 Task: Add a signature Markus Robinson containing With gratitude and sincere wishes, Markus Robinson to email address softage.6@softage.net and add a label Trademark licenses
Action: Mouse pressed left at (1218, 76)
Screenshot: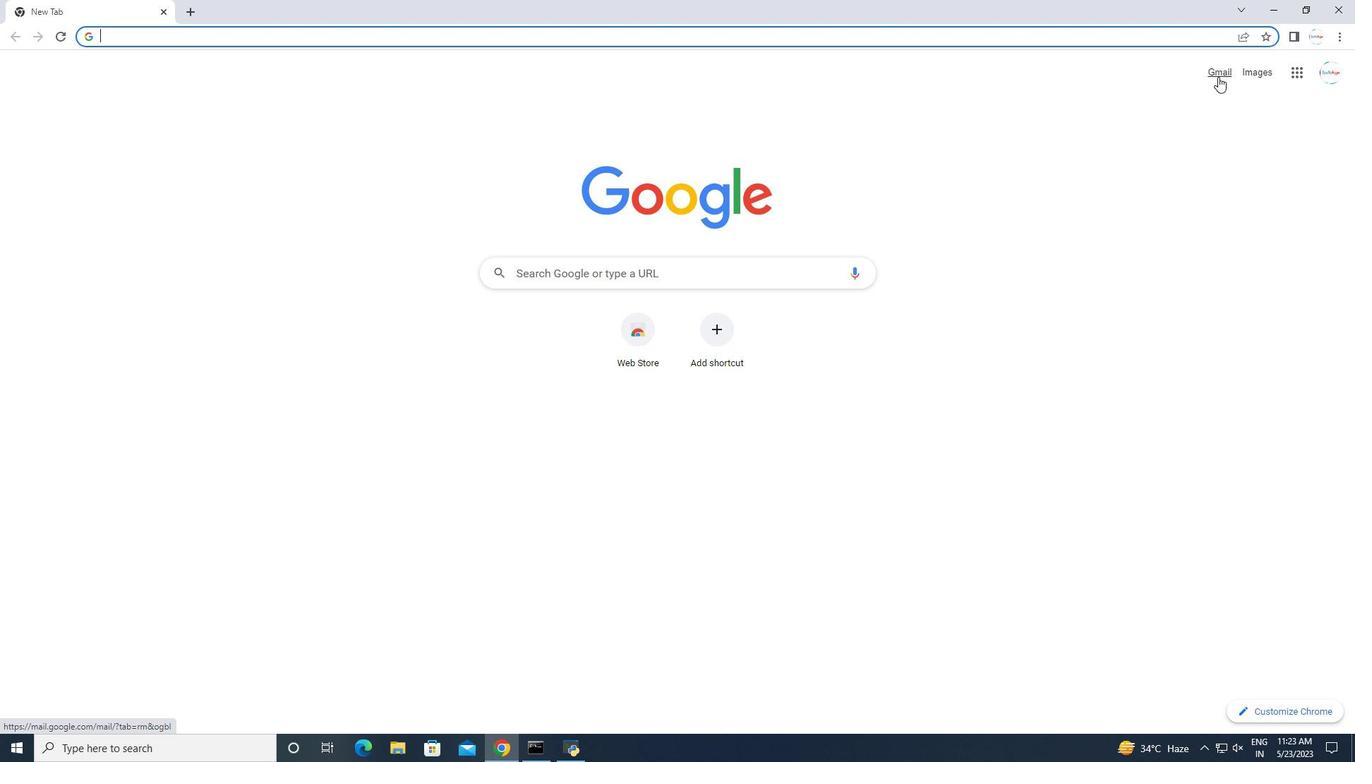 
Action: Mouse moved to (1260, 74)
Screenshot: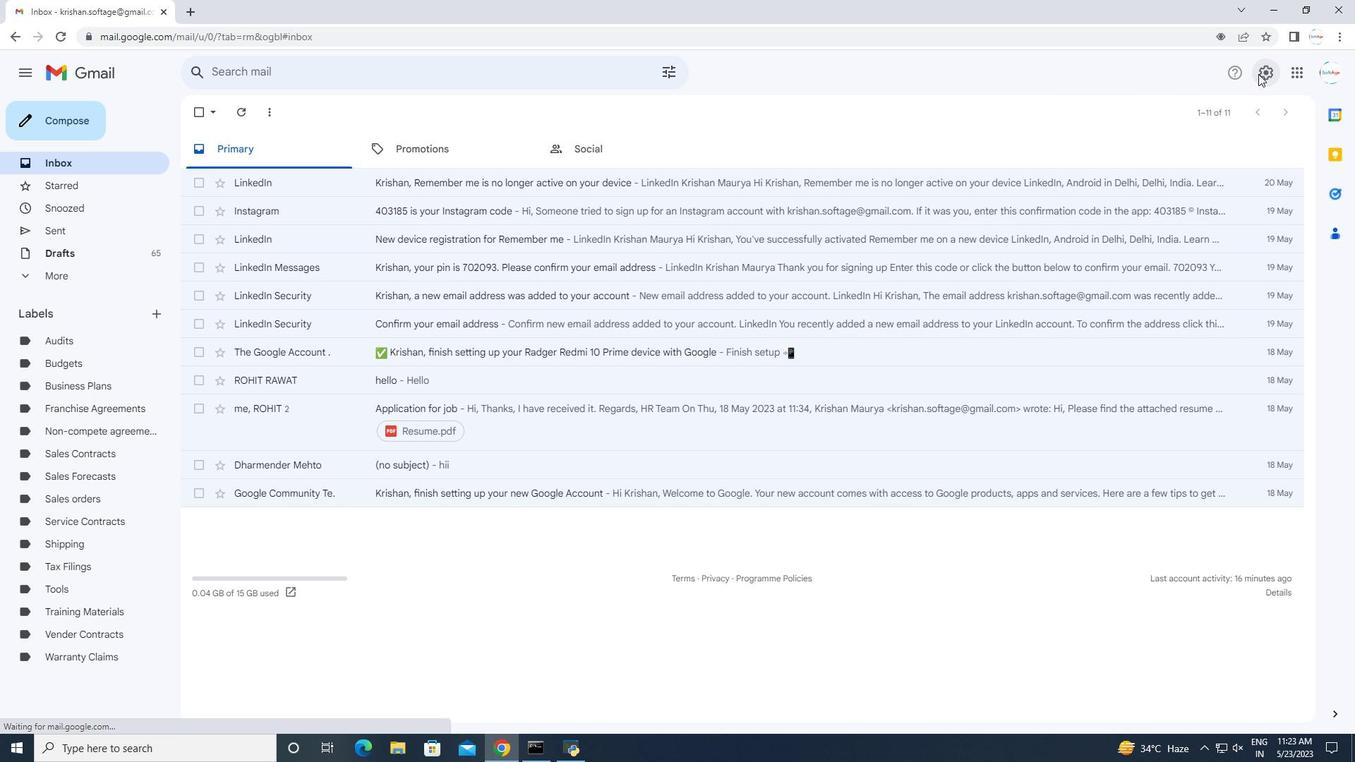 
Action: Mouse pressed left at (1260, 74)
Screenshot: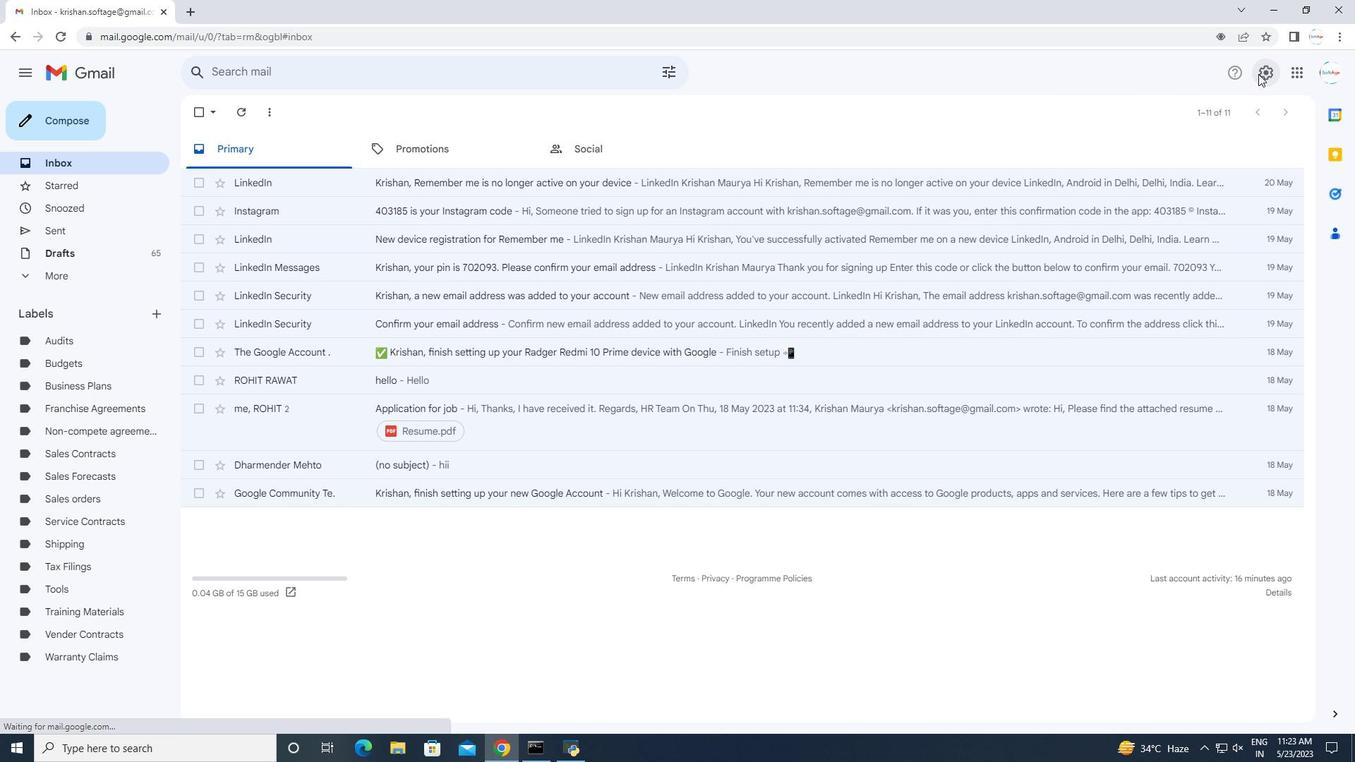 
Action: Mouse moved to (1229, 150)
Screenshot: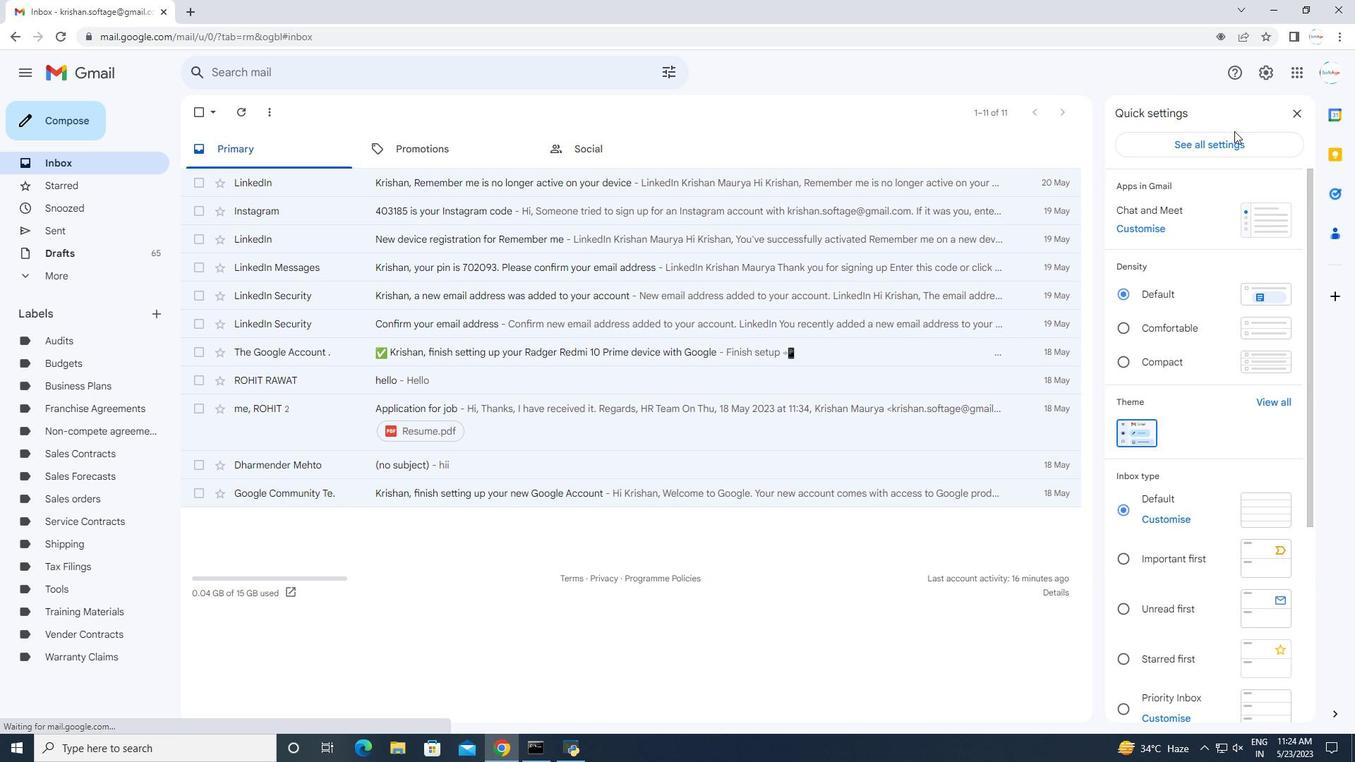 
Action: Mouse pressed left at (1229, 150)
Screenshot: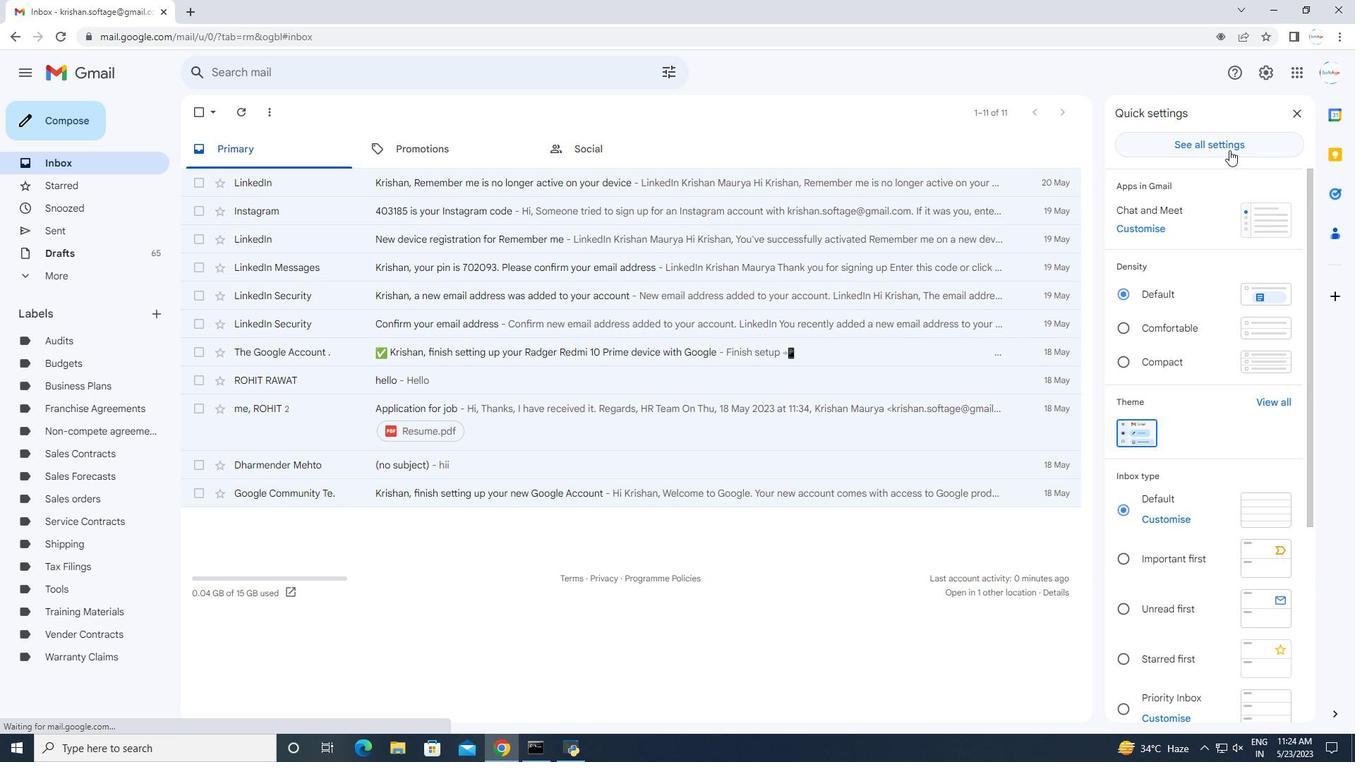 
Action: Mouse moved to (781, 357)
Screenshot: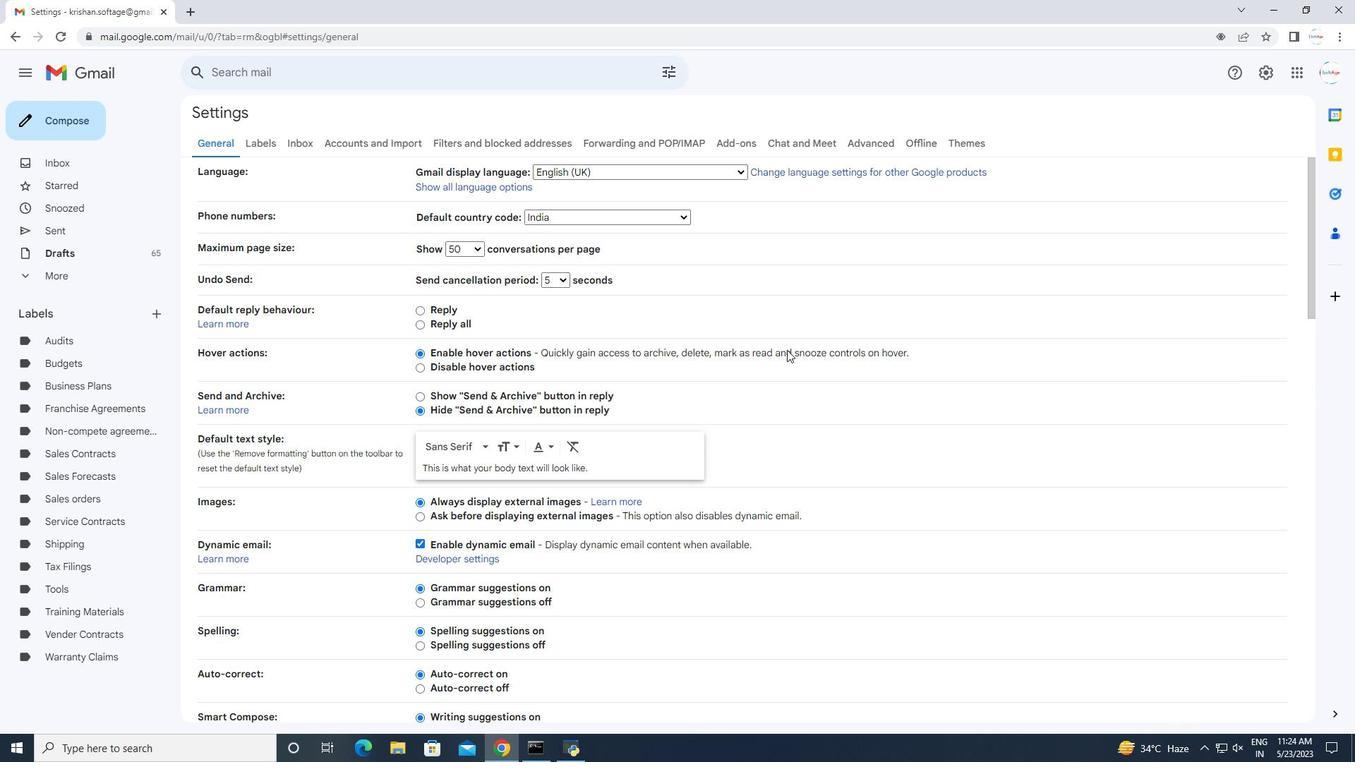 
Action: Mouse scrolled (781, 357) with delta (0, 0)
Screenshot: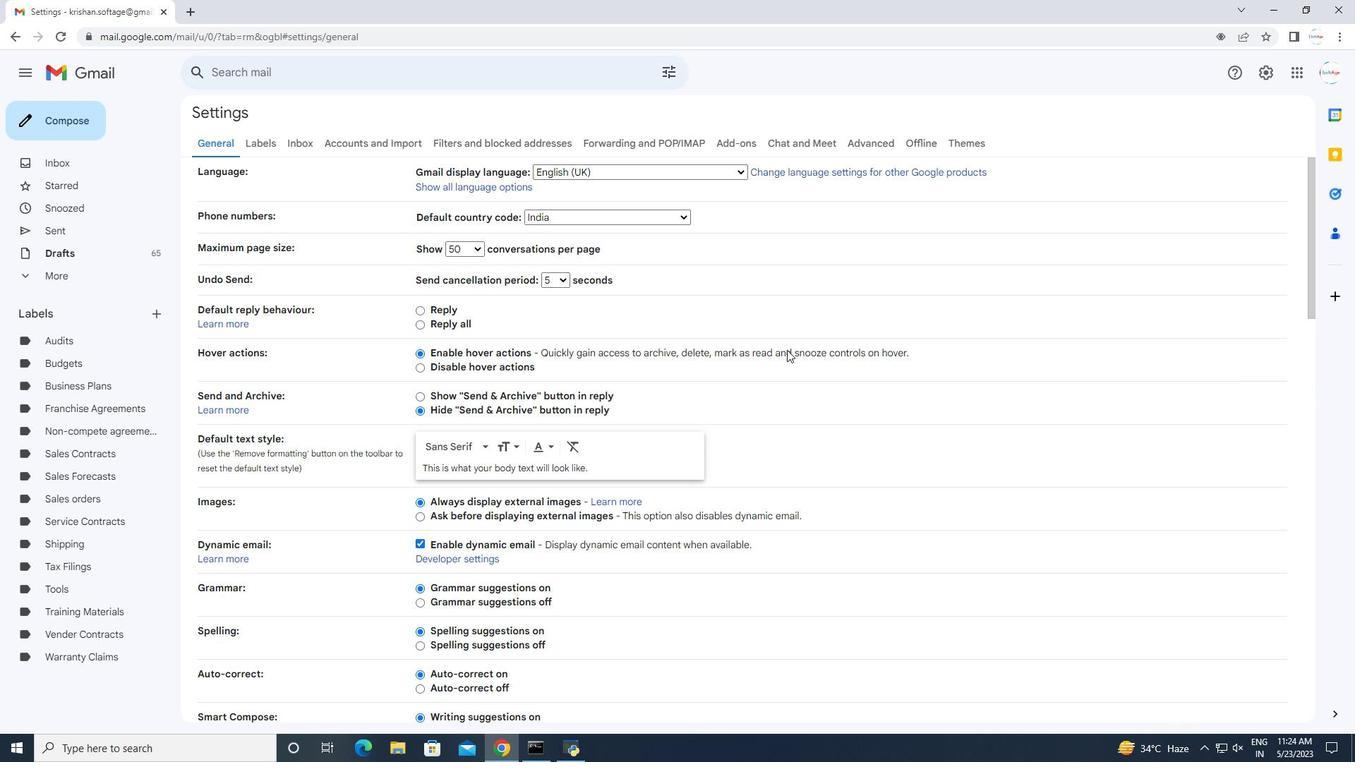 
Action: Mouse moved to (781, 359)
Screenshot: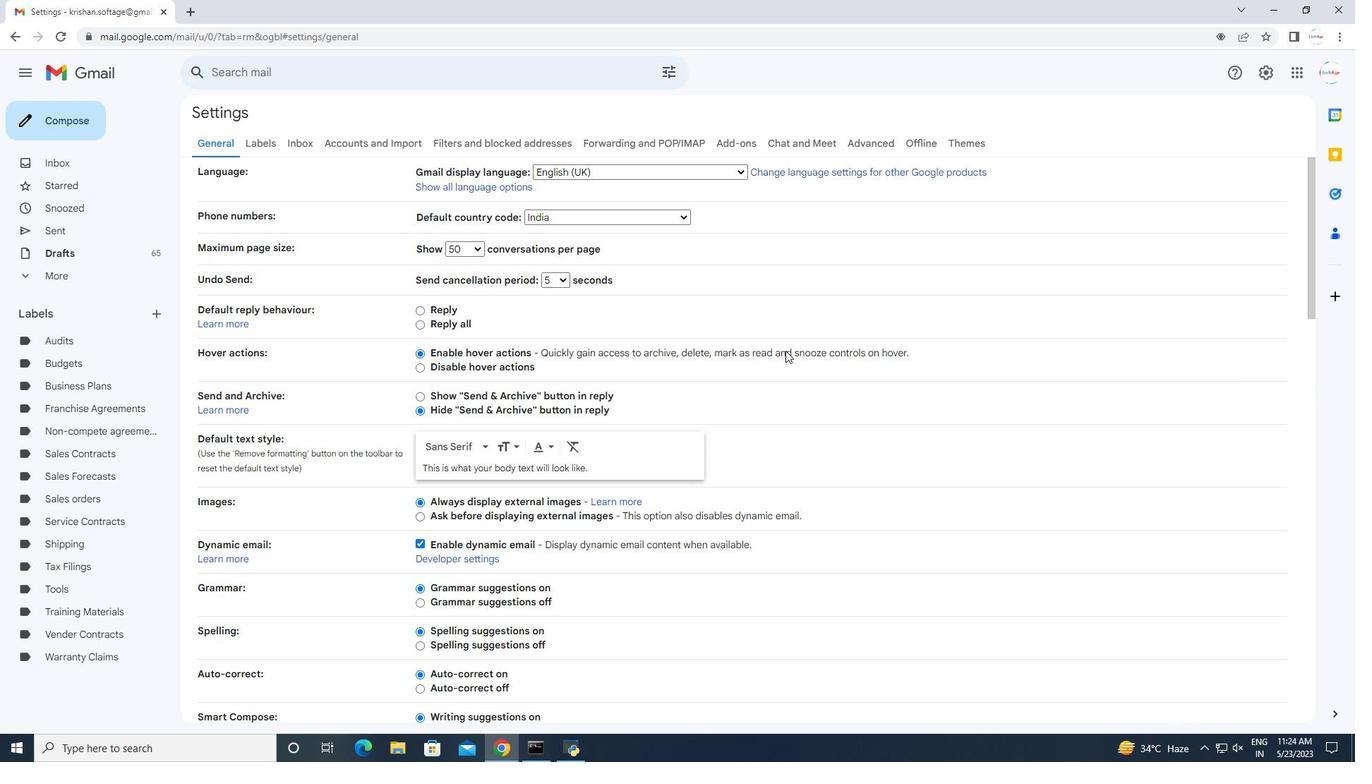 
Action: Mouse scrolled (781, 359) with delta (0, 0)
Screenshot: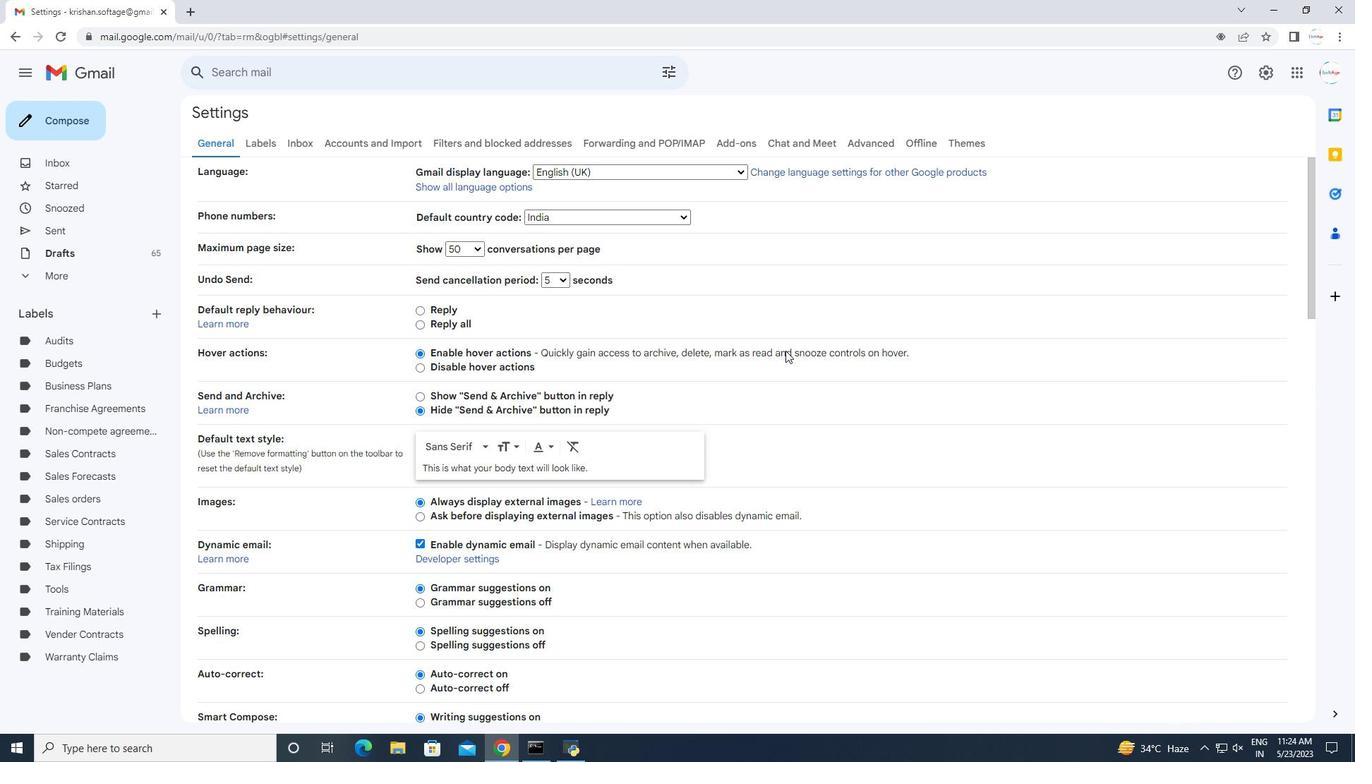 
Action: Mouse scrolled (781, 359) with delta (0, 0)
Screenshot: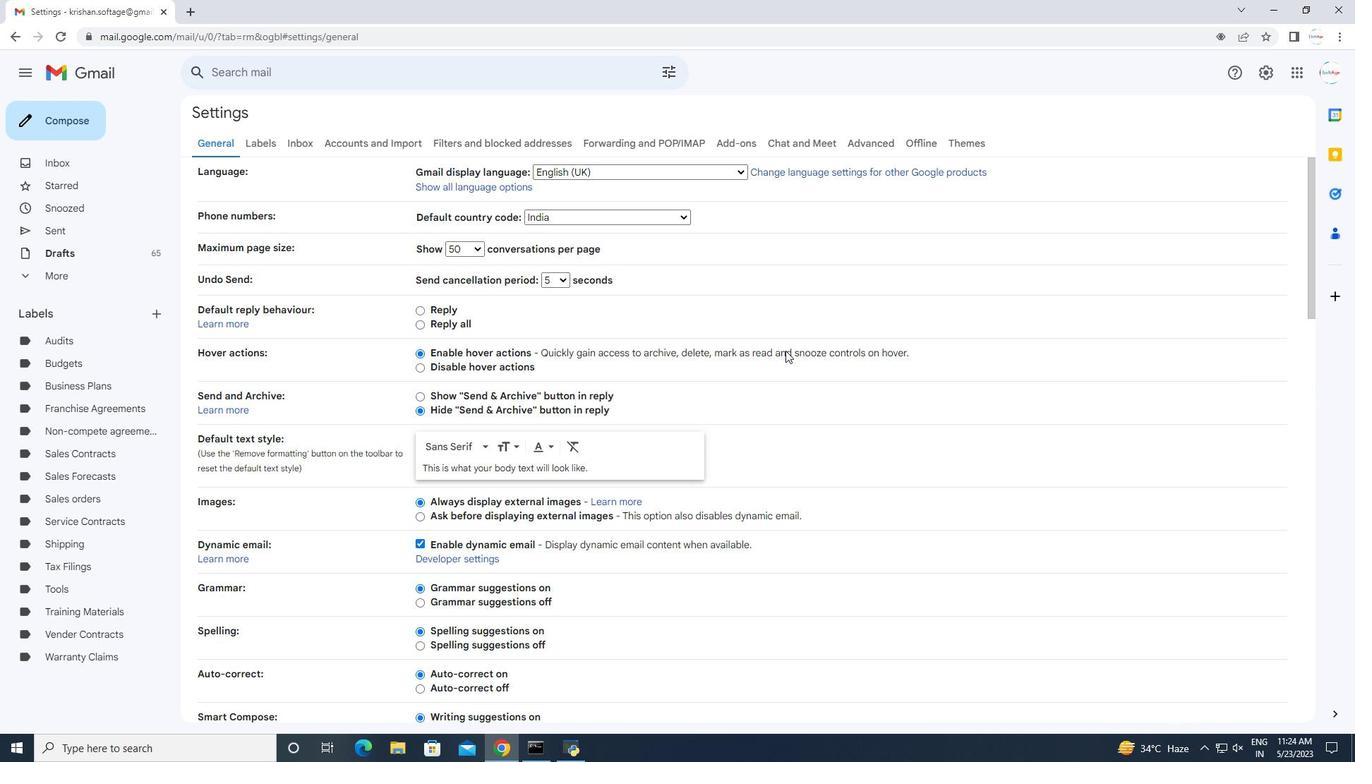 
Action: Mouse scrolled (781, 359) with delta (0, 0)
Screenshot: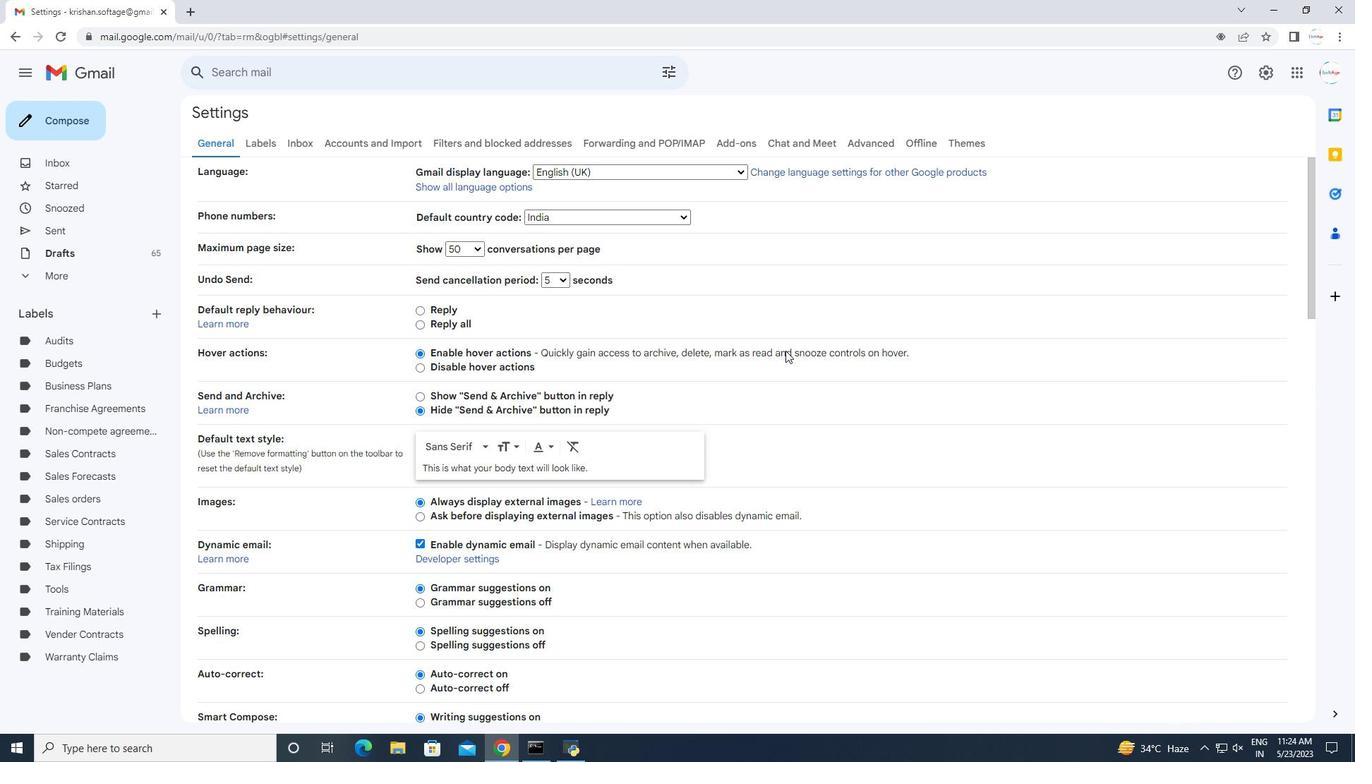 
Action: Mouse scrolled (781, 359) with delta (0, 0)
Screenshot: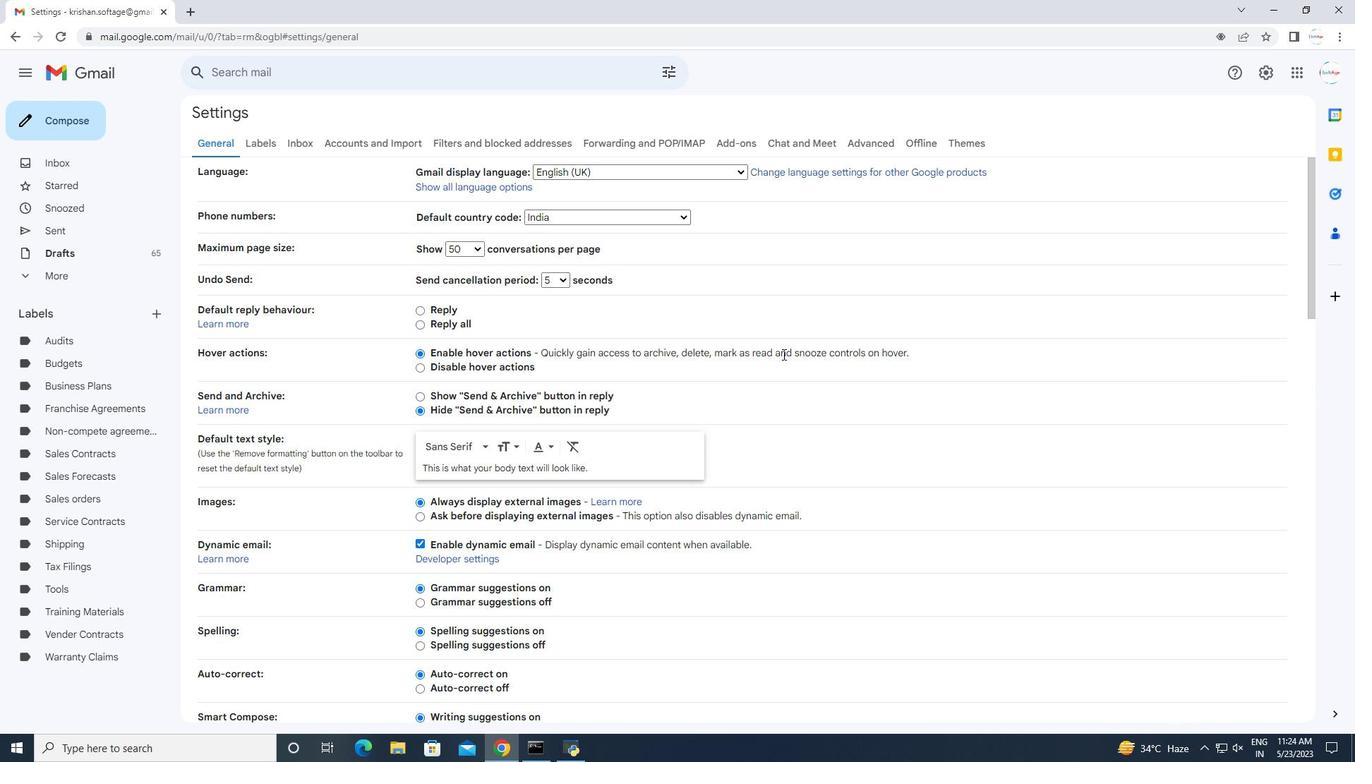 
Action: Mouse moved to (781, 362)
Screenshot: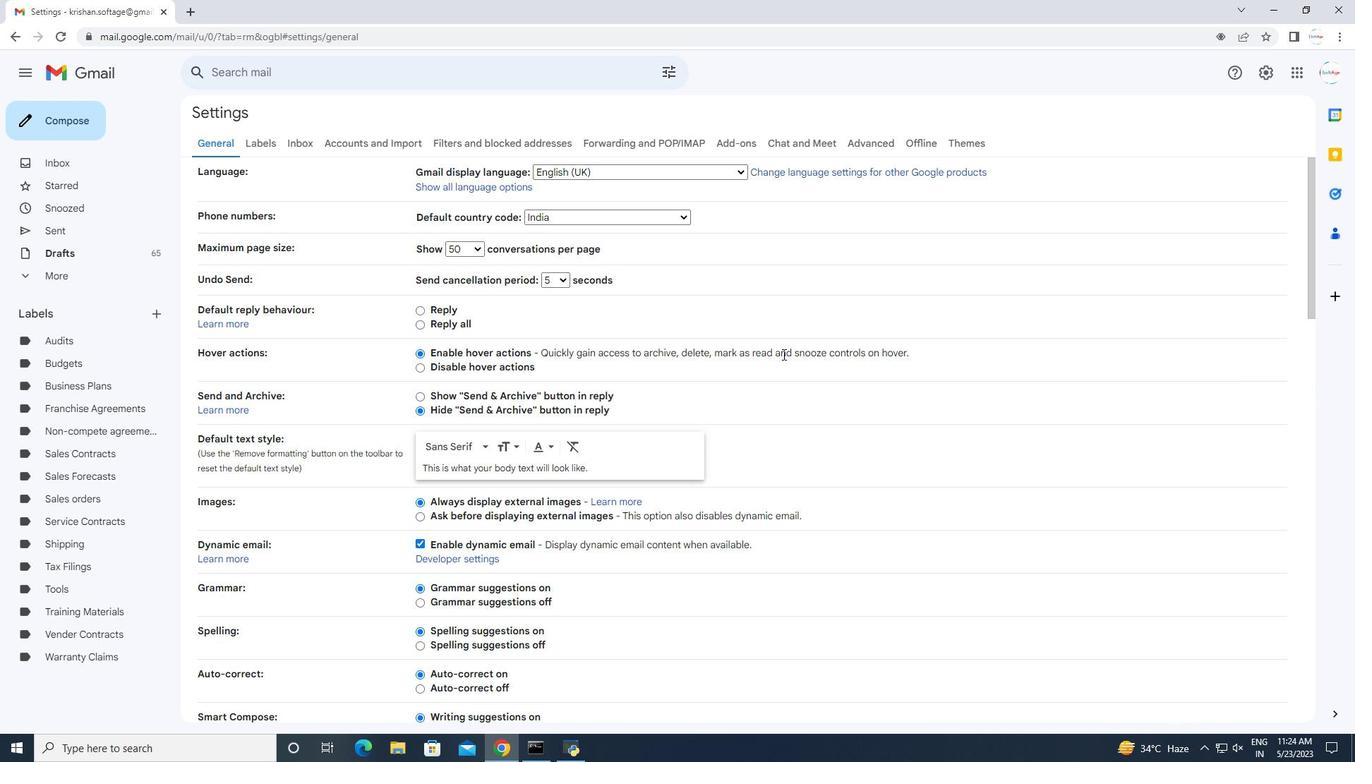 
Action: Mouse scrolled (781, 361) with delta (0, 0)
Screenshot: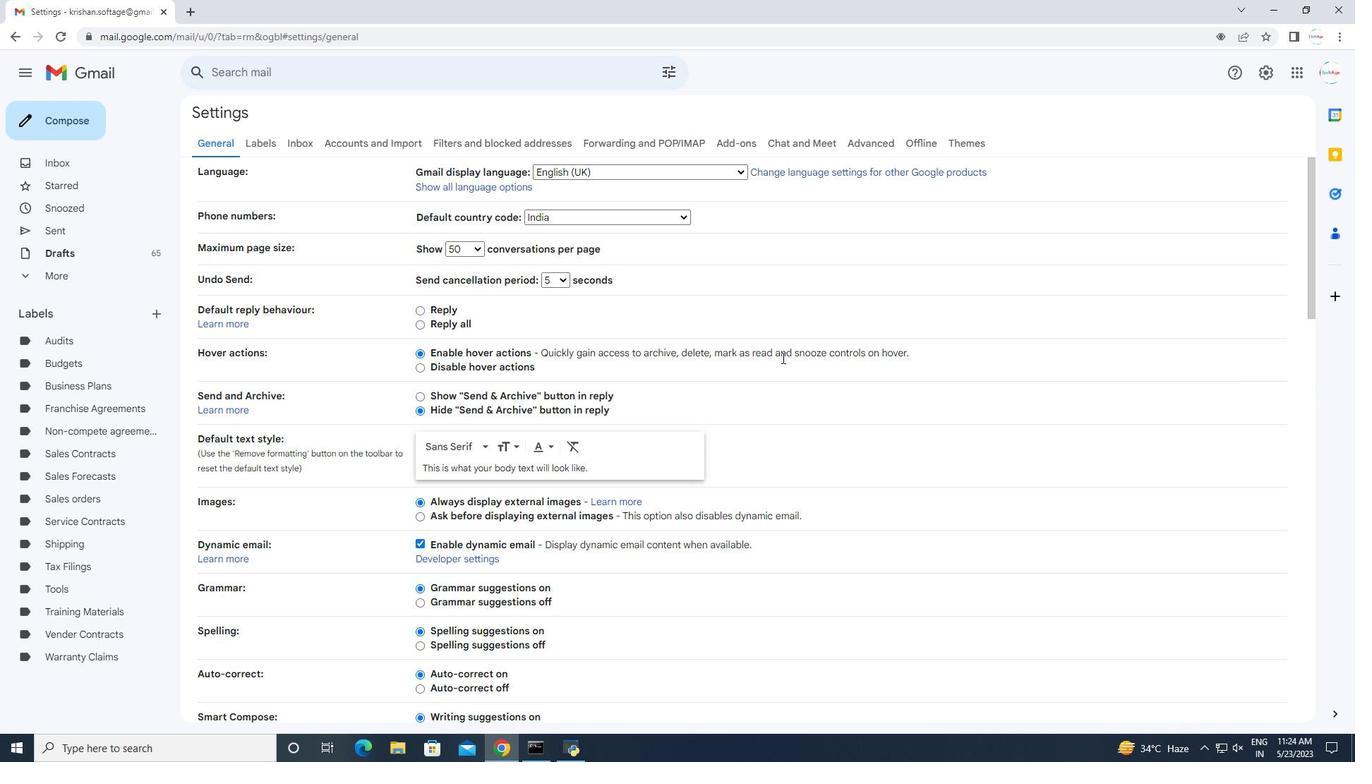 
Action: Mouse moved to (781, 362)
Screenshot: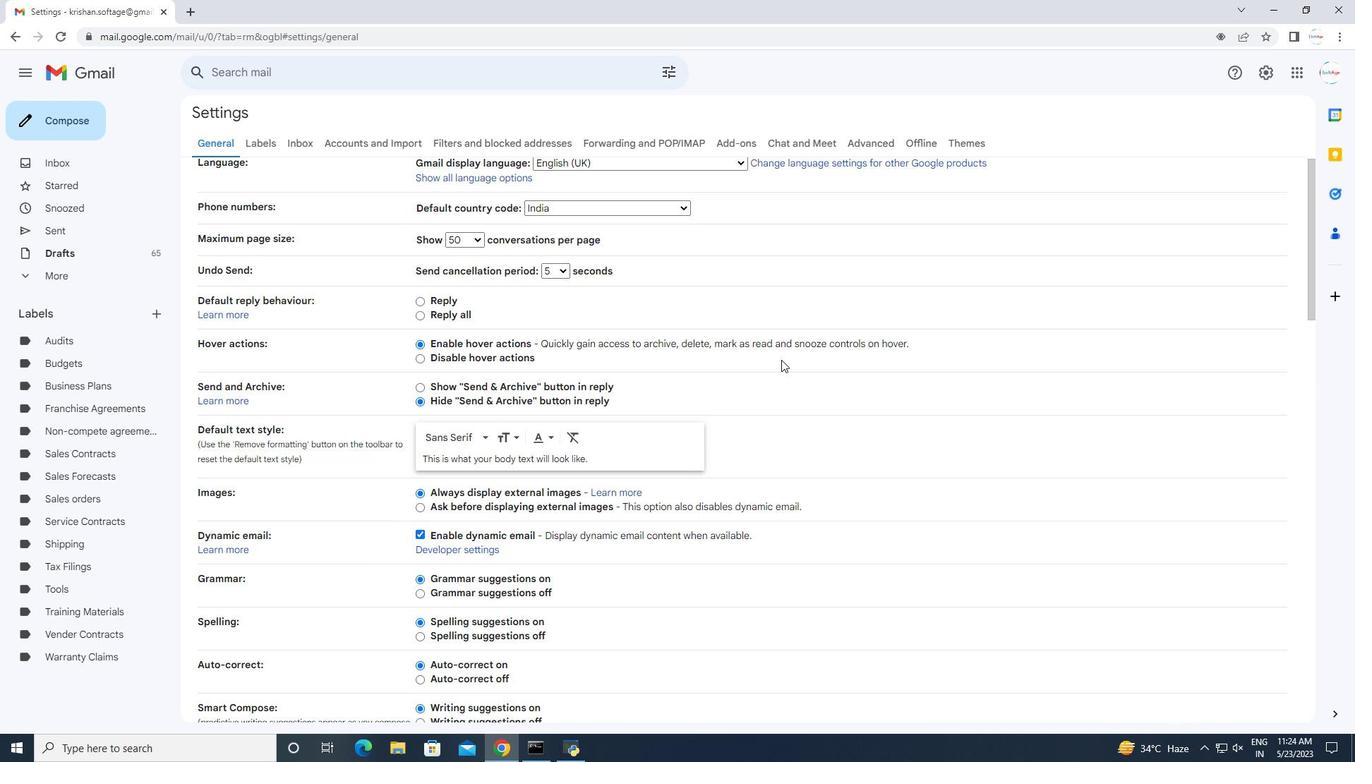 
Action: Mouse scrolled (781, 362) with delta (0, 0)
Screenshot: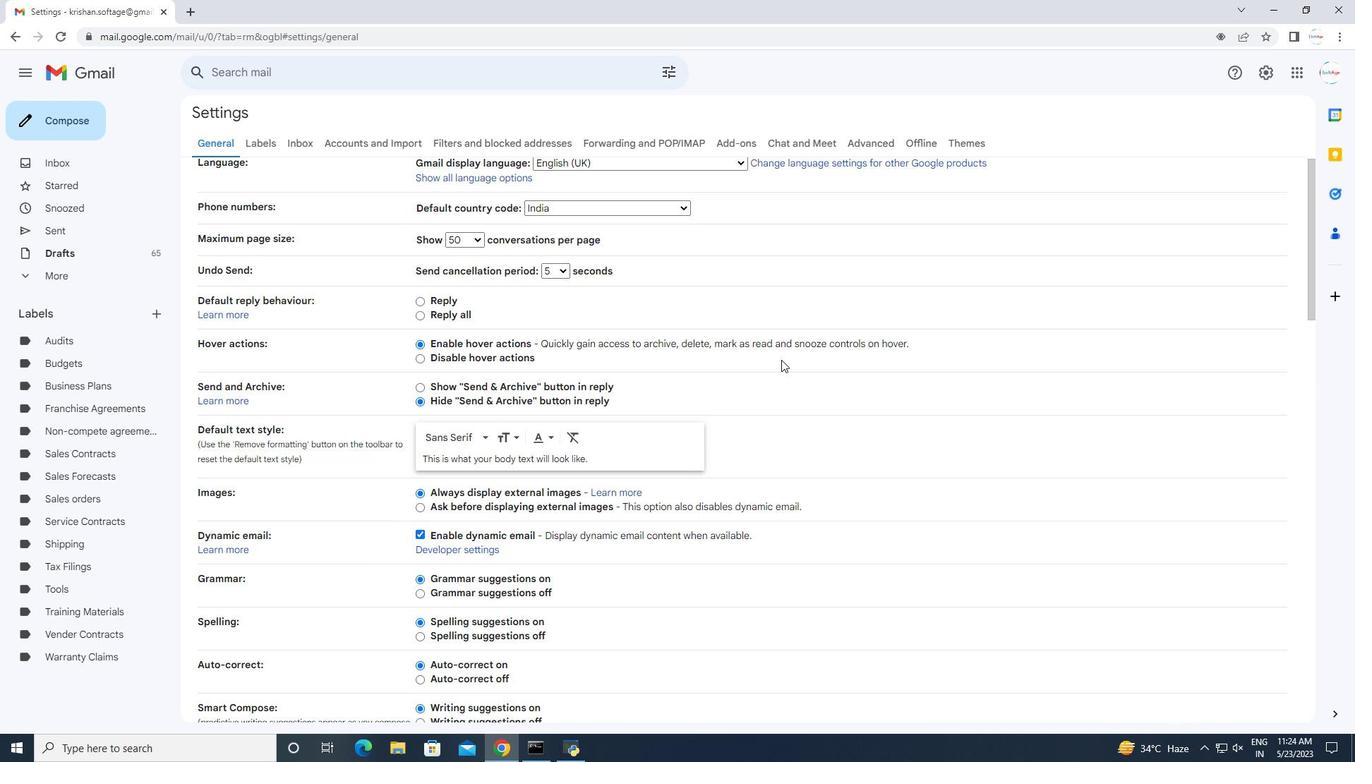 
Action: Mouse moved to (781, 367)
Screenshot: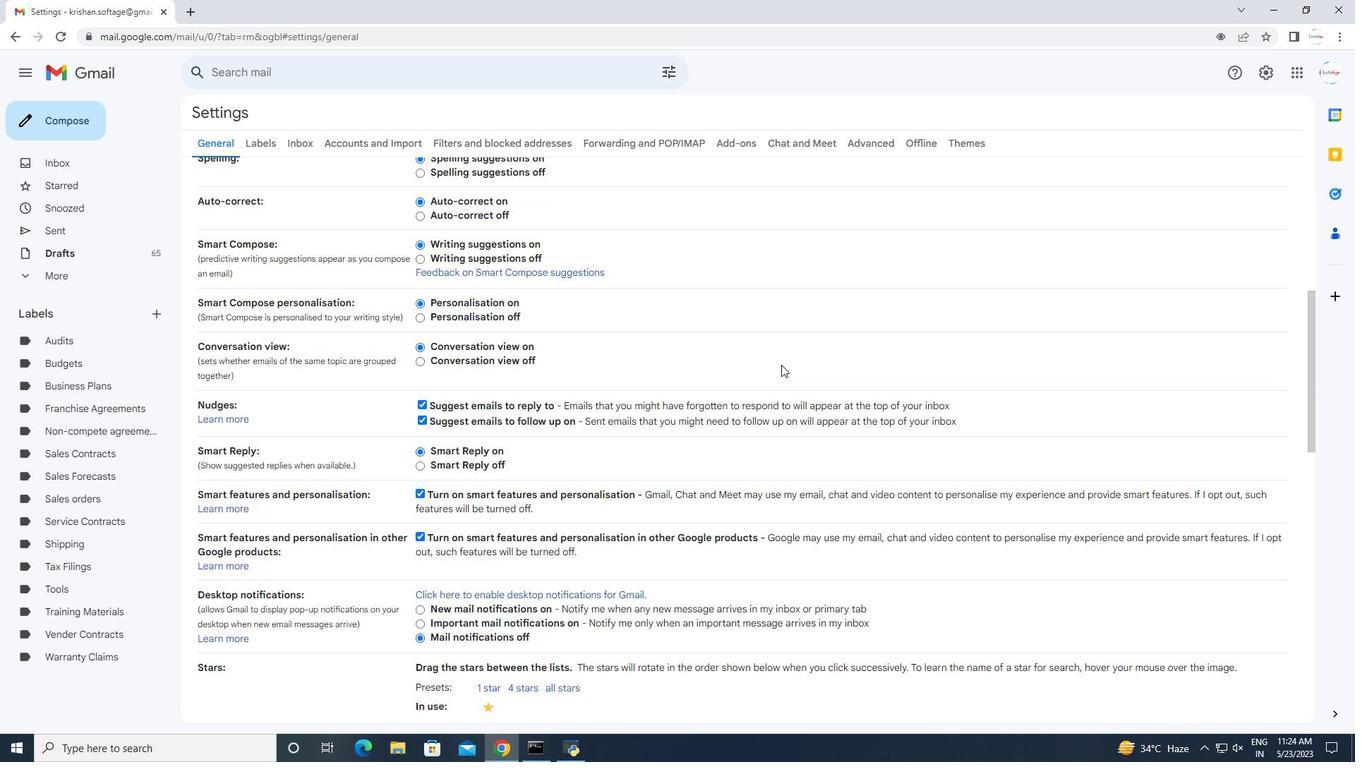 
Action: Mouse scrolled (781, 367) with delta (0, 0)
Screenshot: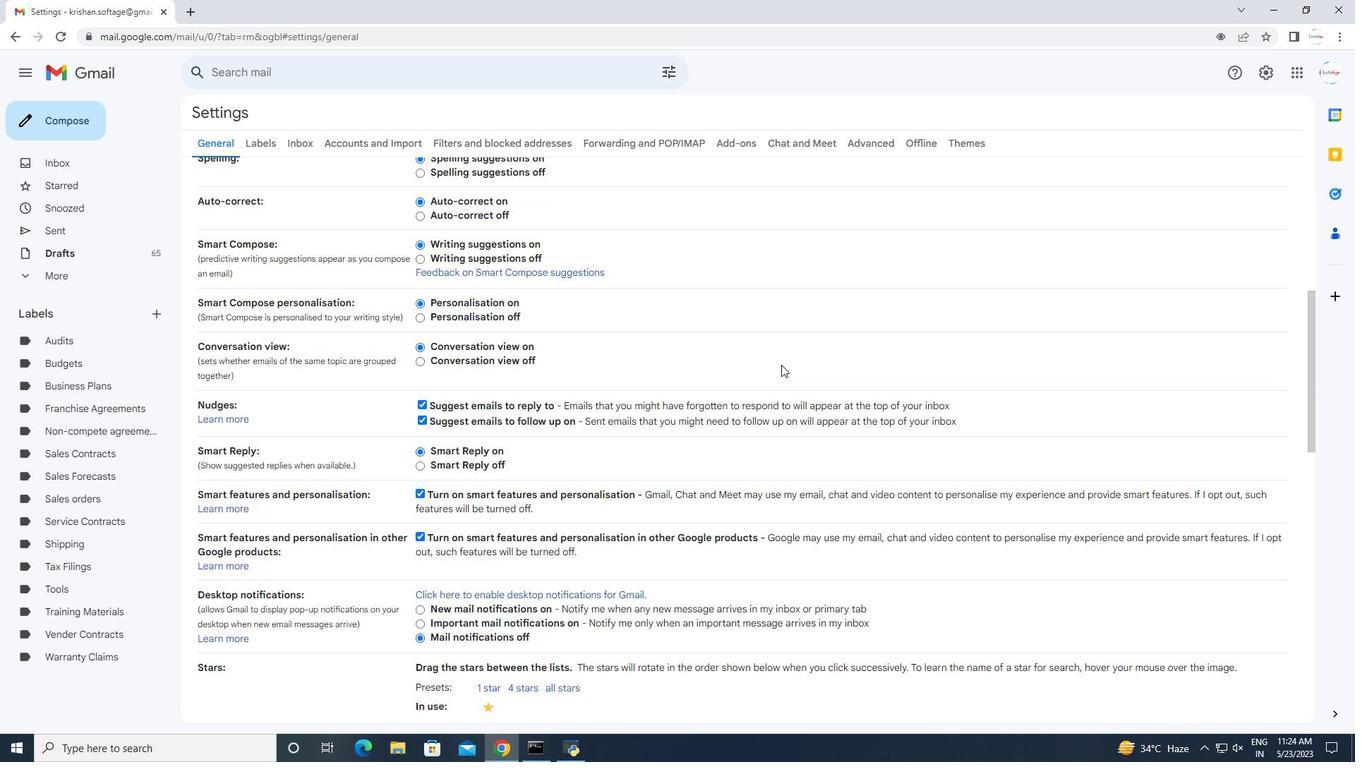 
Action: Mouse moved to (781, 368)
Screenshot: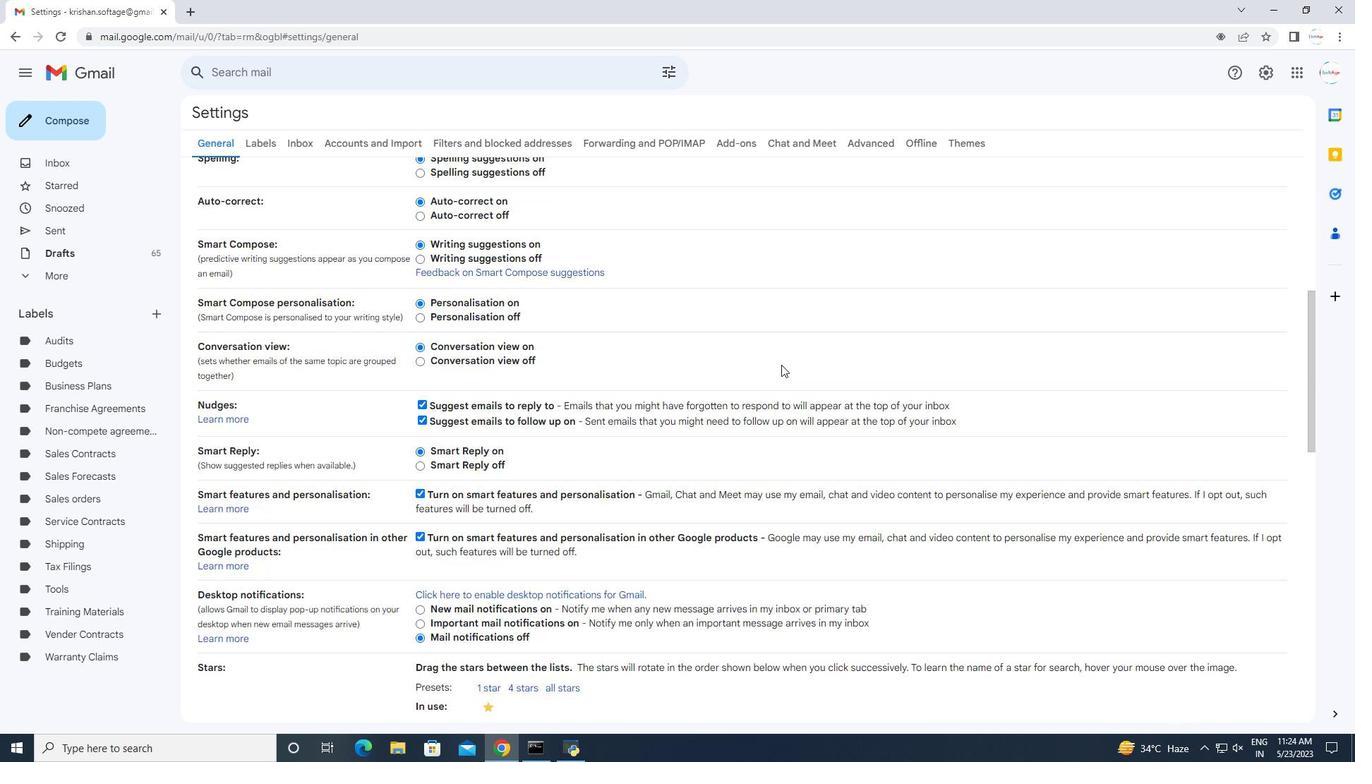 
Action: Mouse scrolled (781, 367) with delta (0, 0)
Screenshot: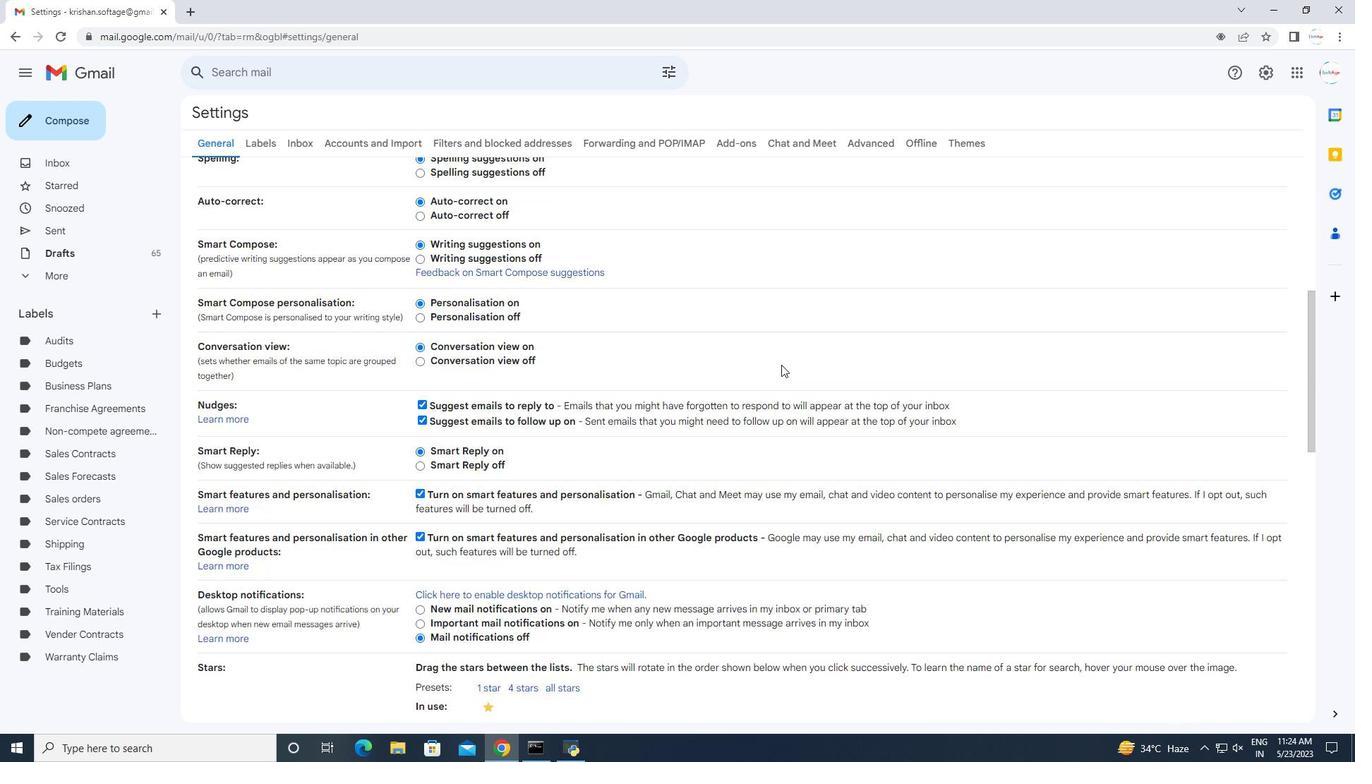 
Action: Mouse scrolled (781, 367) with delta (0, 0)
Screenshot: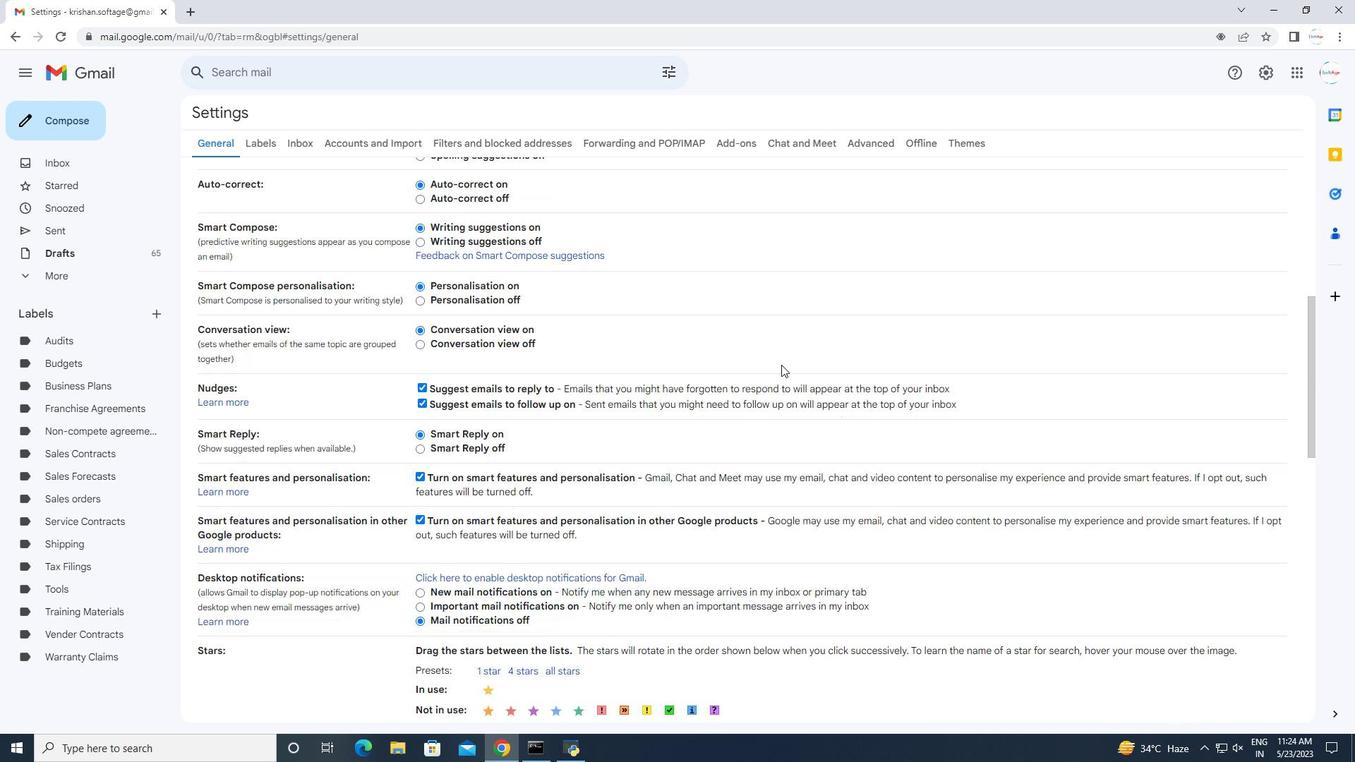 
Action: Mouse moved to (781, 369)
Screenshot: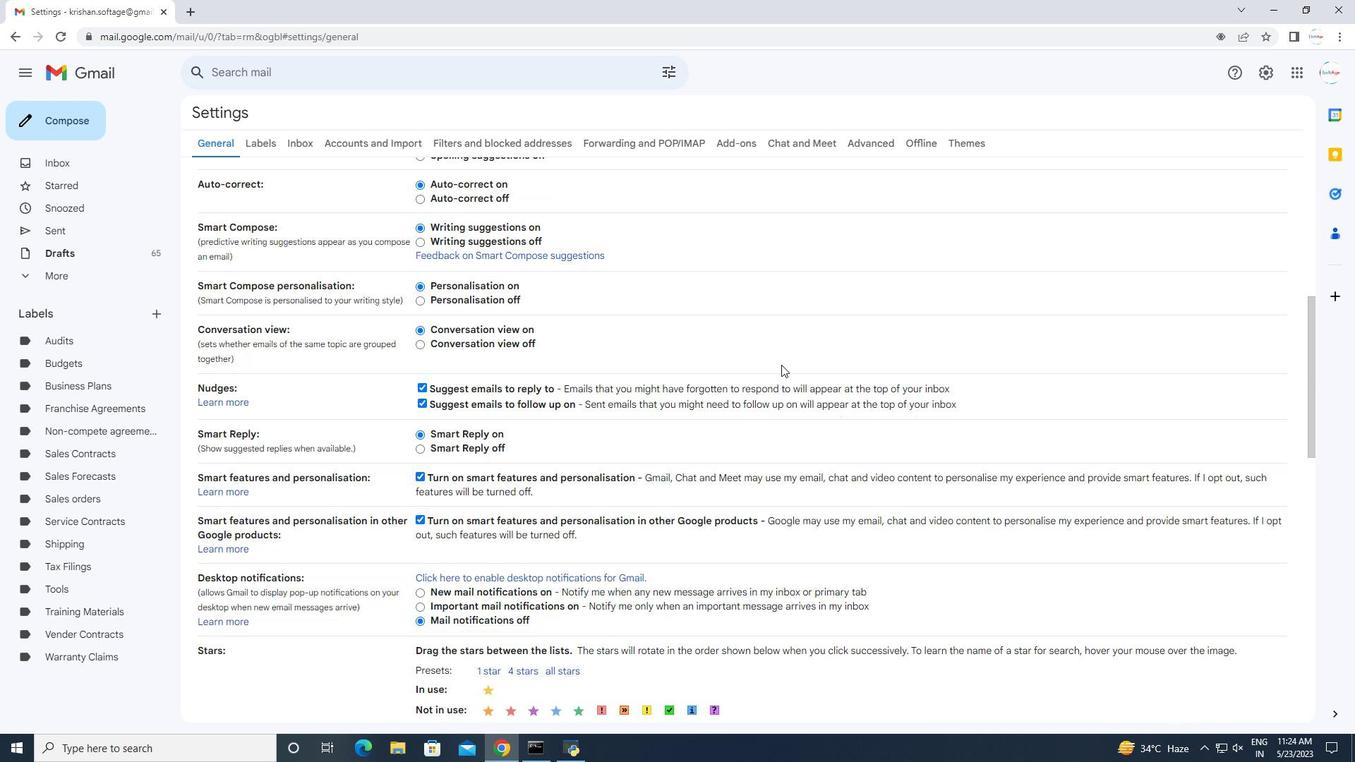 
Action: Mouse scrolled (781, 369) with delta (0, 0)
Screenshot: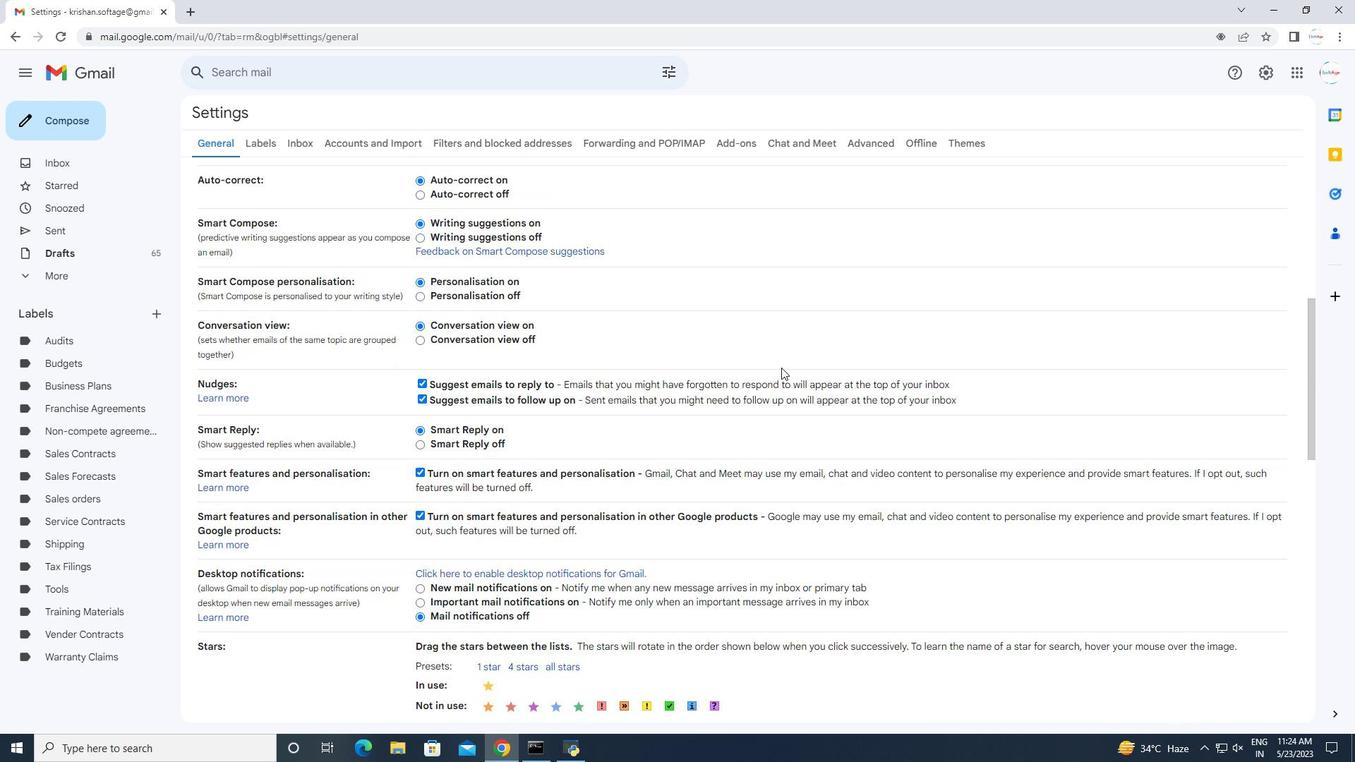 
Action: Mouse moved to (726, 423)
Screenshot: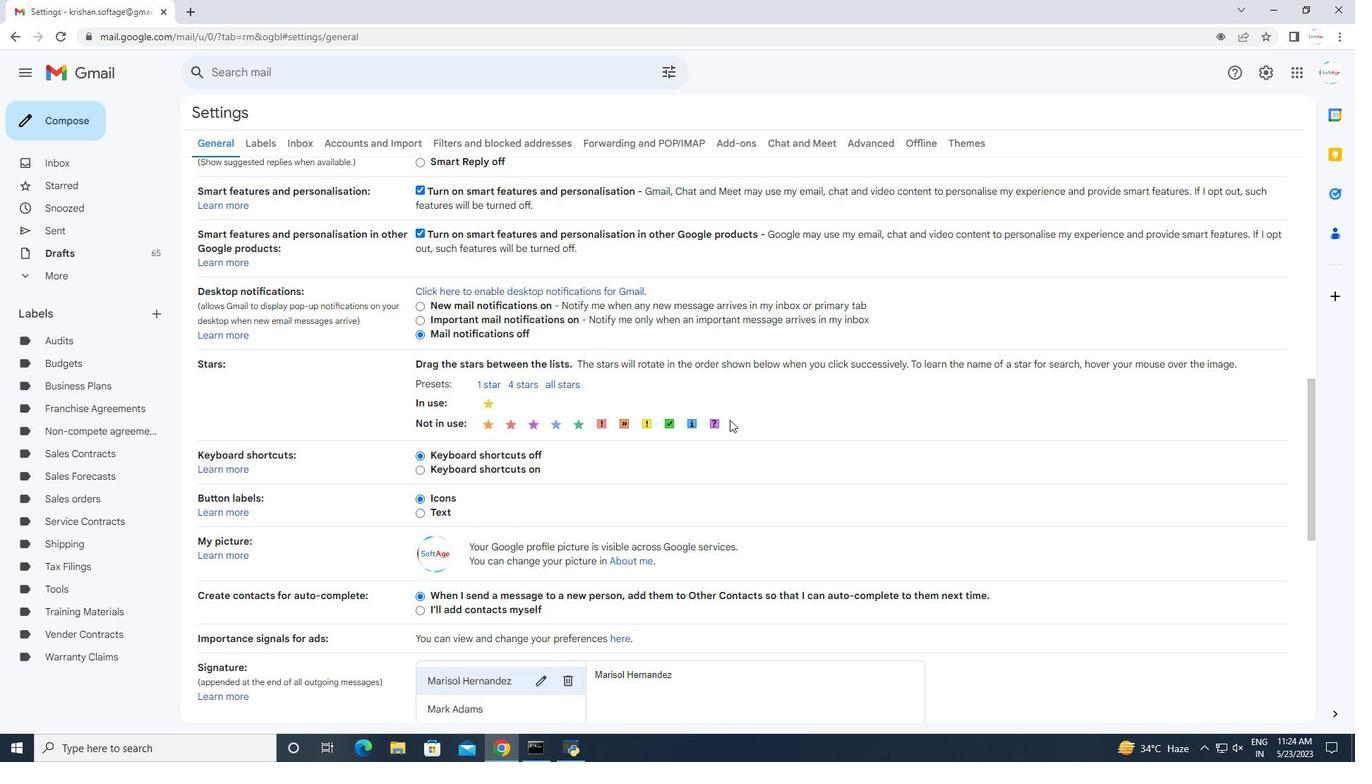 
Action: Mouse scrolled (726, 422) with delta (0, 0)
Screenshot: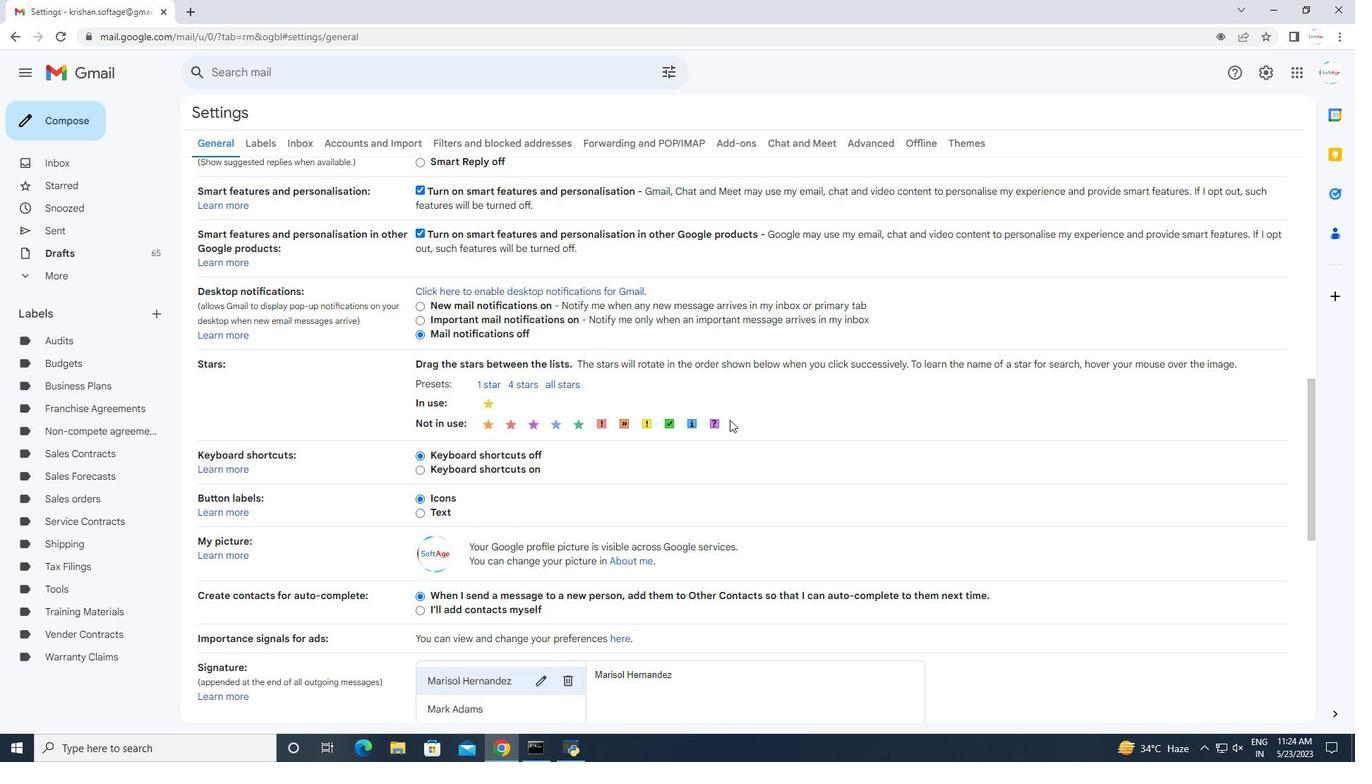 
Action: Mouse scrolled (726, 422) with delta (0, 0)
Screenshot: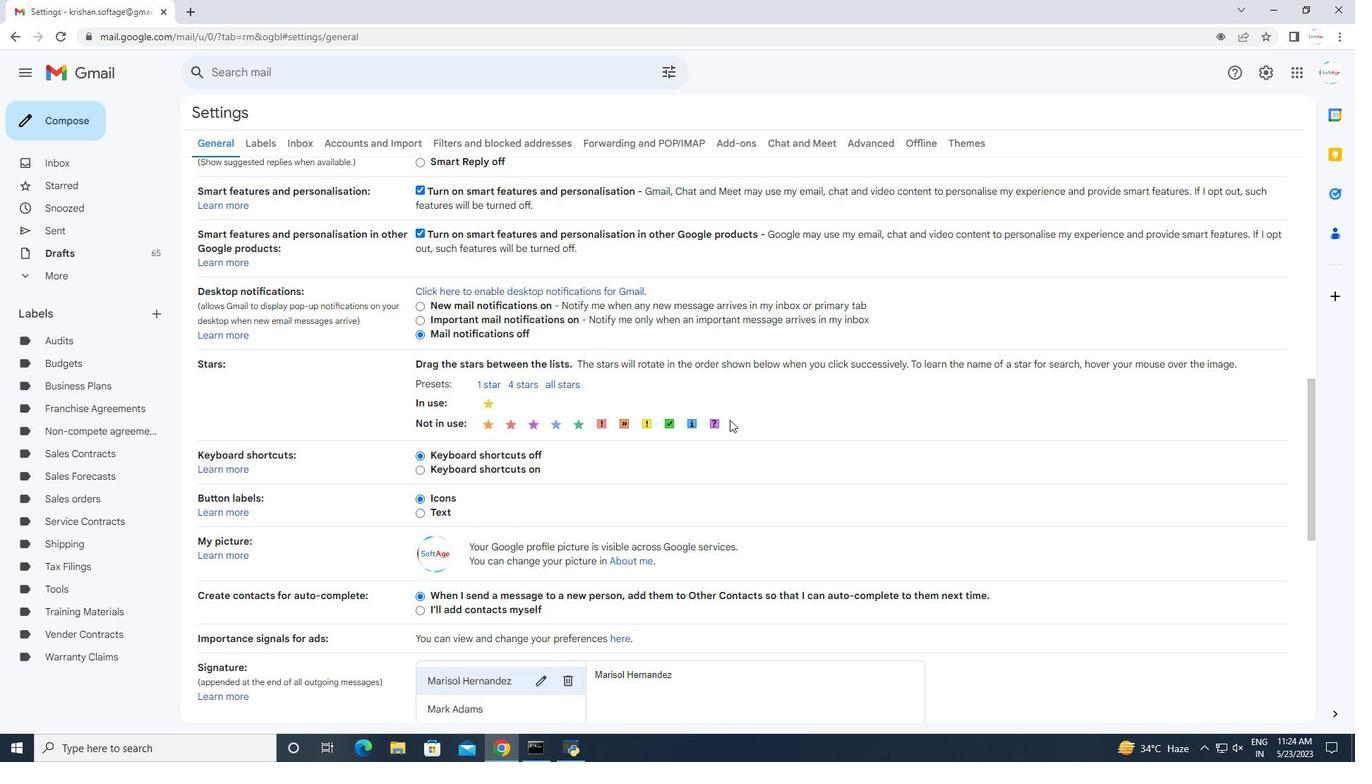 
Action: Mouse scrolled (726, 422) with delta (0, 0)
Screenshot: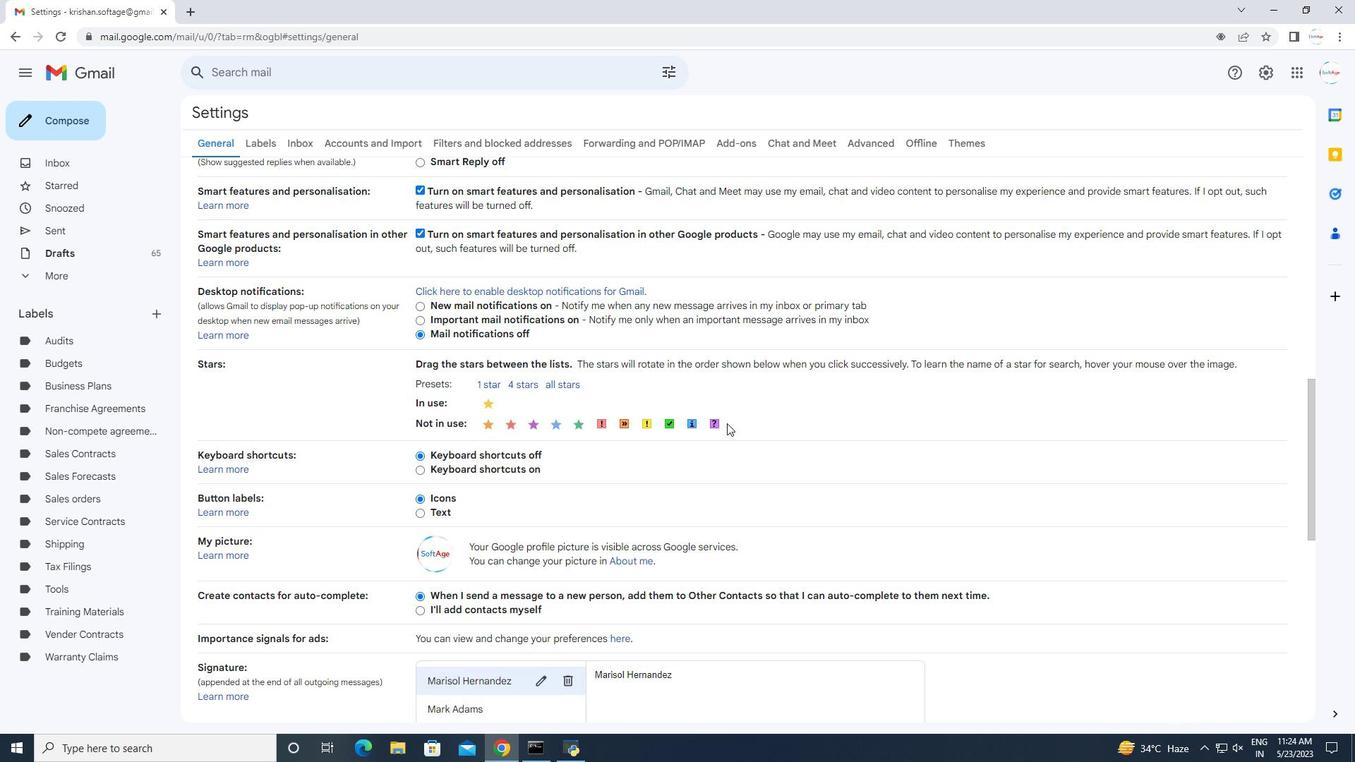 
Action: Mouse moved to (486, 597)
Screenshot: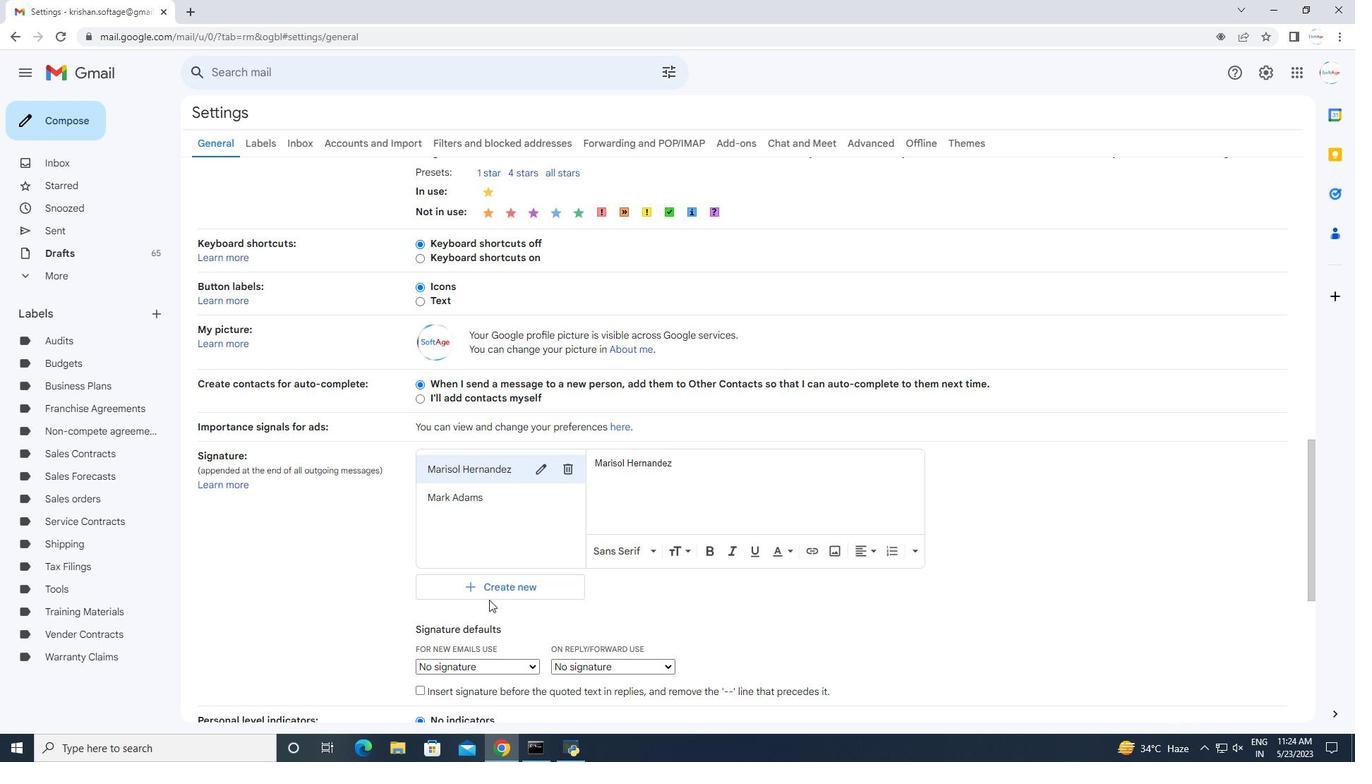 
Action: Mouse pressed left at (486, 597)
Screenshot: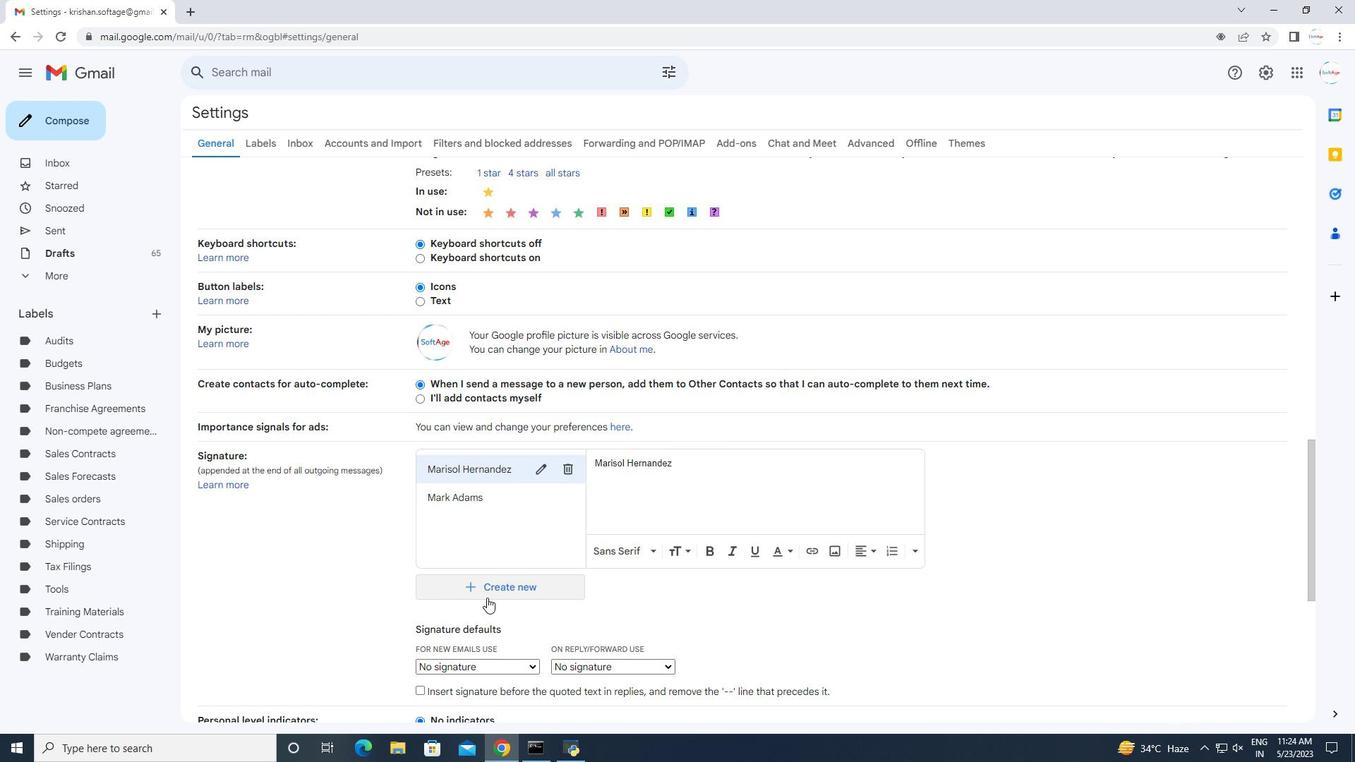 
Action: Mouse moved to (582, 379)
Screenshot: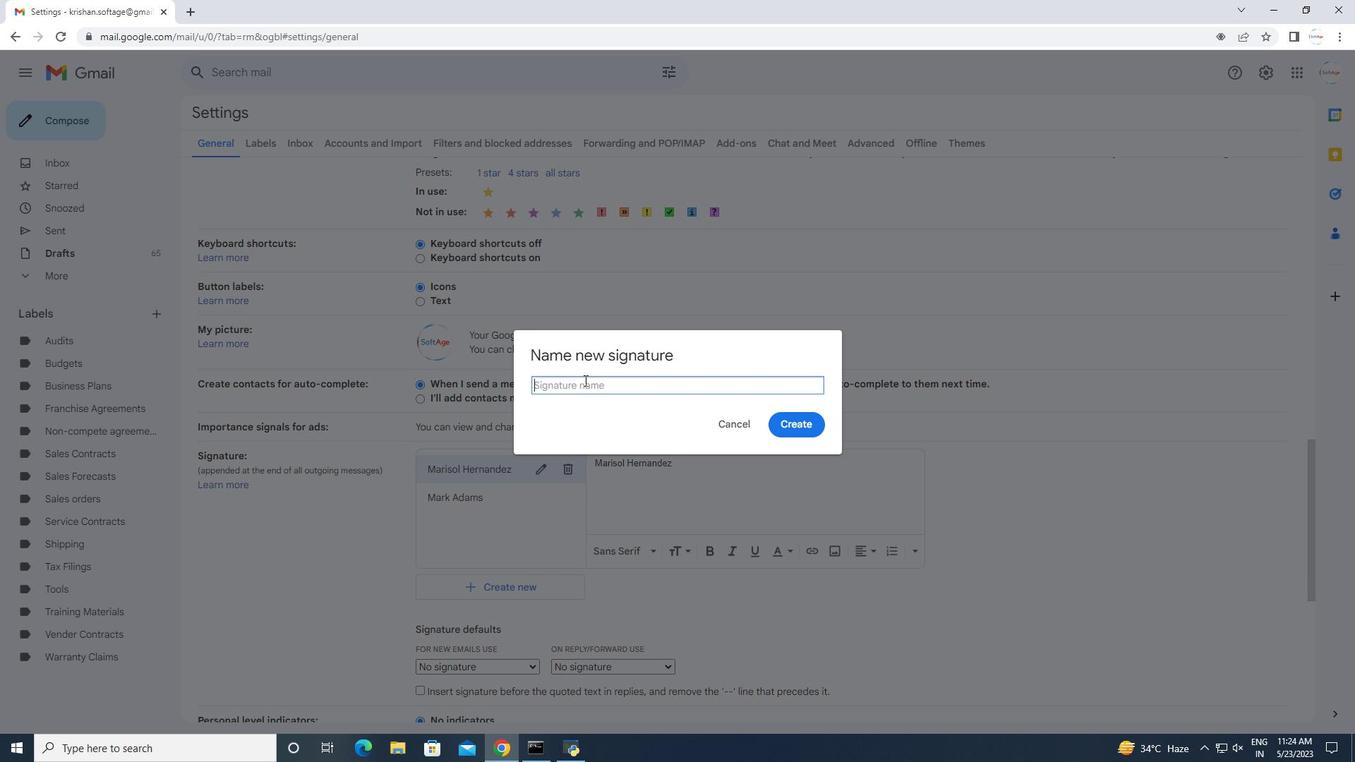 
Action: Key pressed <Key.shift>Markus<Key.space><Key.shift>Robinson
Screenshot: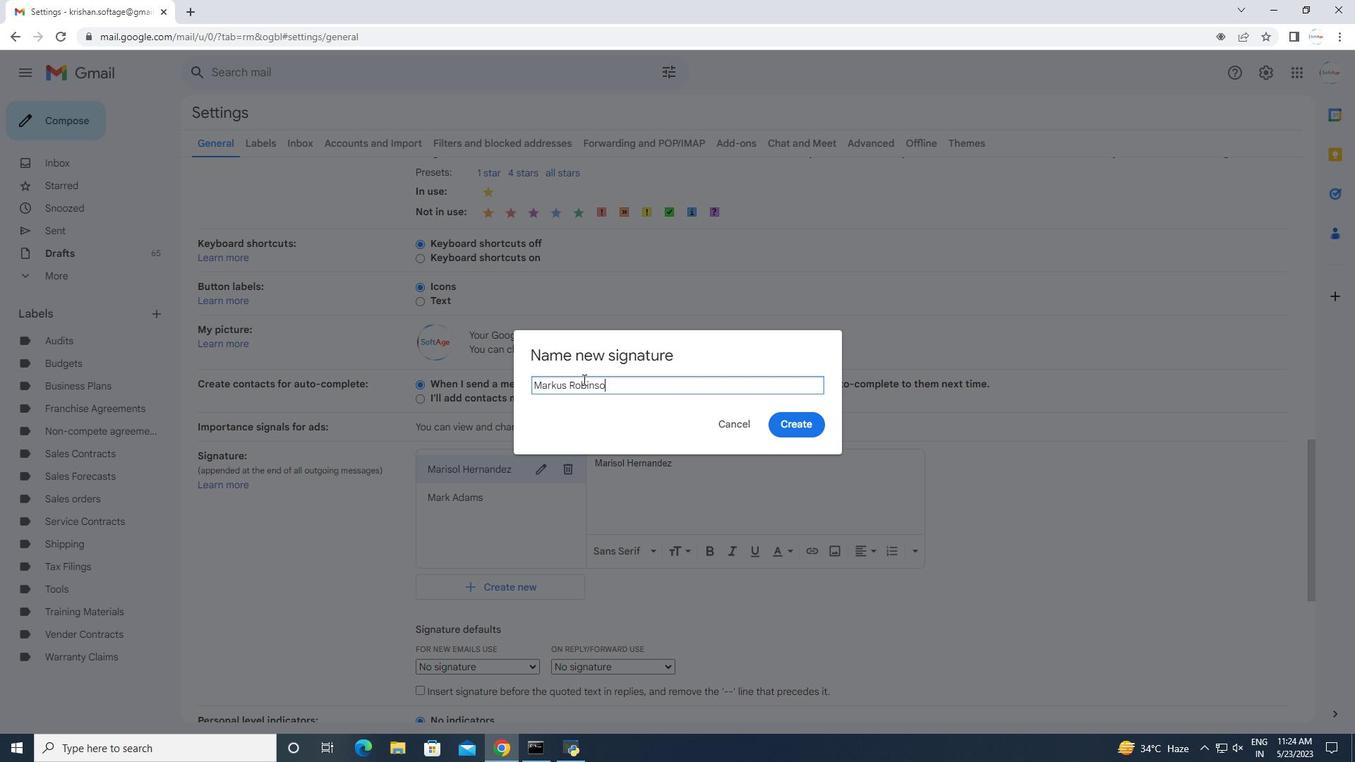 
Action: Mouse moved to (793, 423)
Screenshot: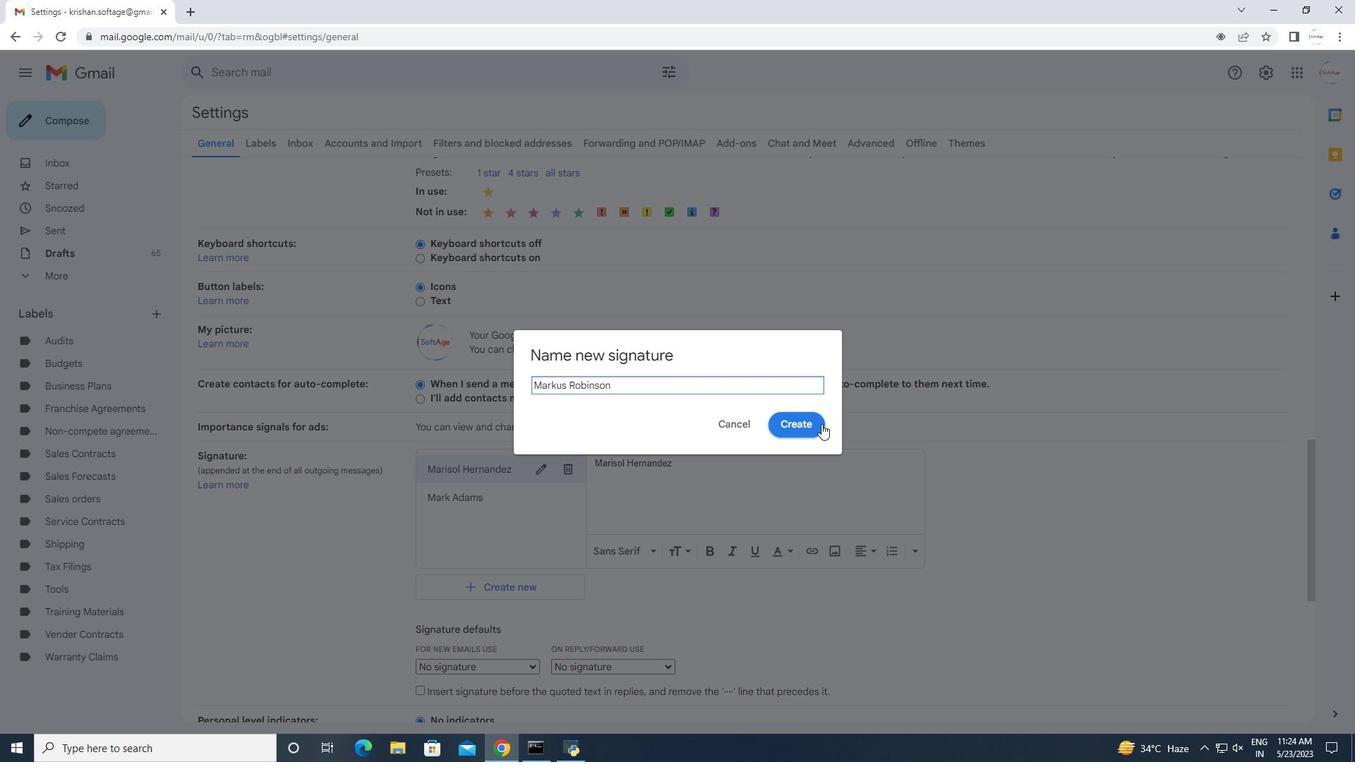 
Action: Mouse pressed left at (793, 423)
Screenshot: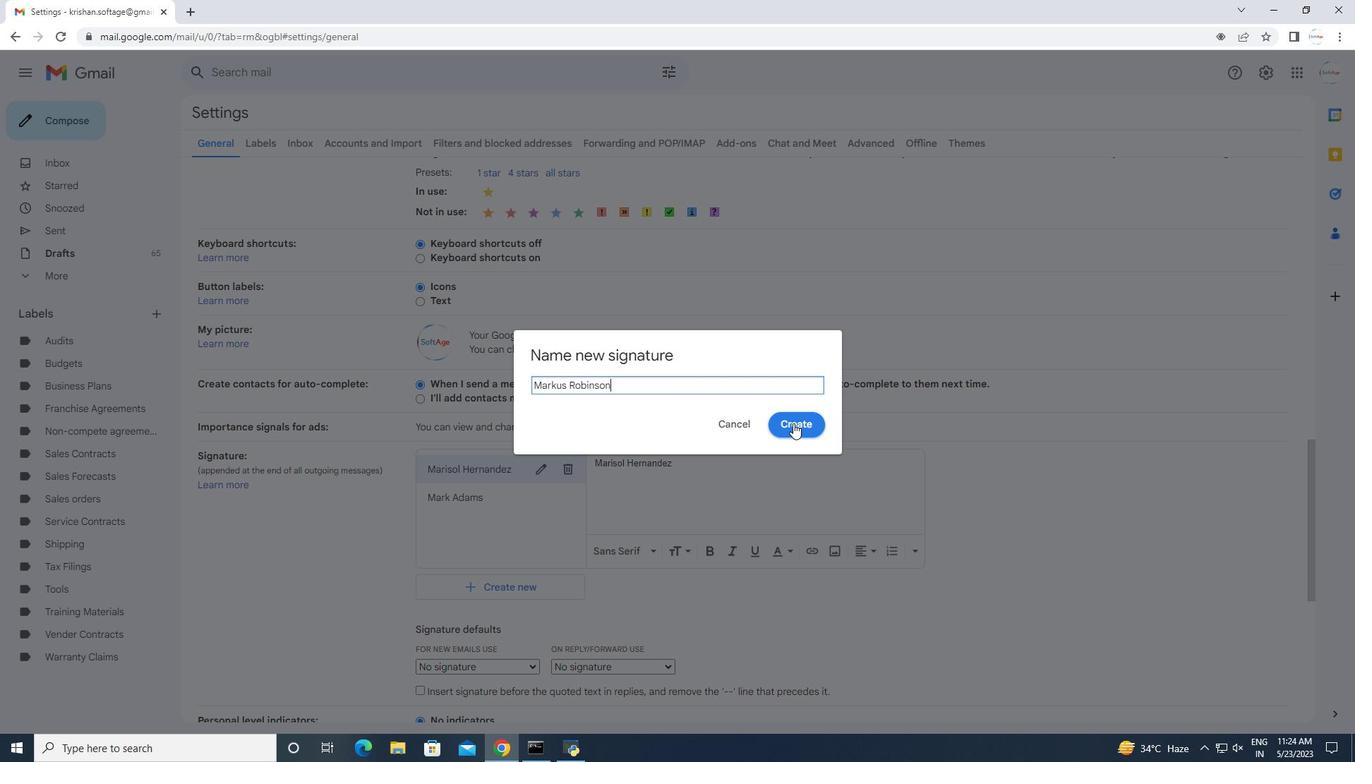 
Action: Mouse moved to (649, 475)
Screenshot: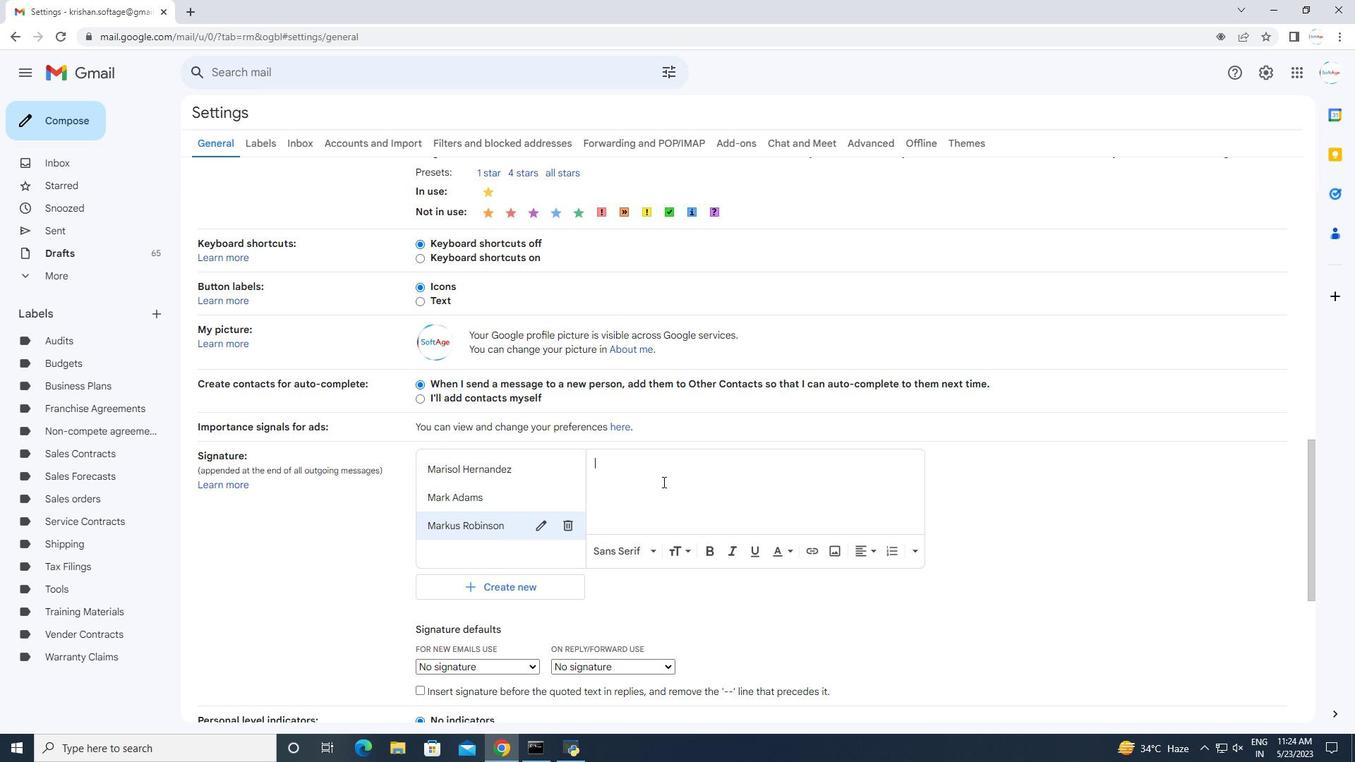 
Action: Mouse pressed left at (649, 475)
Screenshot: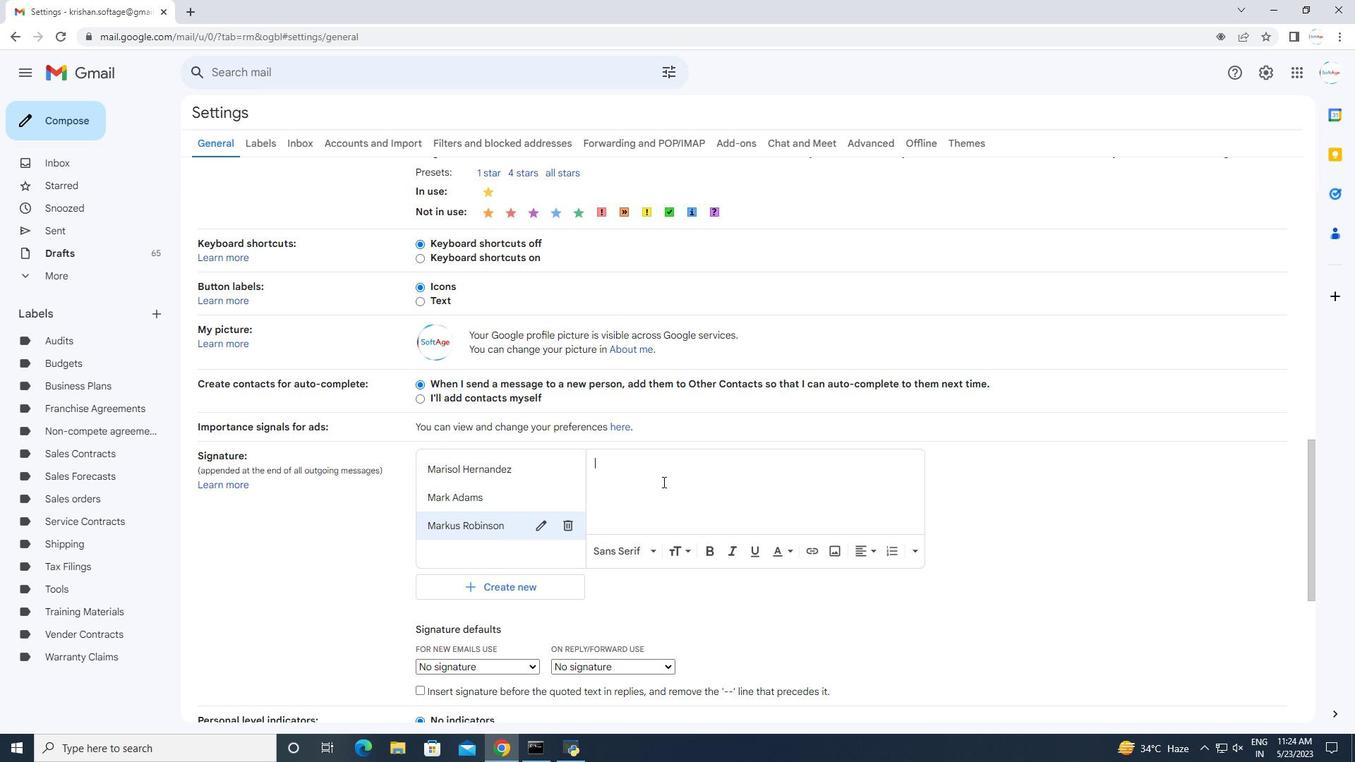 
Action: Mouse moved to (649, 475)
Screenshot: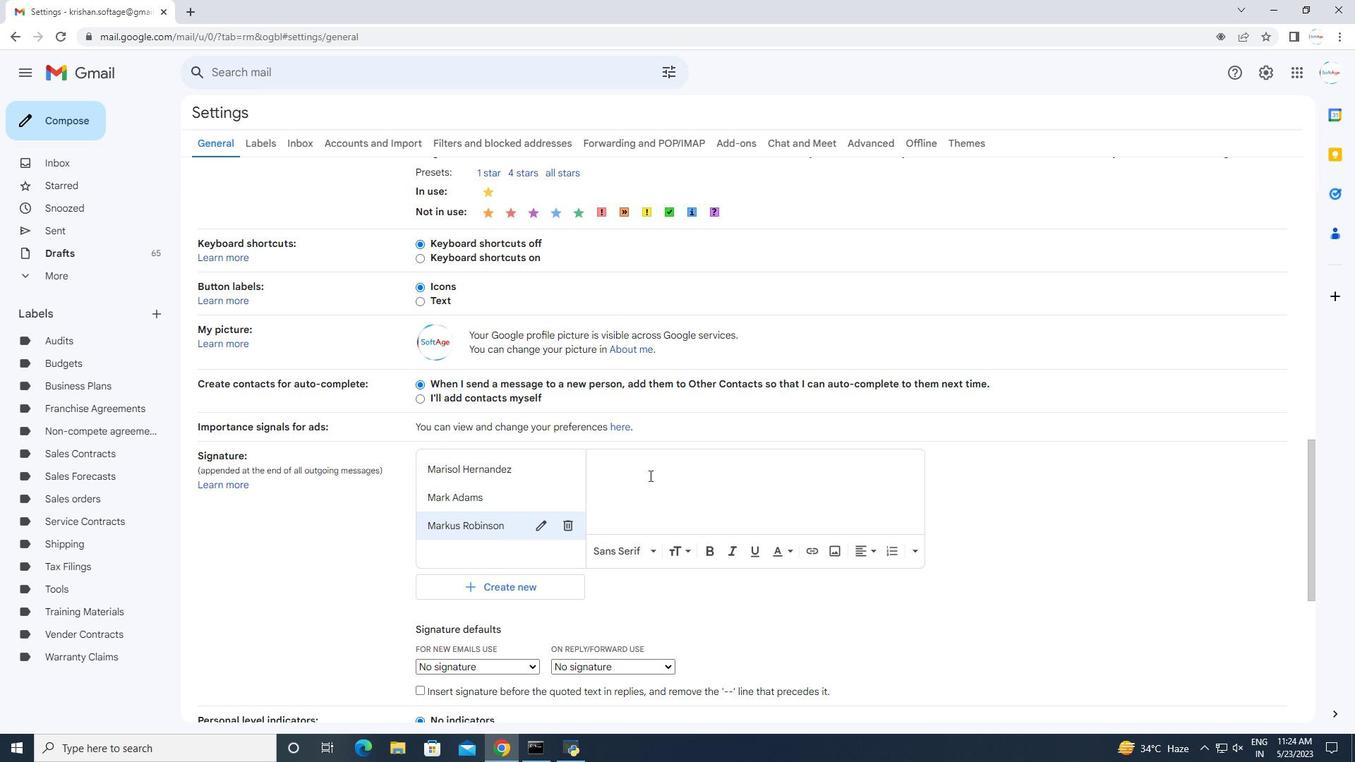
Action: Key pressed <Key.shift>Markus<Key.space><Key.shift>Ron<Key.backspace>binson
Screenshot: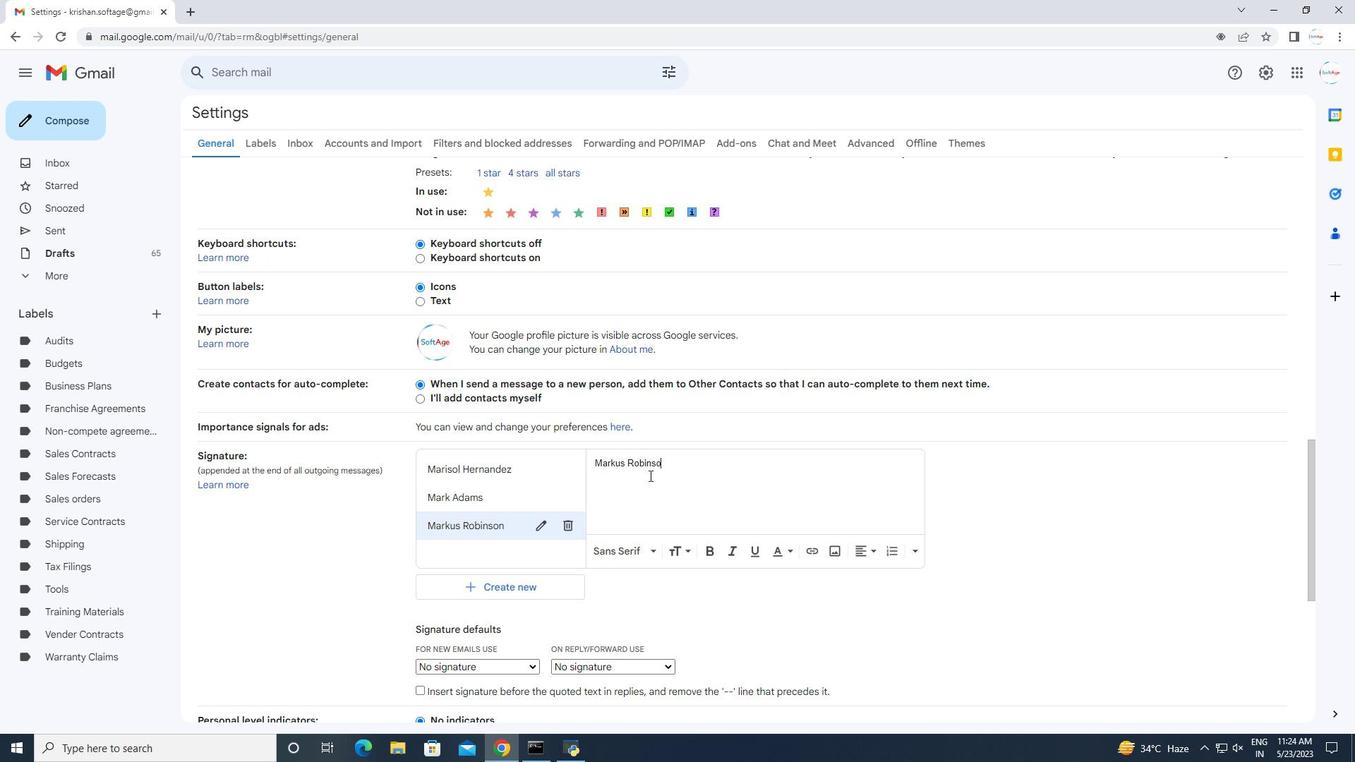 
Action: Mouse moved to (821, 579)
Screenshot: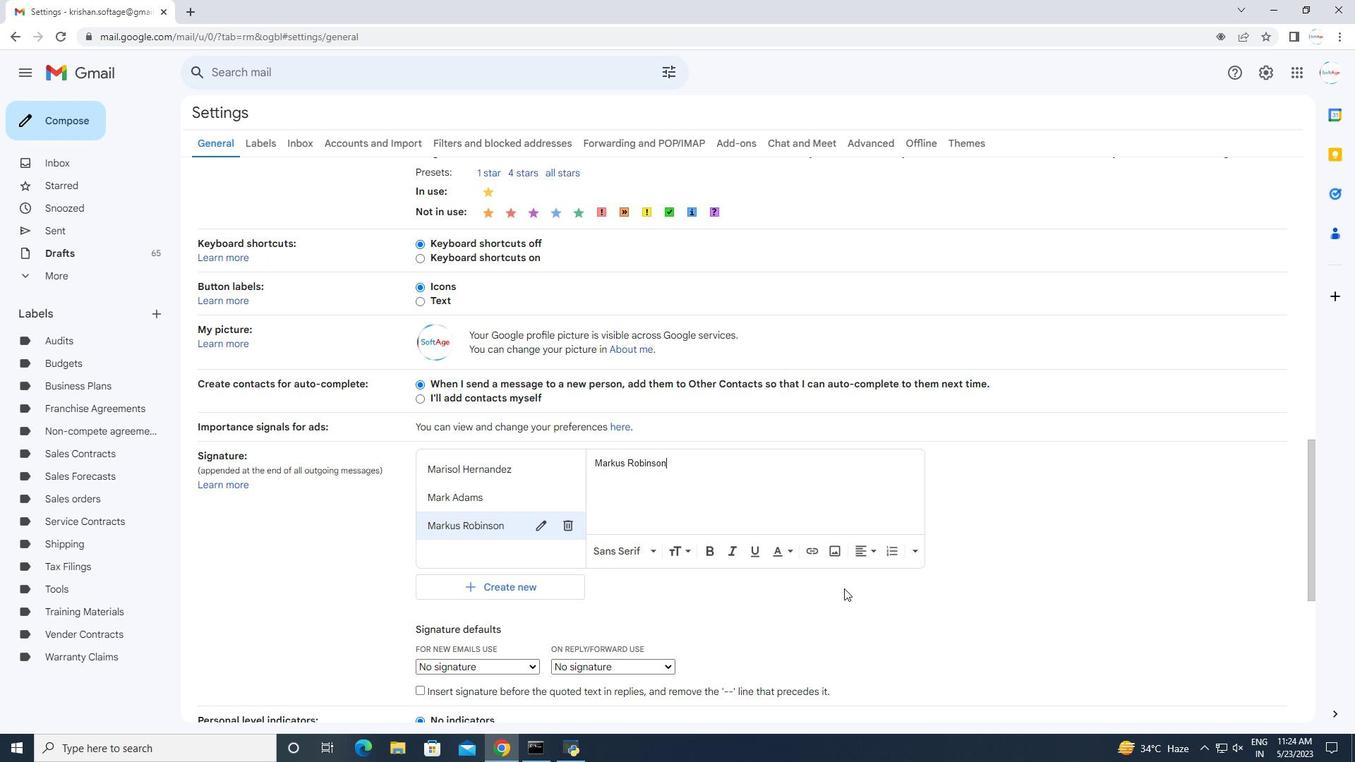 
Action: Mouse scrolled (821, 578) with delta (0, 0)
Screenshot: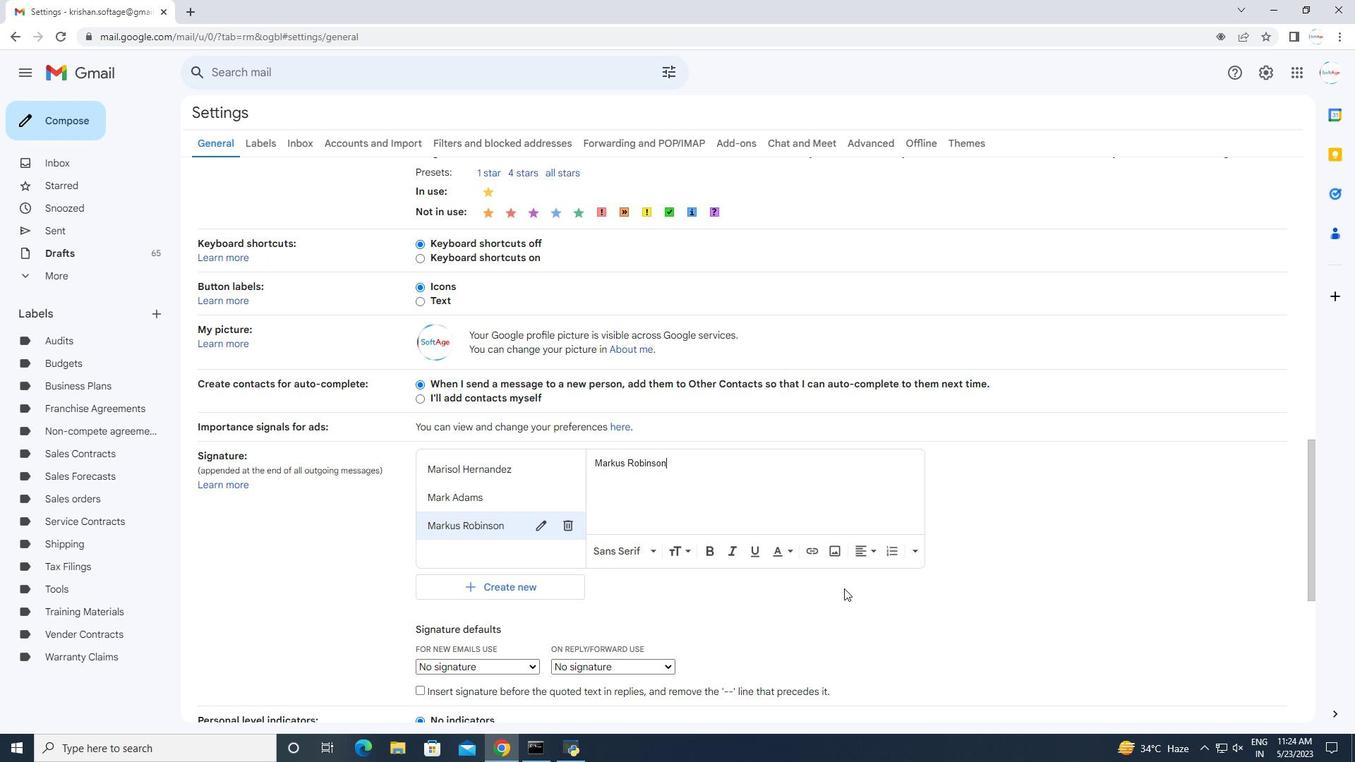 
Action: Mouse moved to (818, 590)
Screenshot: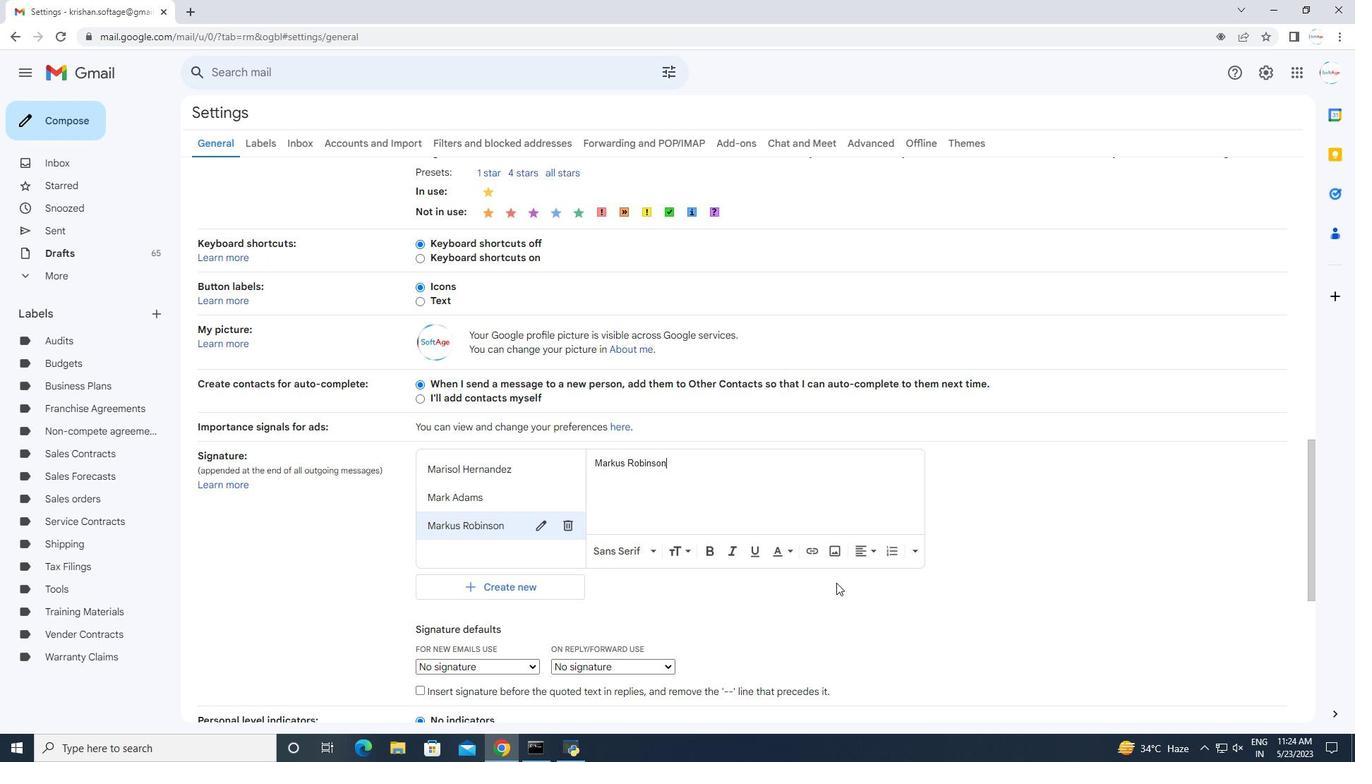 
Action: Mouse scrolled (818, 590) with delta (0, 0)
Screenshot: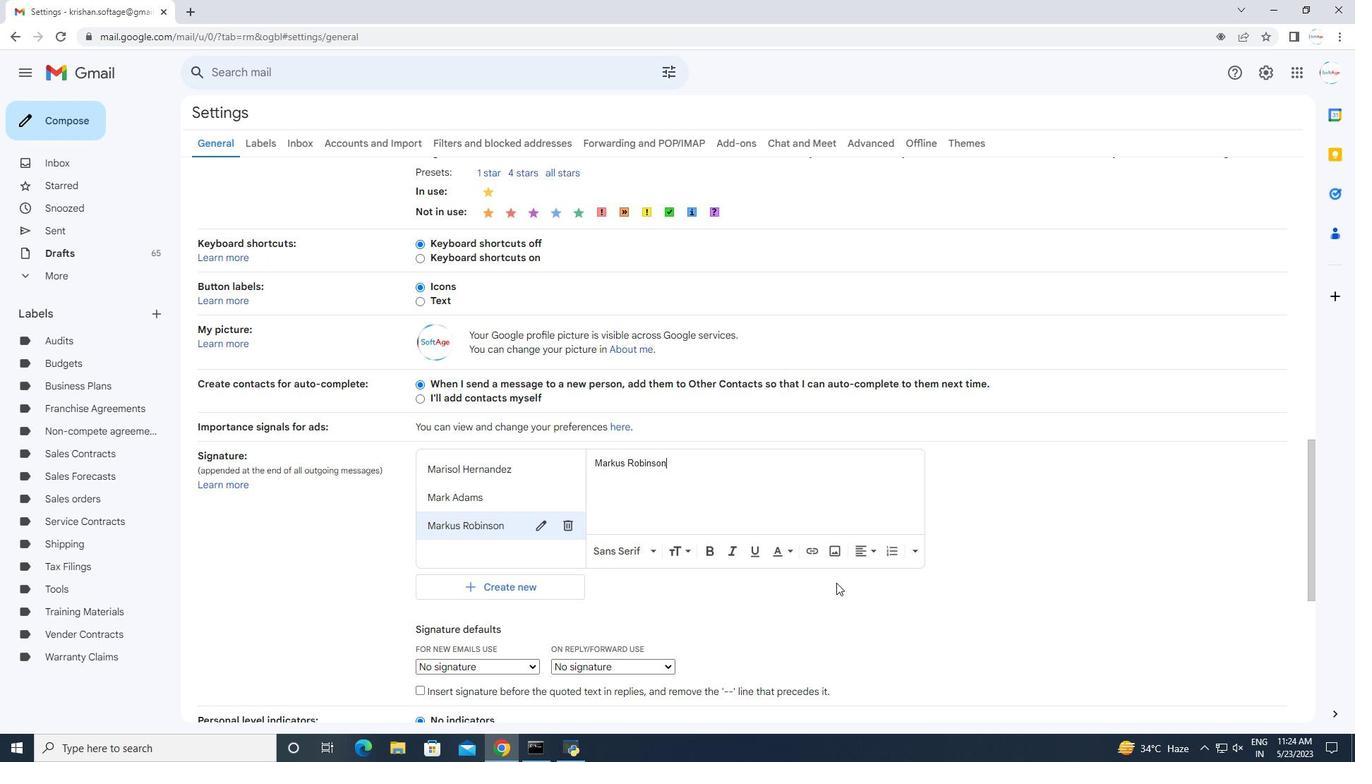 
Action: Mouse moved to (813, 601)
Screenshot: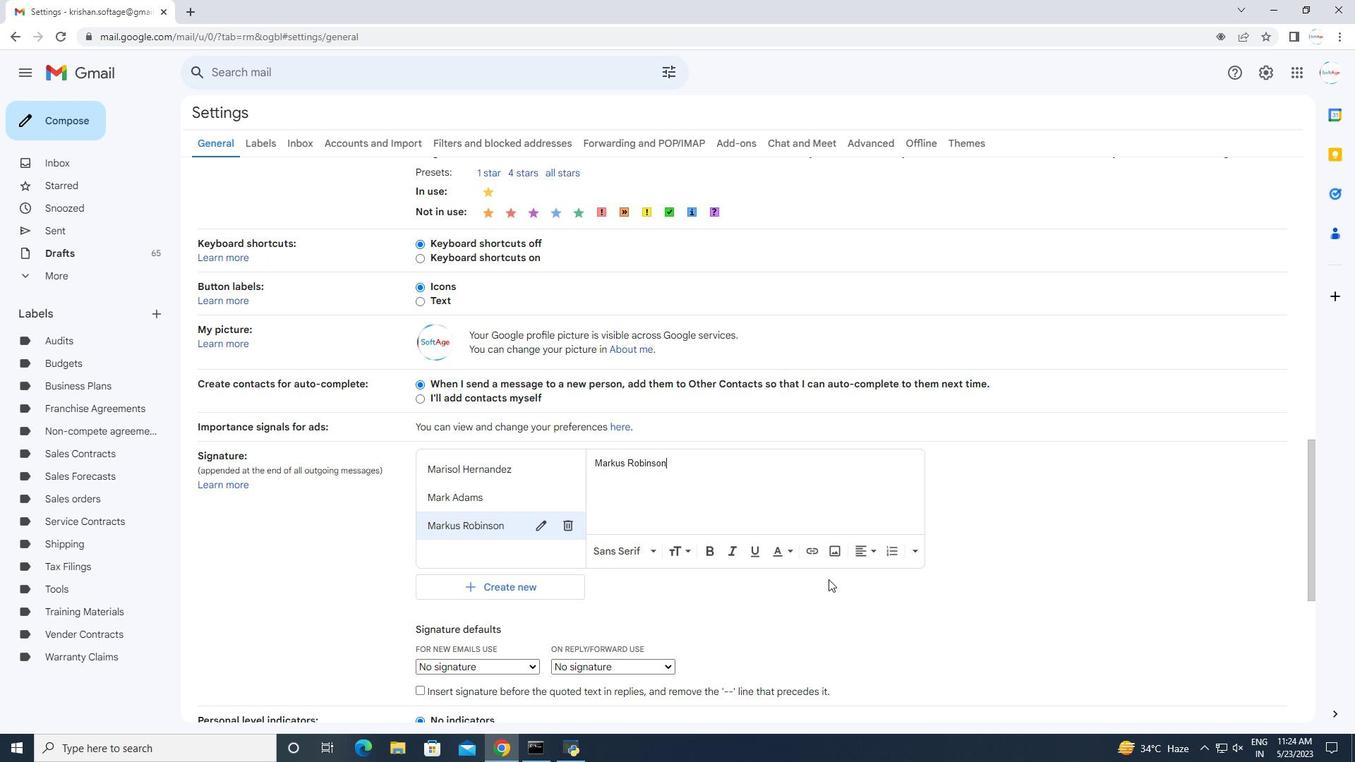 
Action: Mouse scrolled (813, 600) with delta (0, 0)
Screenshot: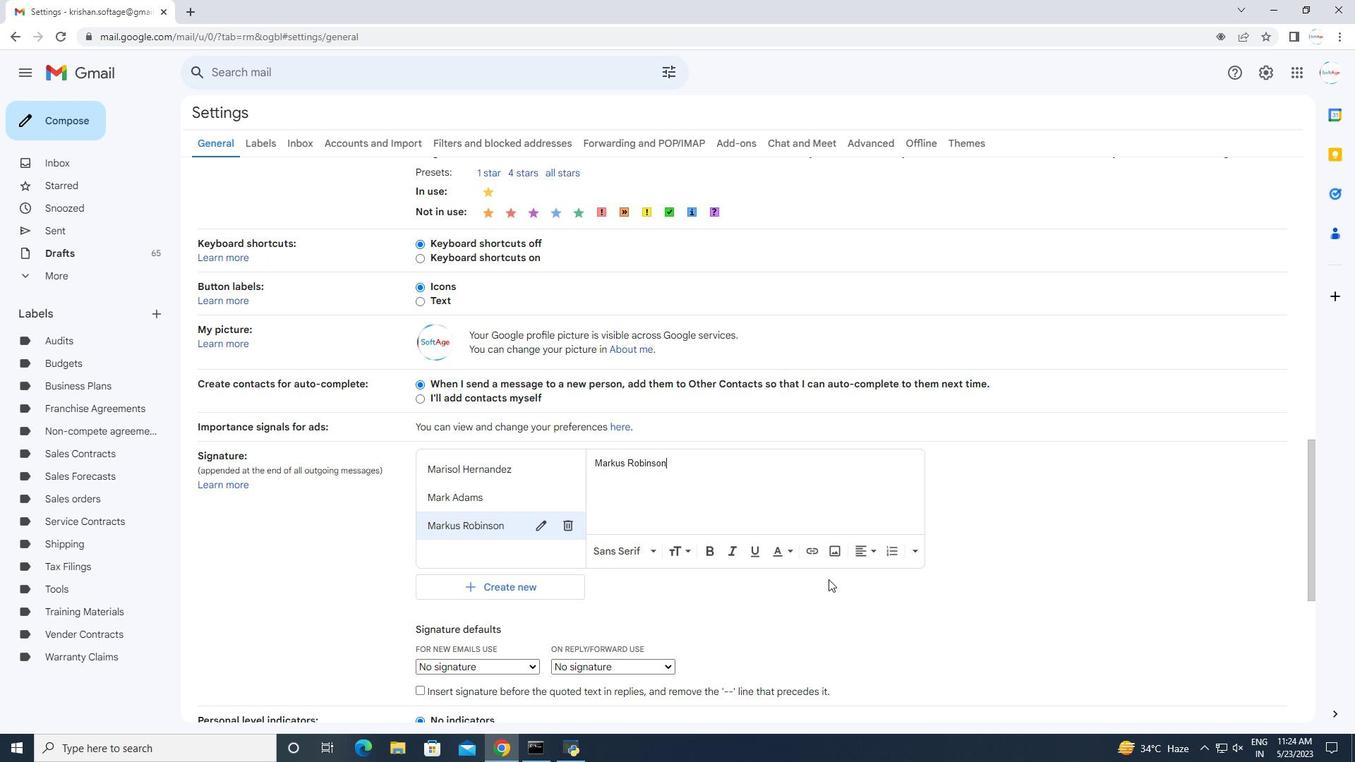 
Action: Mouse moved to (810, 603)
Screenshot: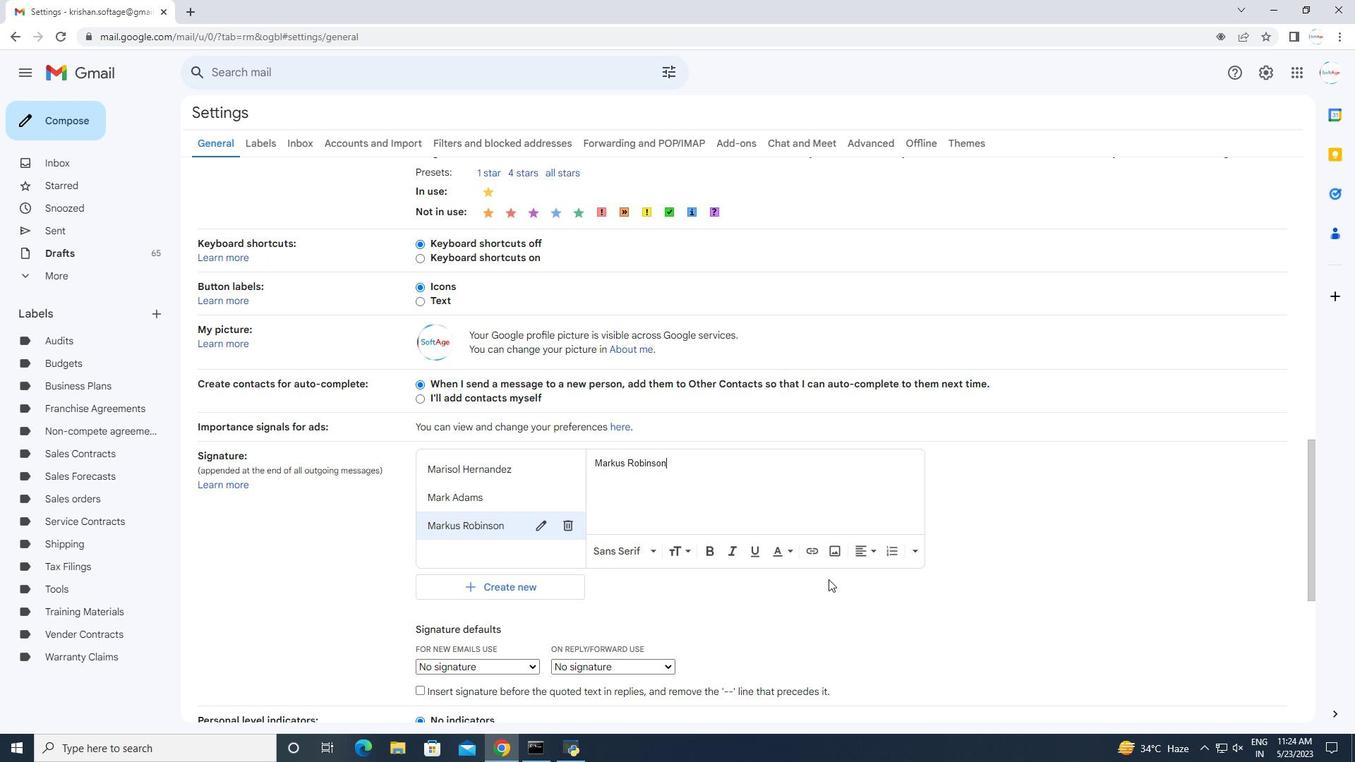 
Action: Mouse scrolled (810, 602) with delta (0, 0)
Screenshot: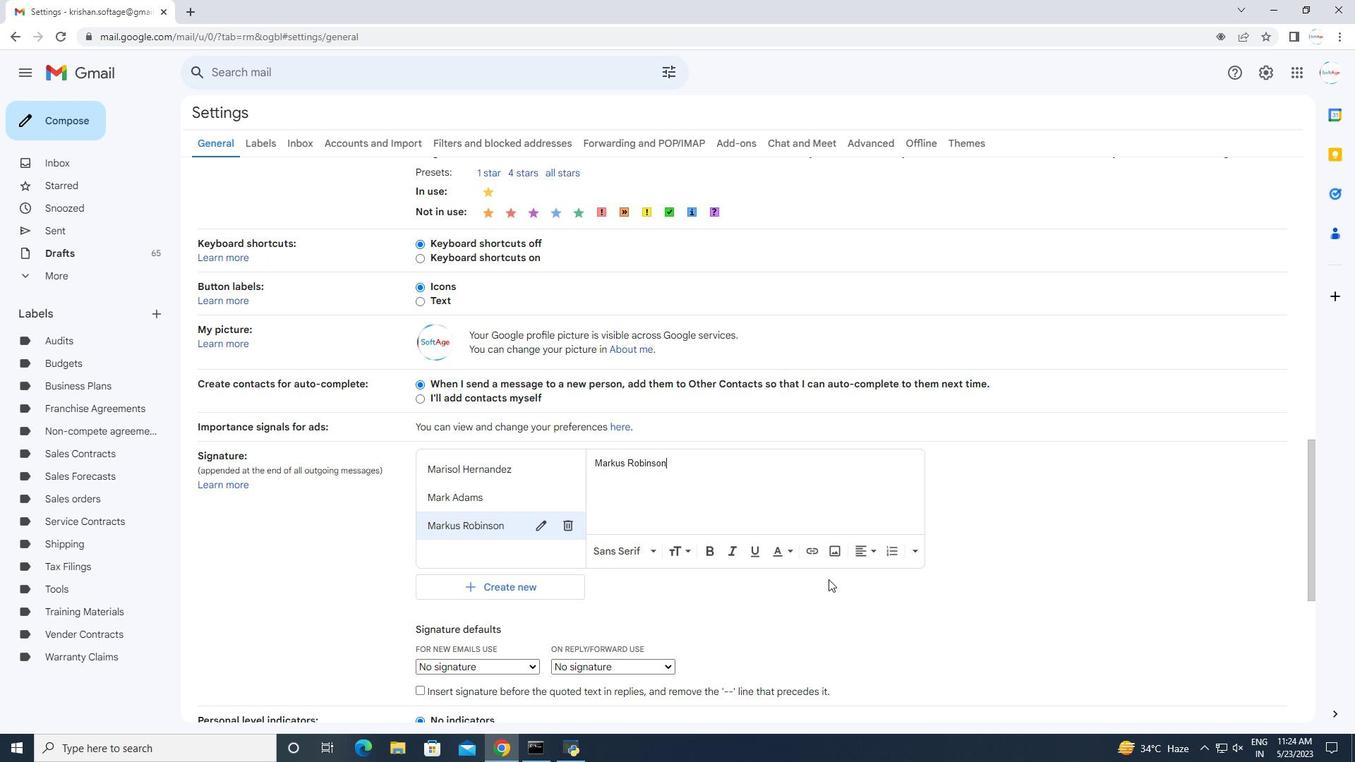 
Action: Mouse moved to (809, 604)
Screenshot: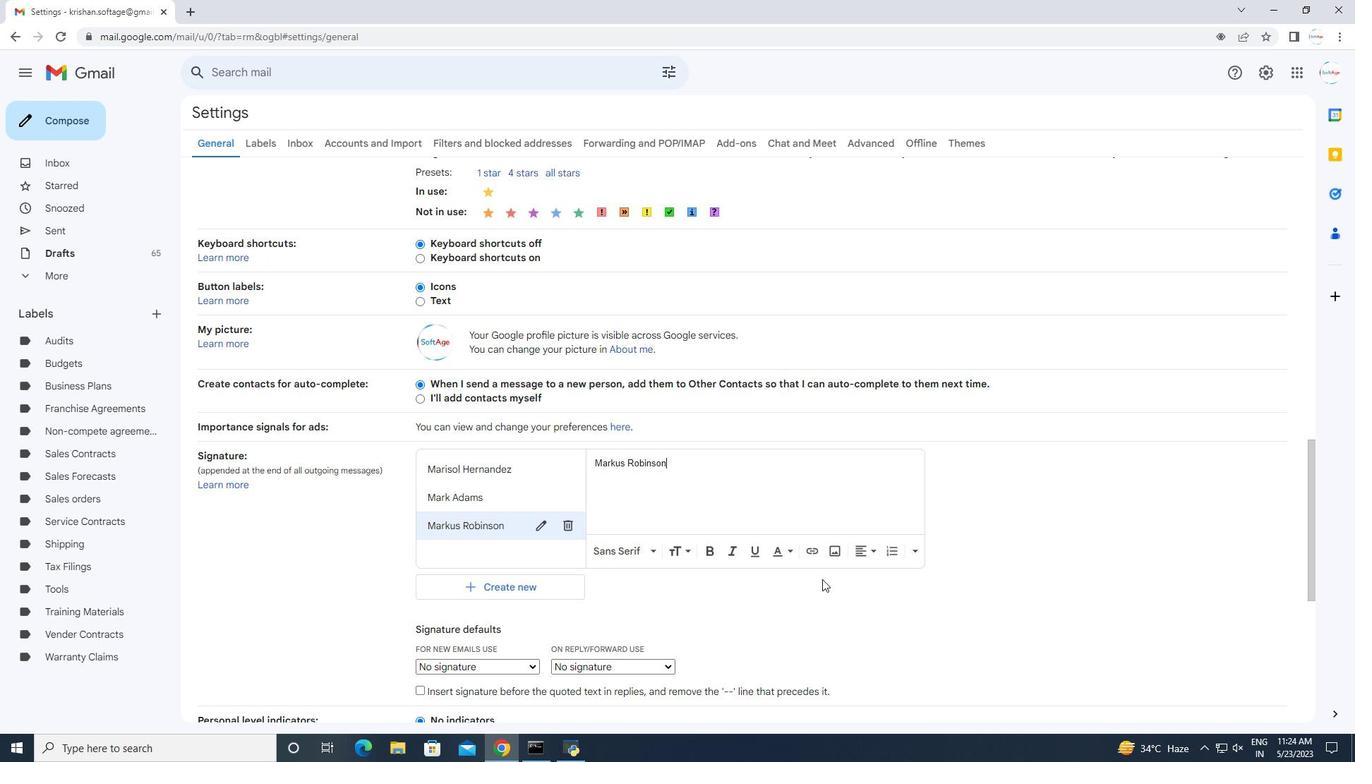 
Action: Mouse scrolled (809, 604) with delta (0, 0)
Screenshot: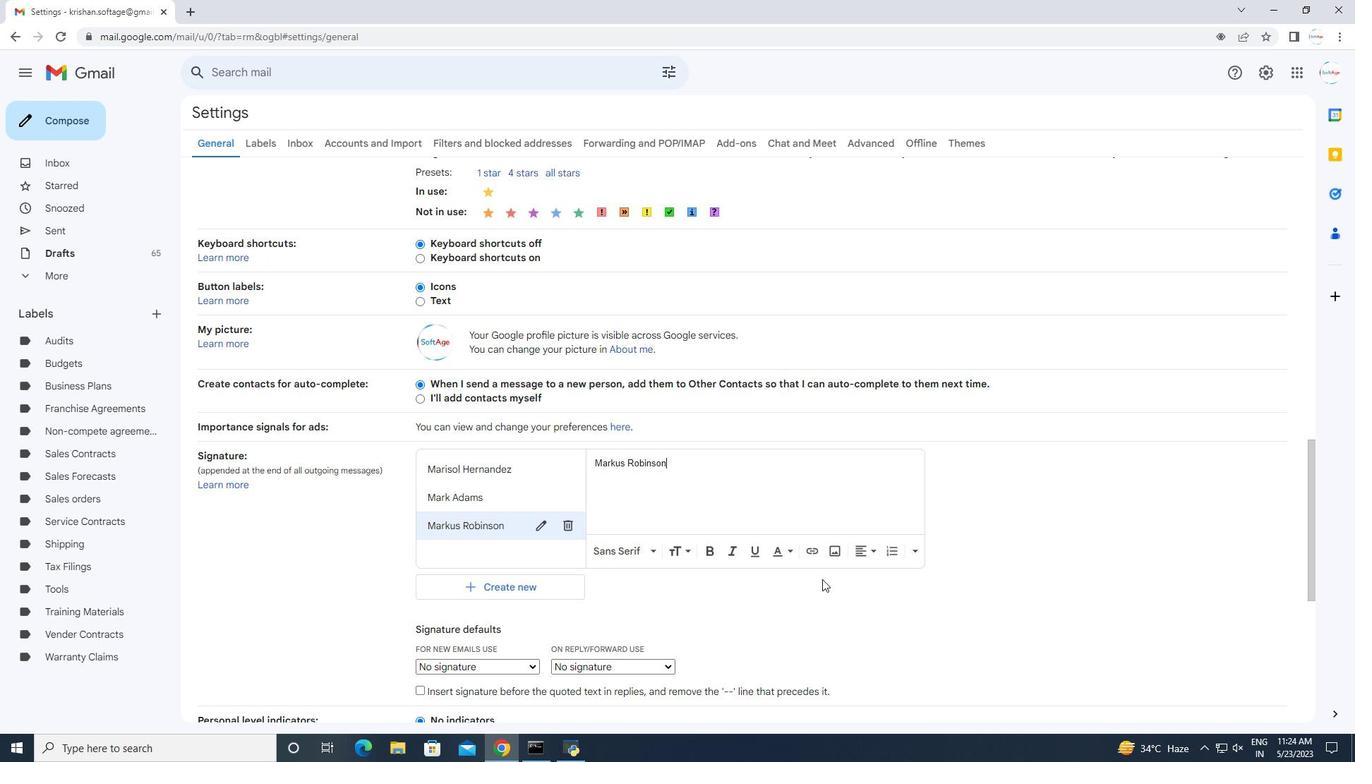 
Action: Mouse scrolled (809, 604) with delta (0, 0)
Screenshot: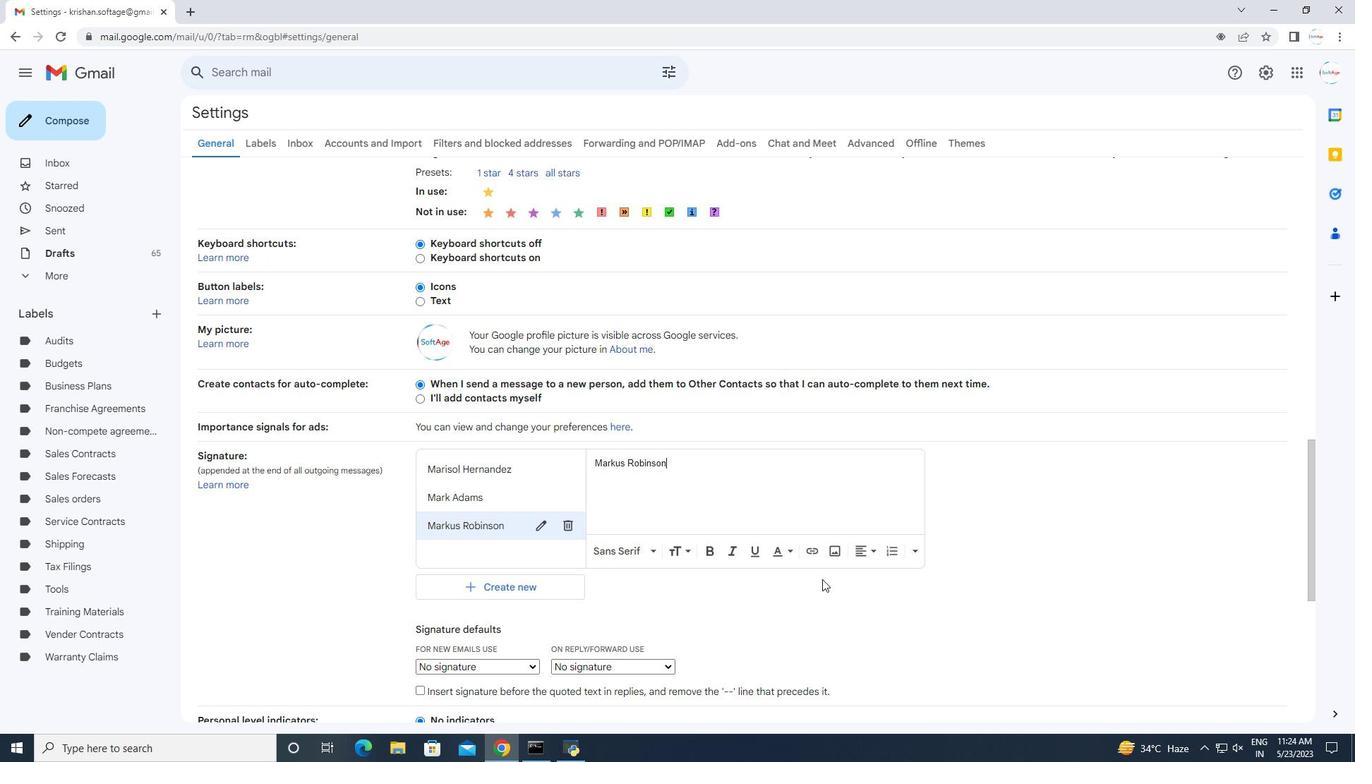 
Action: Mouse scrolled (809, 604) with delta (0, 0)
Screenshot: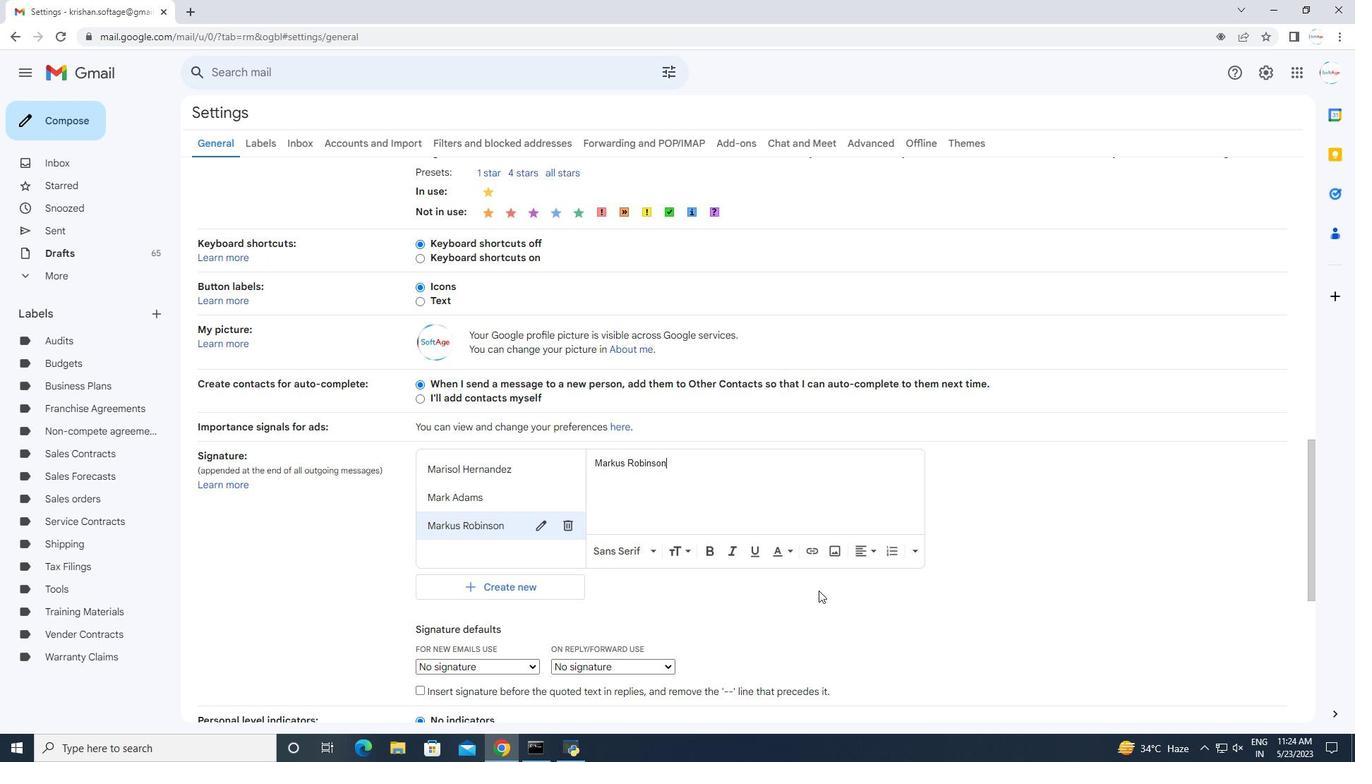 
Action: Mouse moved to (784, 618)
Screenshot: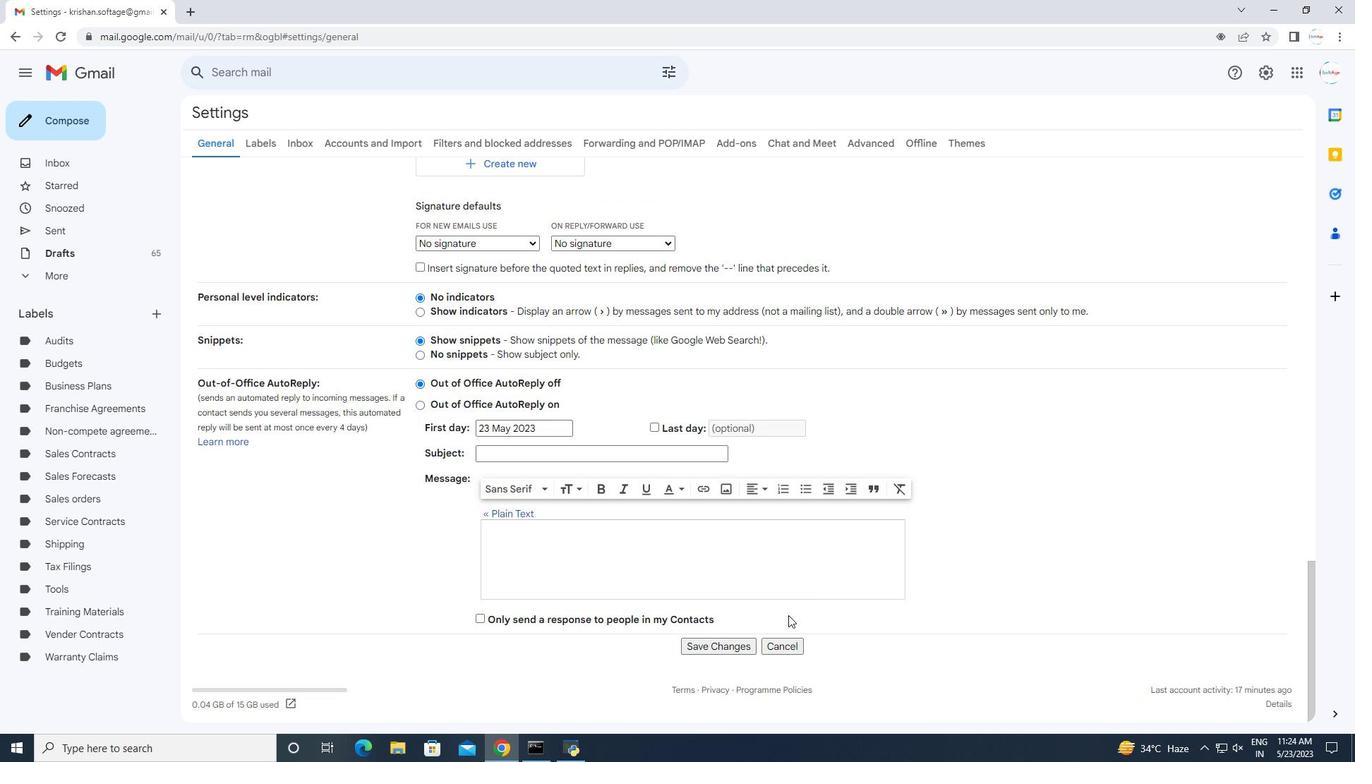 
Action: Mouse scrolled (784, 617) with delta (0, 0)
Screenshot: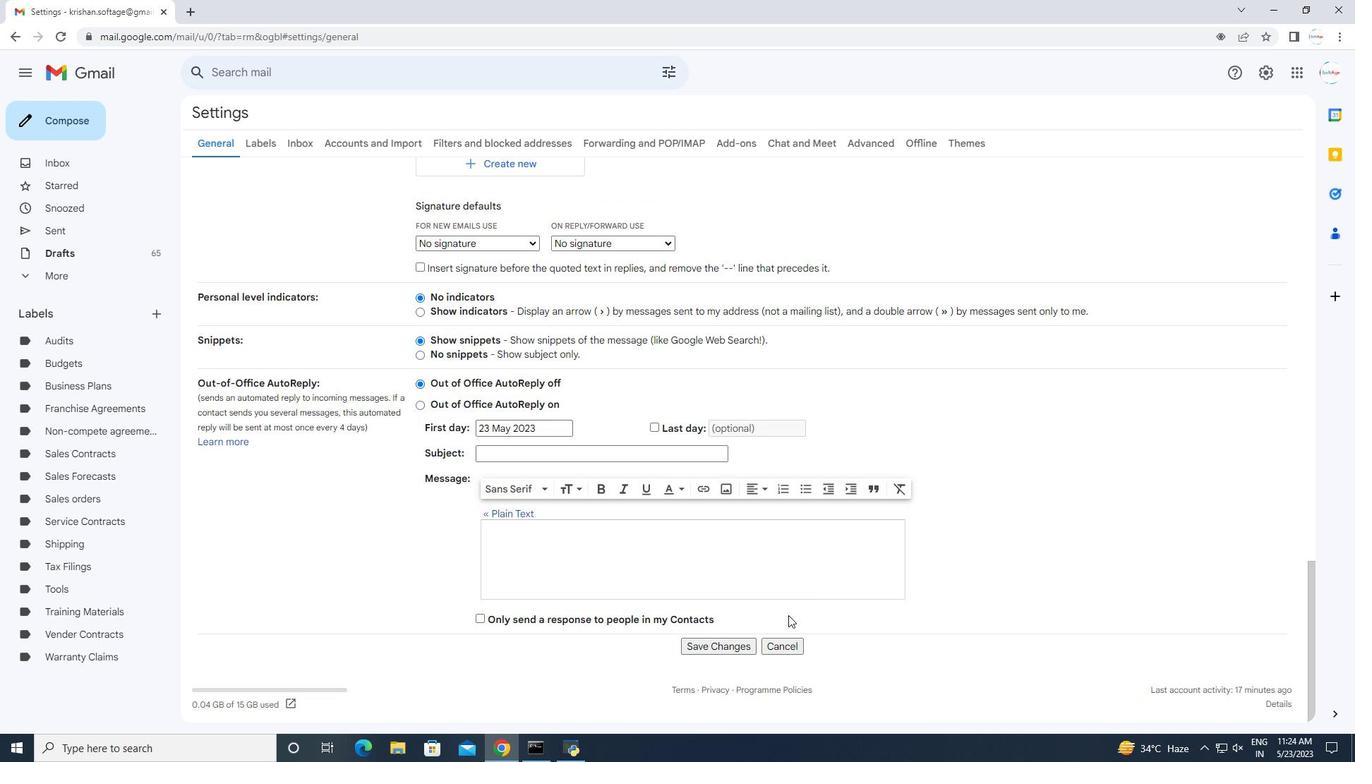 
Action: Mouse moved to (782, 620)
Screenshot: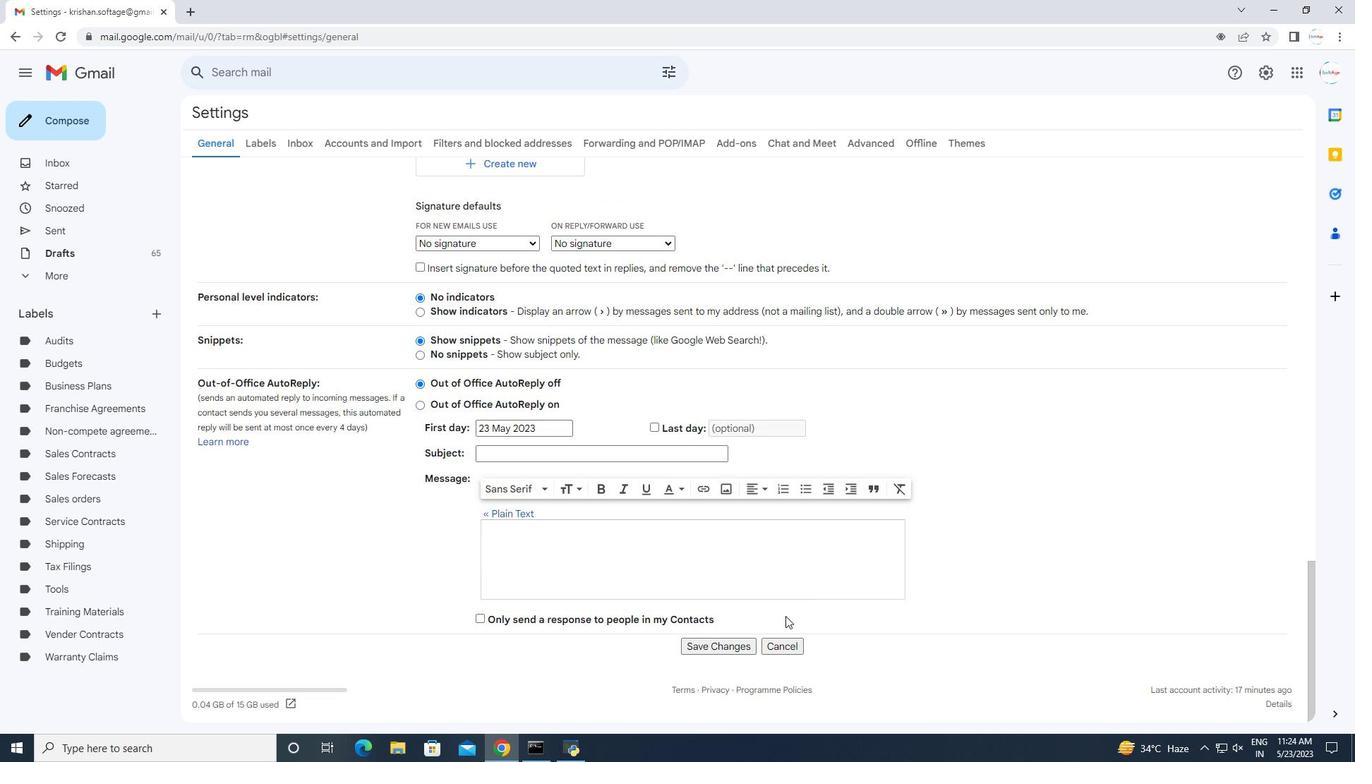 
Action: Mouse scrolled (782, 619) with delta (0, 0)
Screenshot: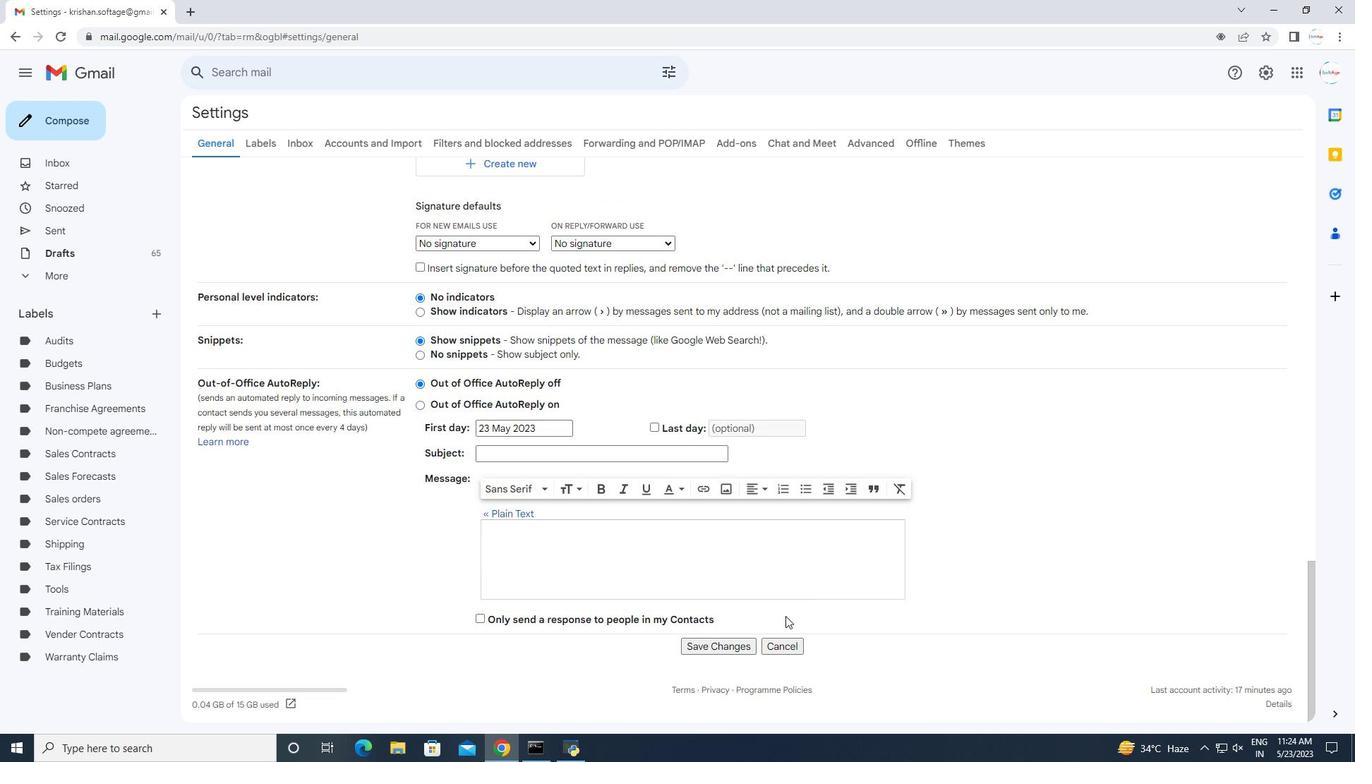 
Action: Mouse scrolled (782, 619) with delta (0, 0)
Screenshot: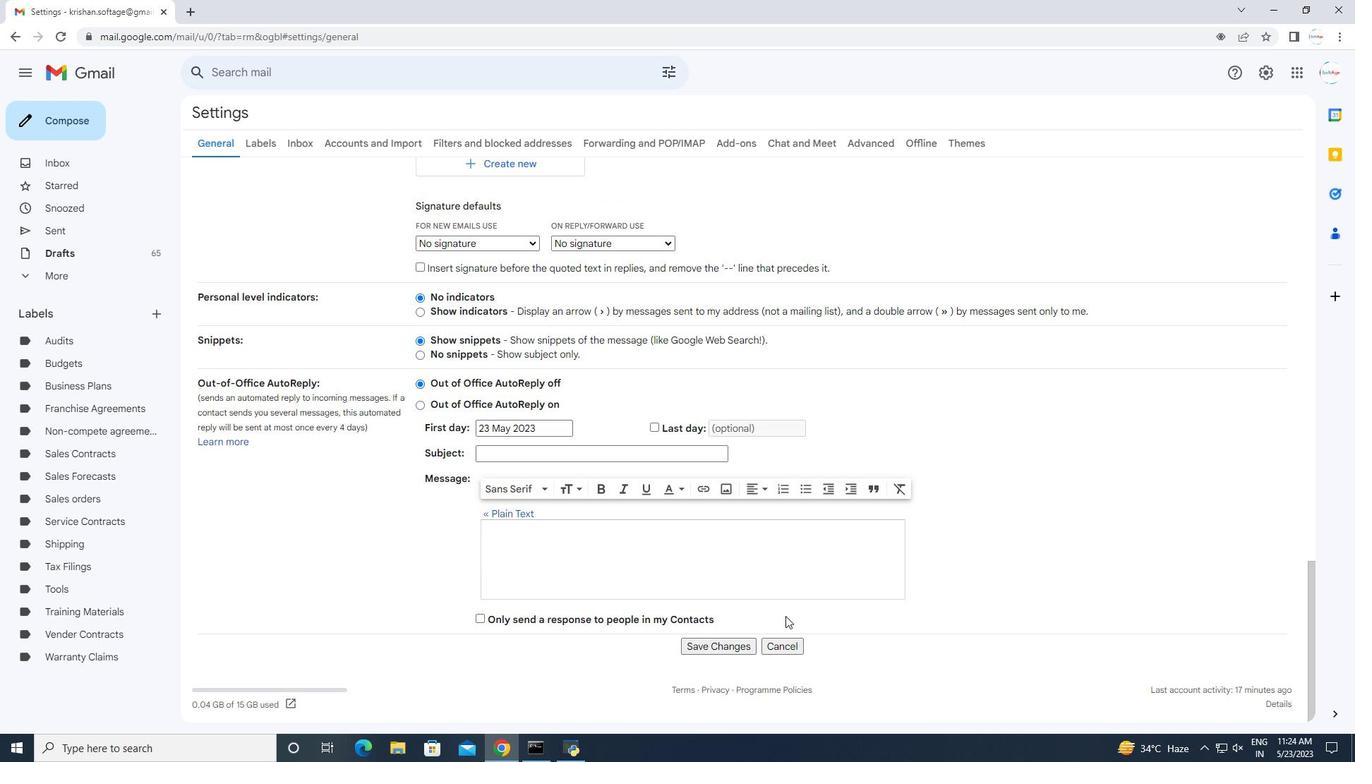 
Action: Mouse scrolled (782, 619) with delta (0, 0)
Screenshot: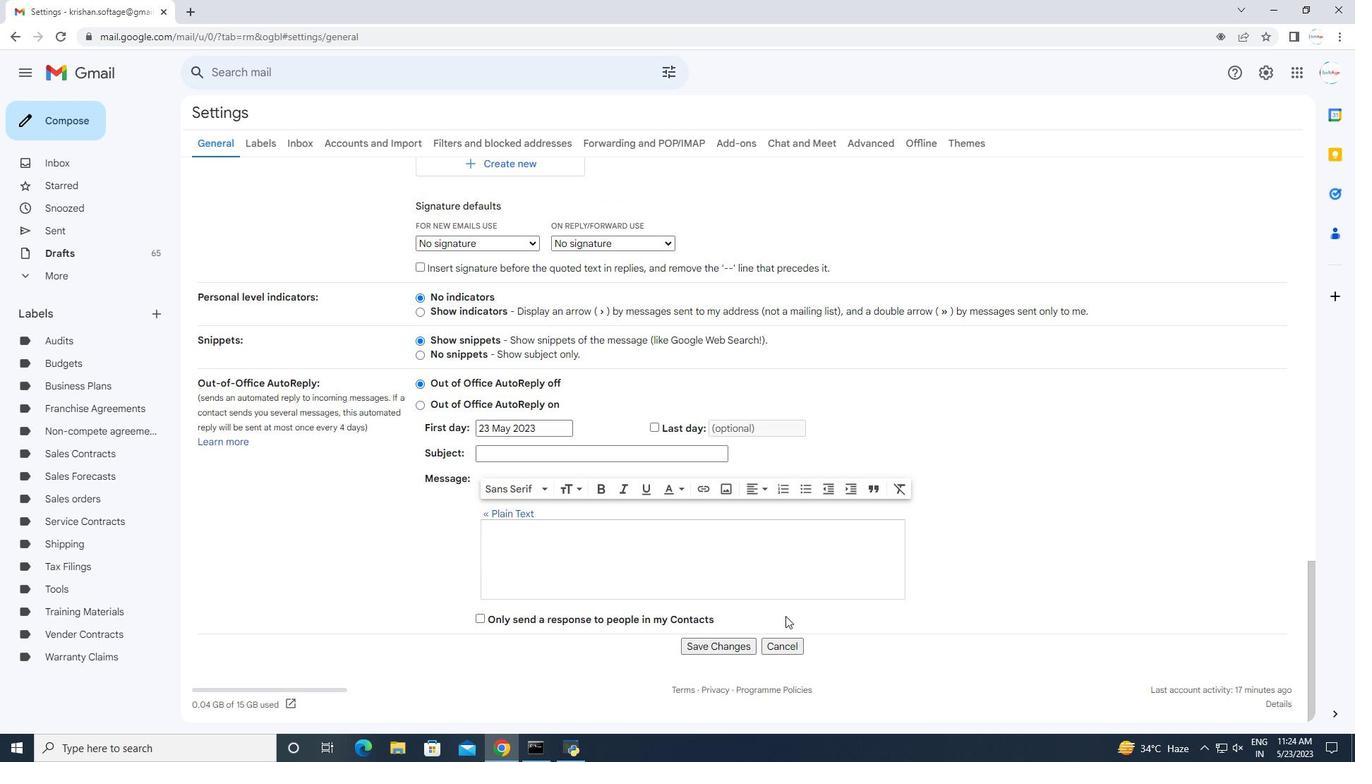 
Action: Mouse moved to (736, 643)
Screenshot: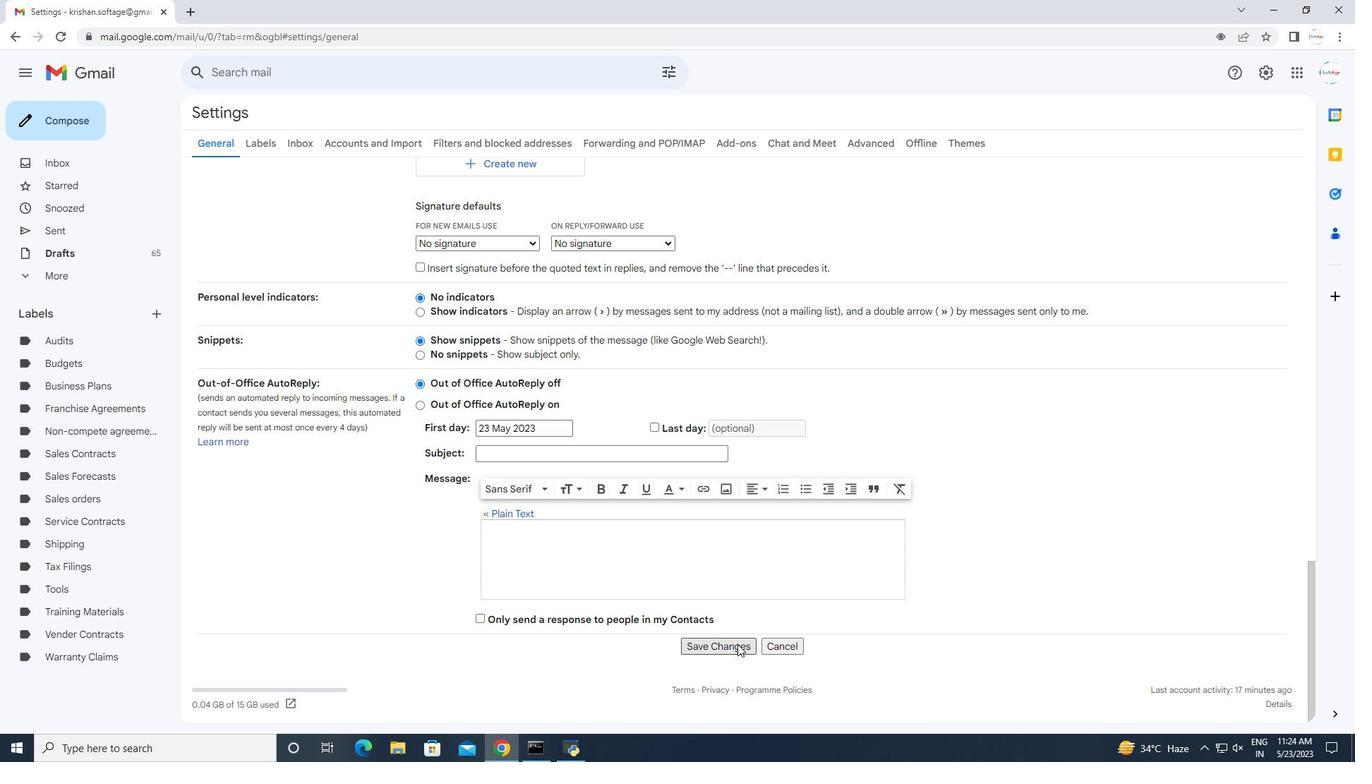 
Action: Mouse pressed left at (736, 643)
Screenshot: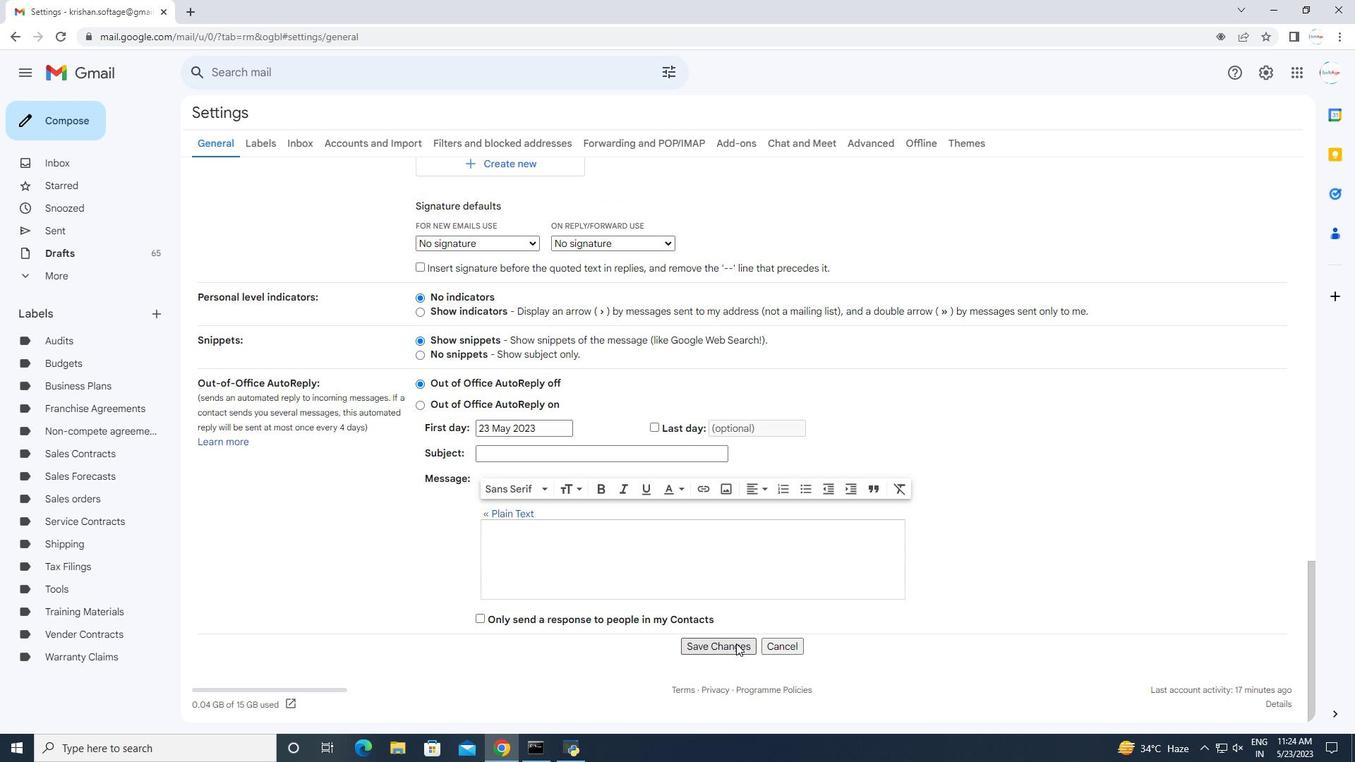 
Action: Mouse moved to (48, 117)
Screenshot: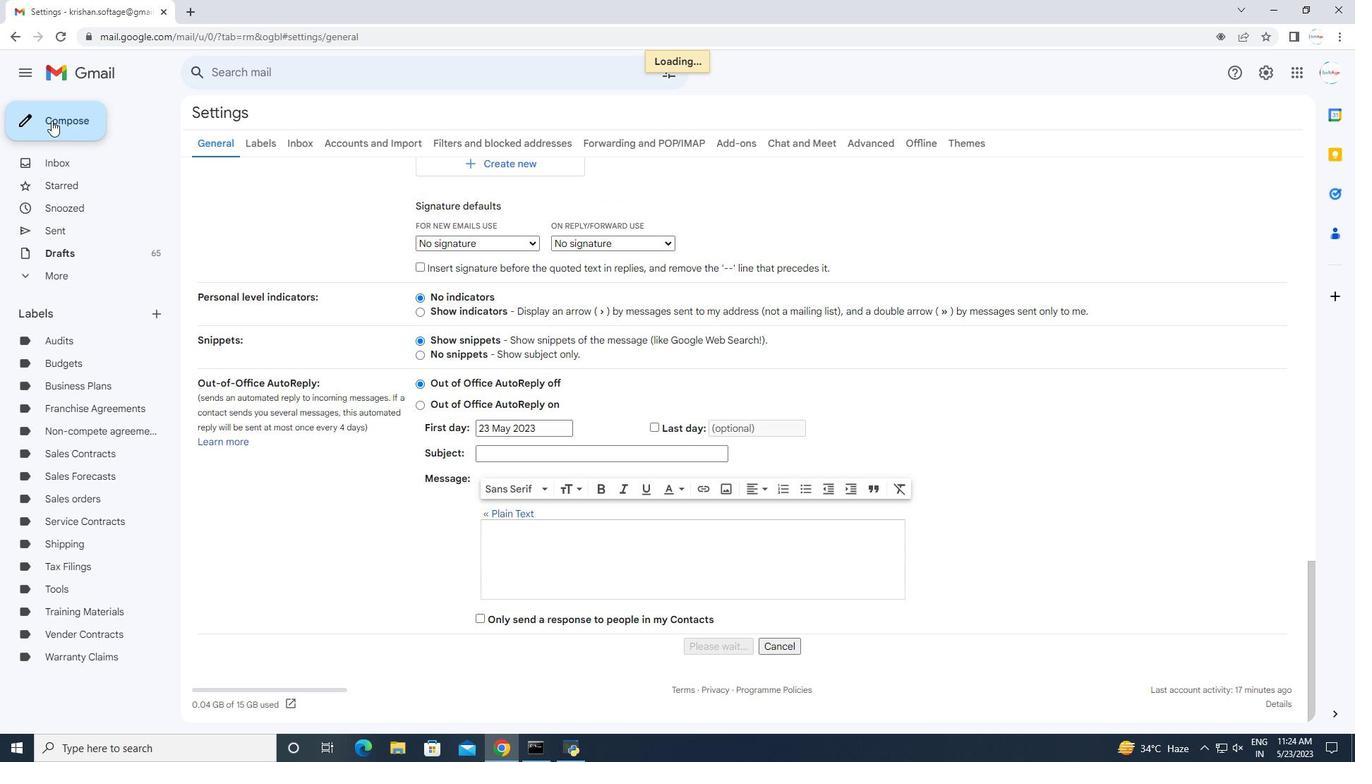 
Action: Mouse pressed left at (48, 117)
Screenshot: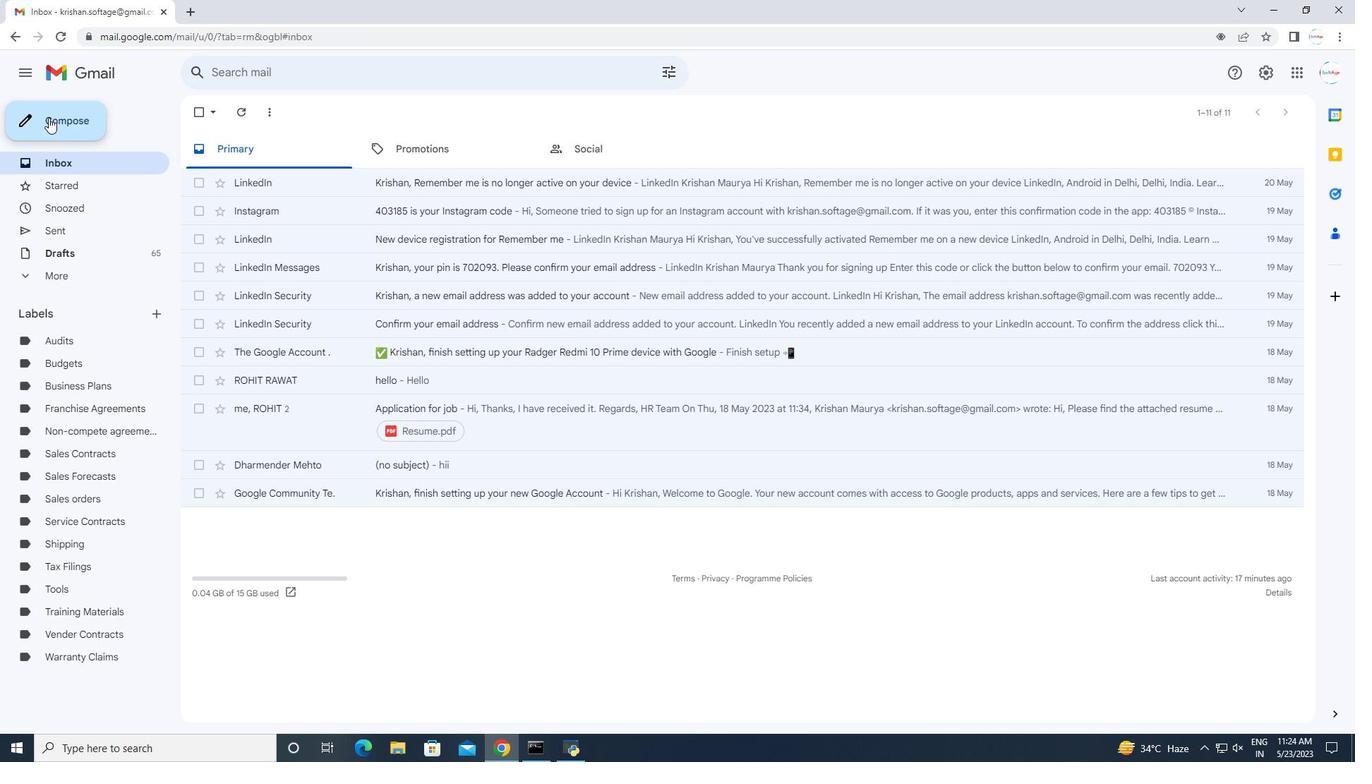 
Action: Mouse moved to (933, 336)
Screenshot: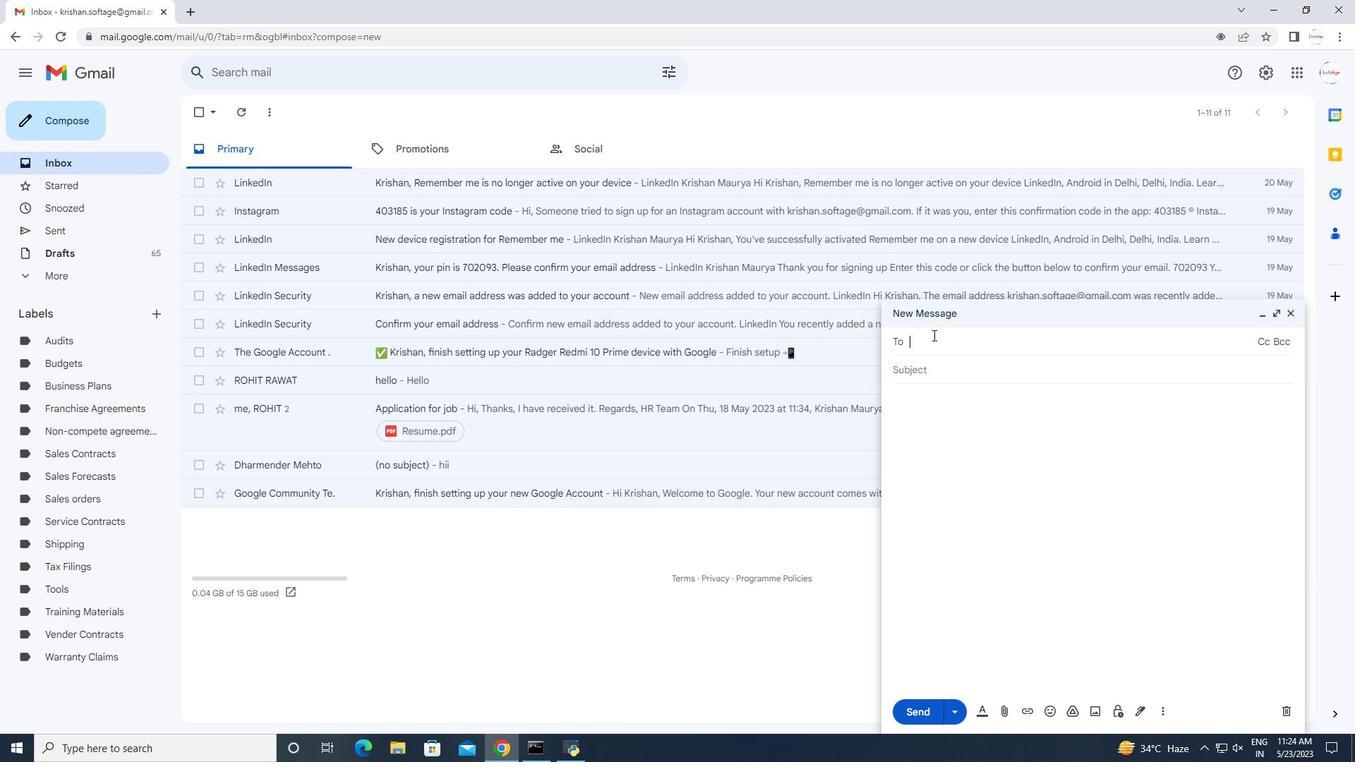 
Action: Mouse pressed left at (933, 336)
Screenshot: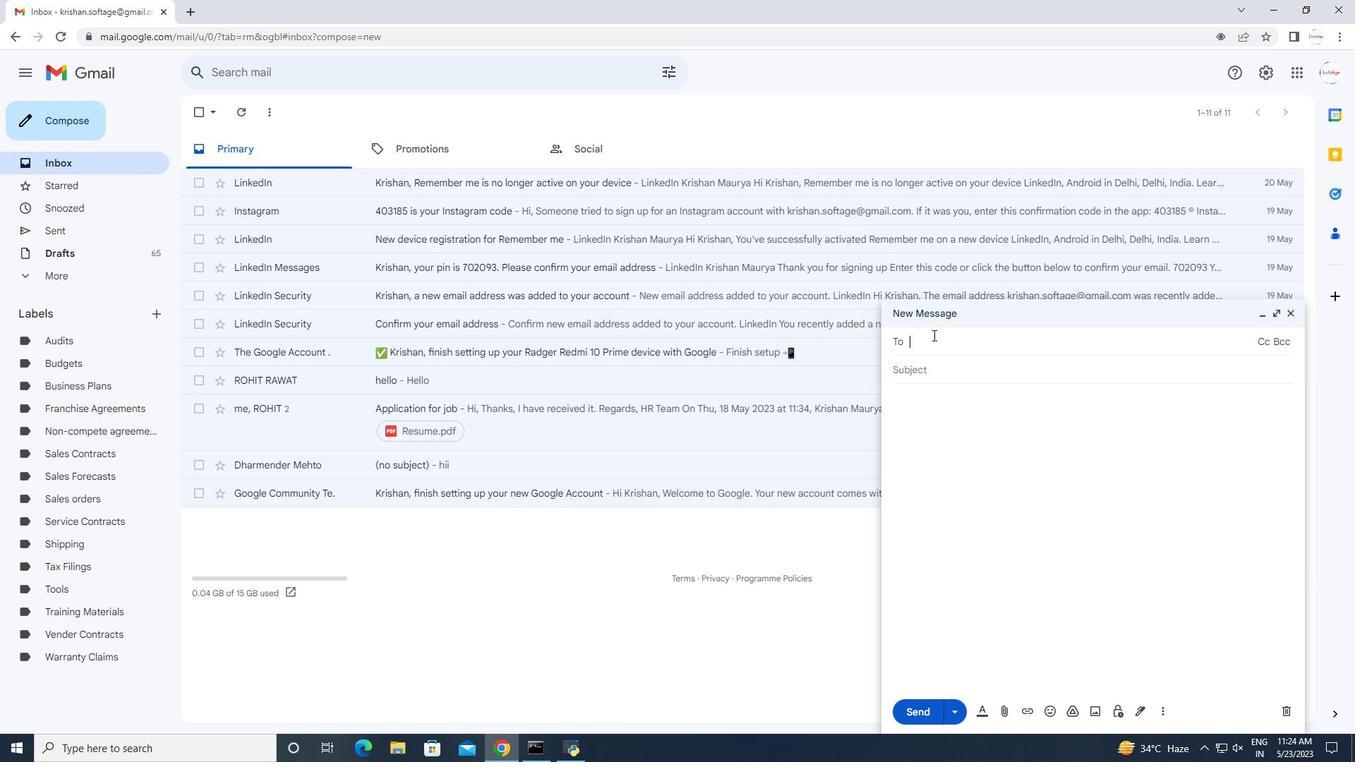 
Action: Mouse moved to (933, 336)
Screenshot: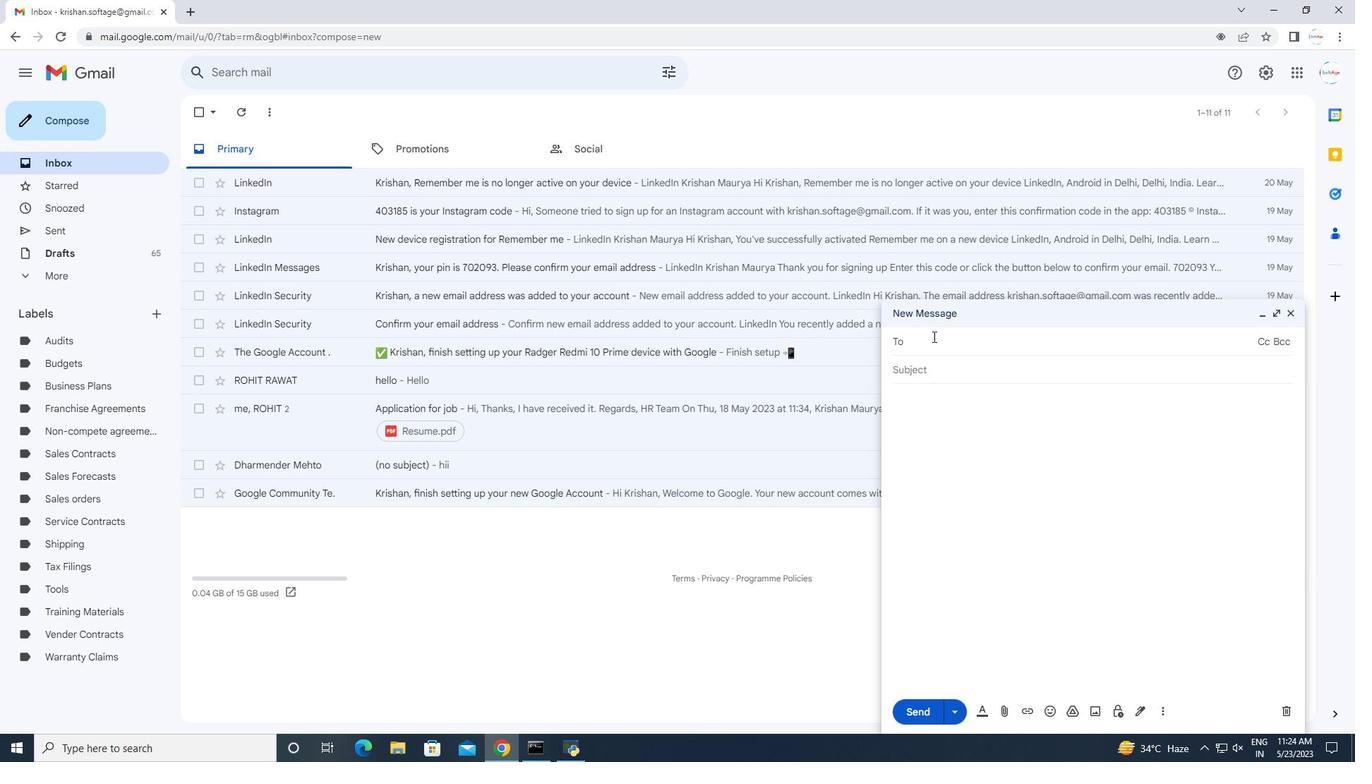 
Action: Key pressed sp<Key.backspace><Key.backspace><Key.backspace>softage.6<Key.shift>@softage.net<Key.tab><Key.tab><Key.tab><Key.shift>Gra
Screenshot: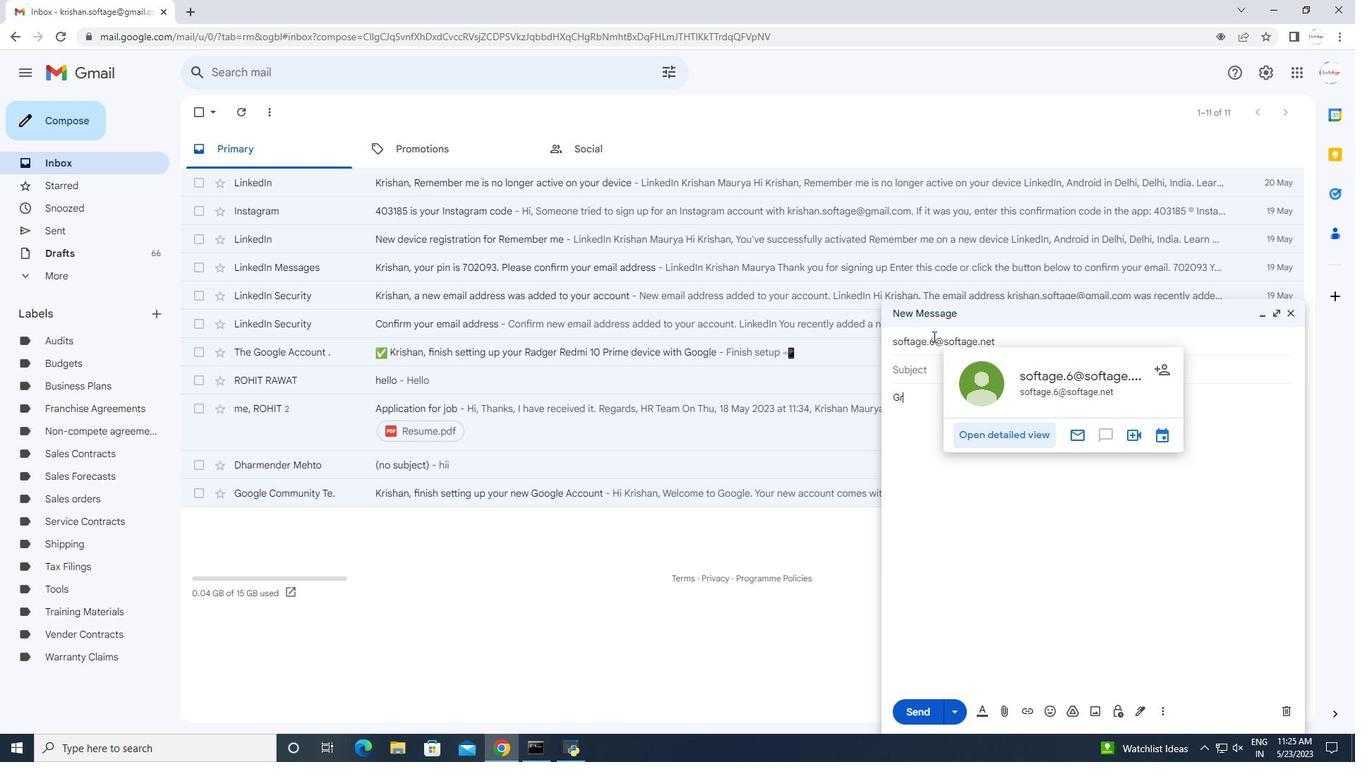 
Action: Mouse moved to (909, 407)
Screenshot: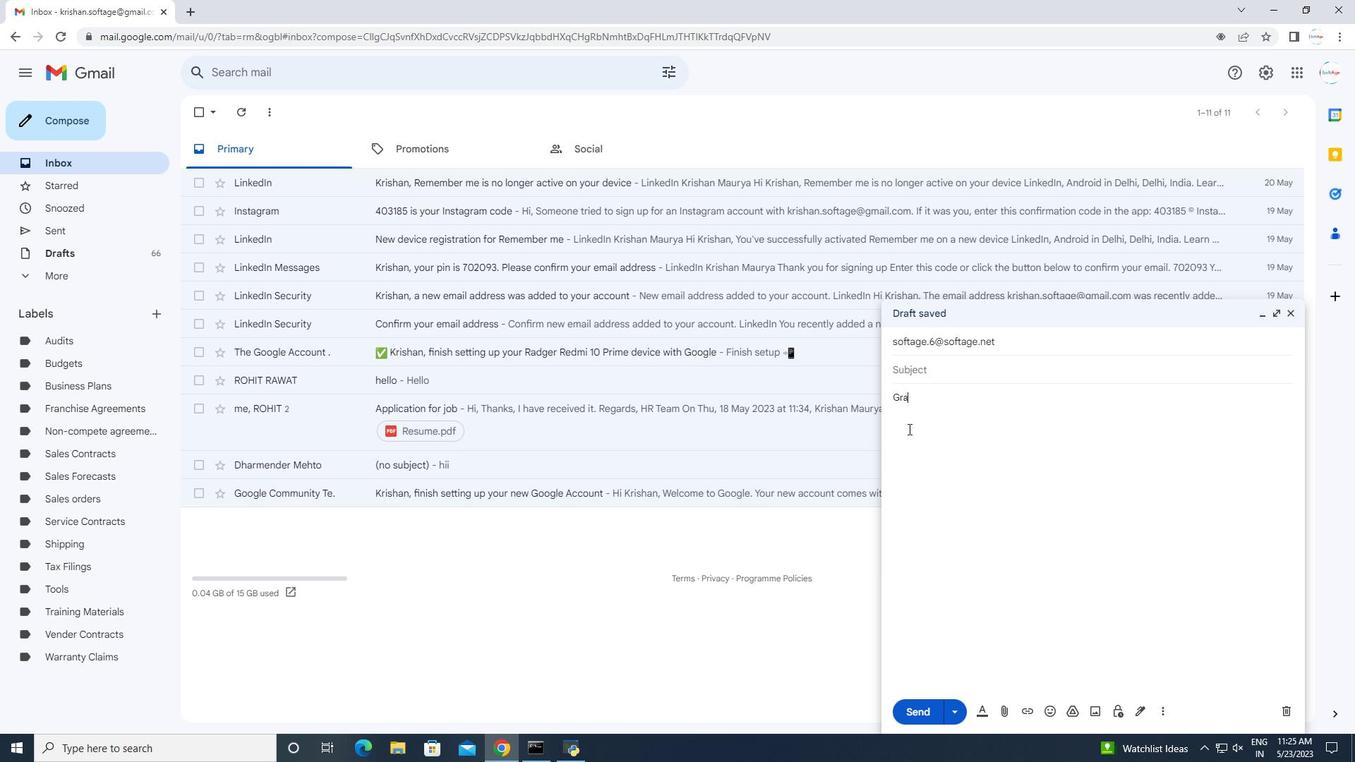 
Action: Mouse pressed left at (909, 407)
Screenshot: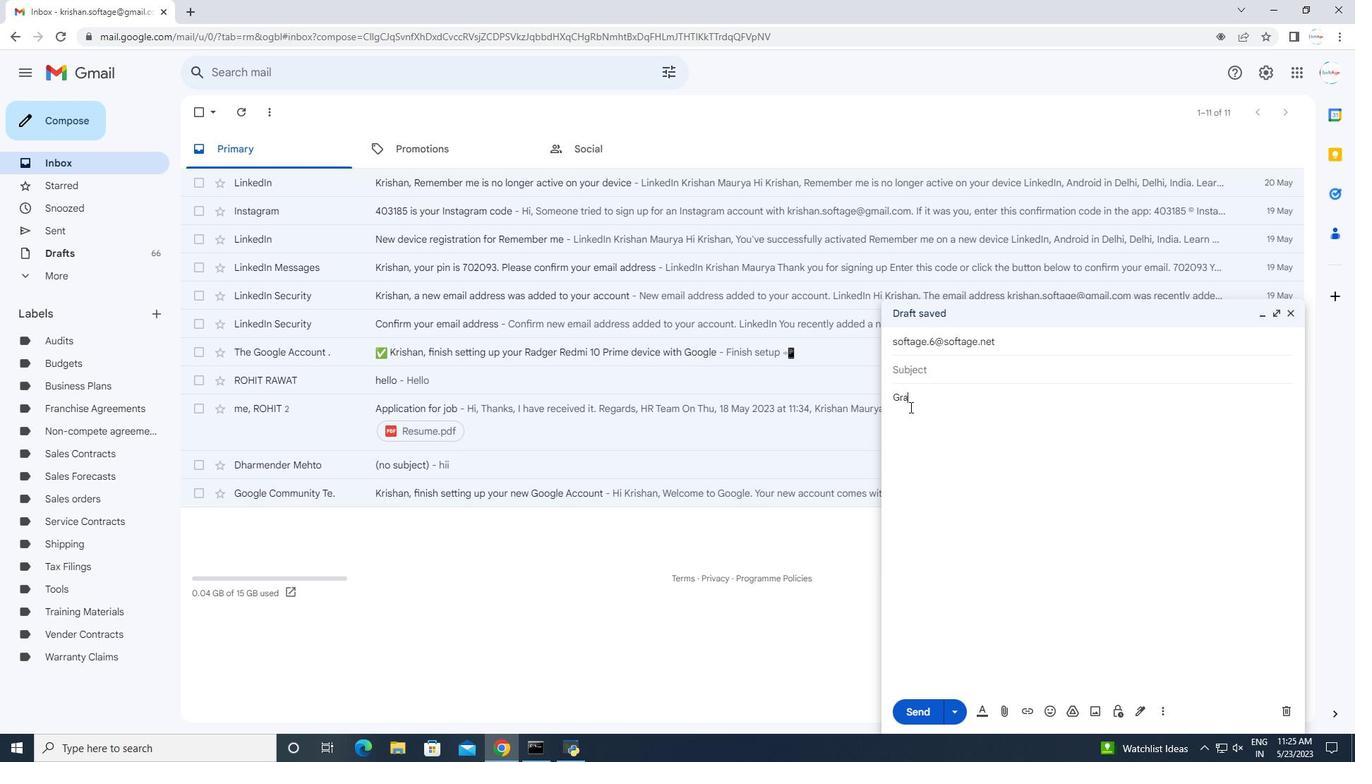 
Action: Mouse moved to (917, 400)
Screenshot: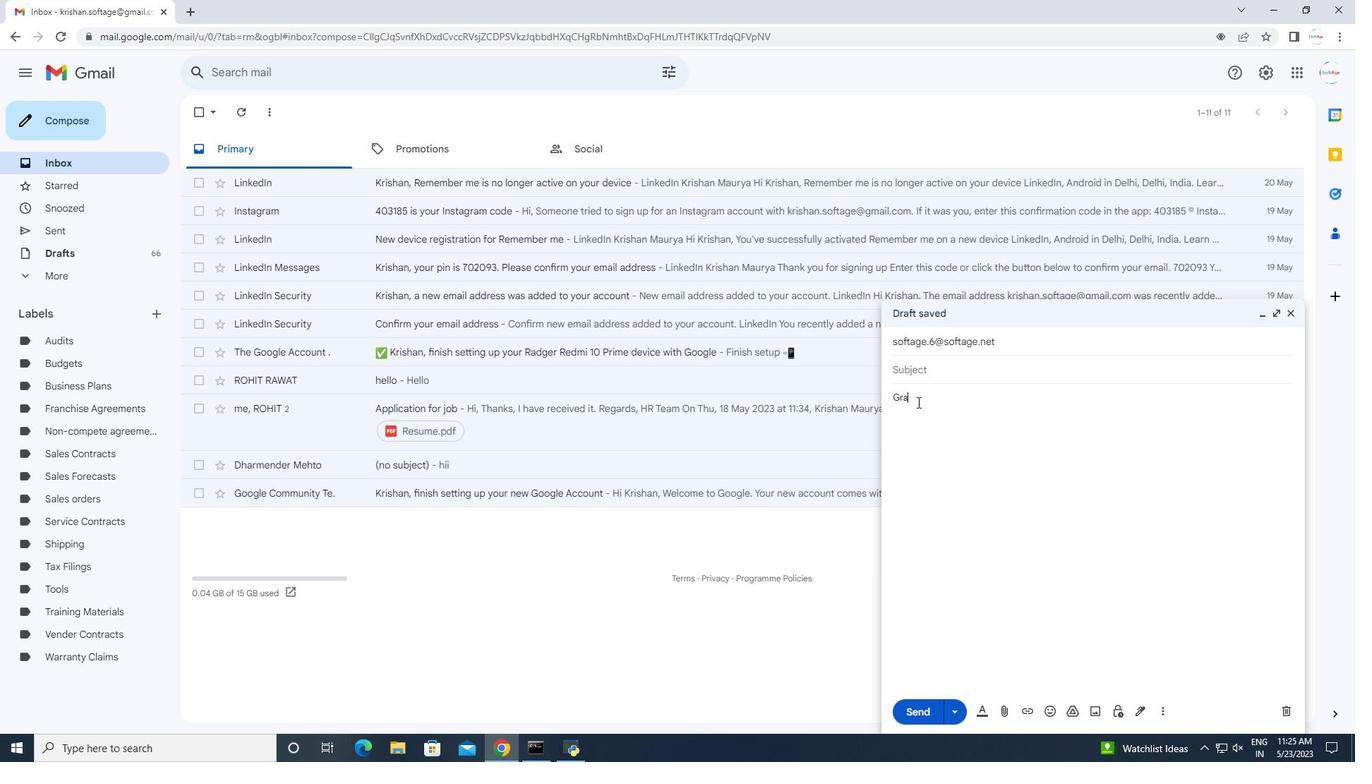 
Action: Key pressed titude<Key.space>and<Key.space>so<Key.backspace>incere<Key.space>wishes
Screenshot: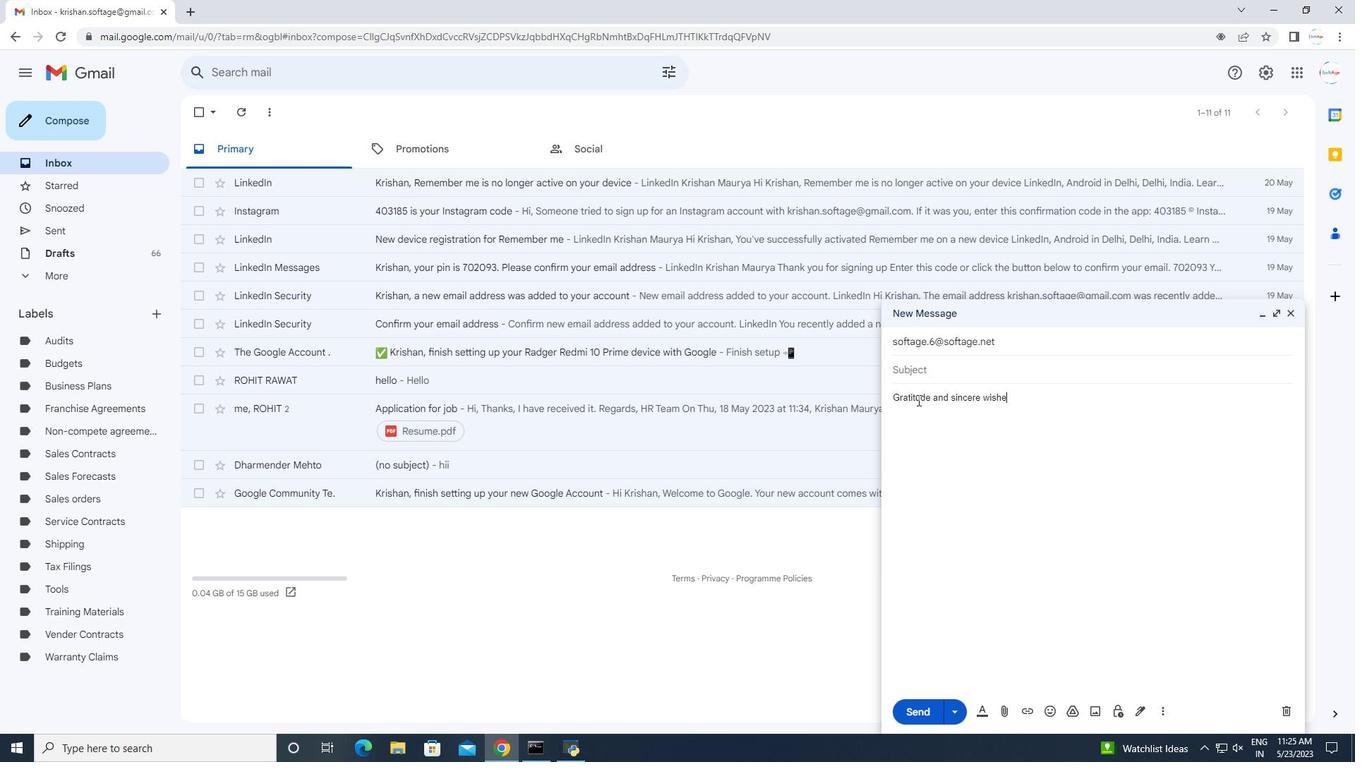 
Action: Mouse moved to (1137, 710)
Screenshot: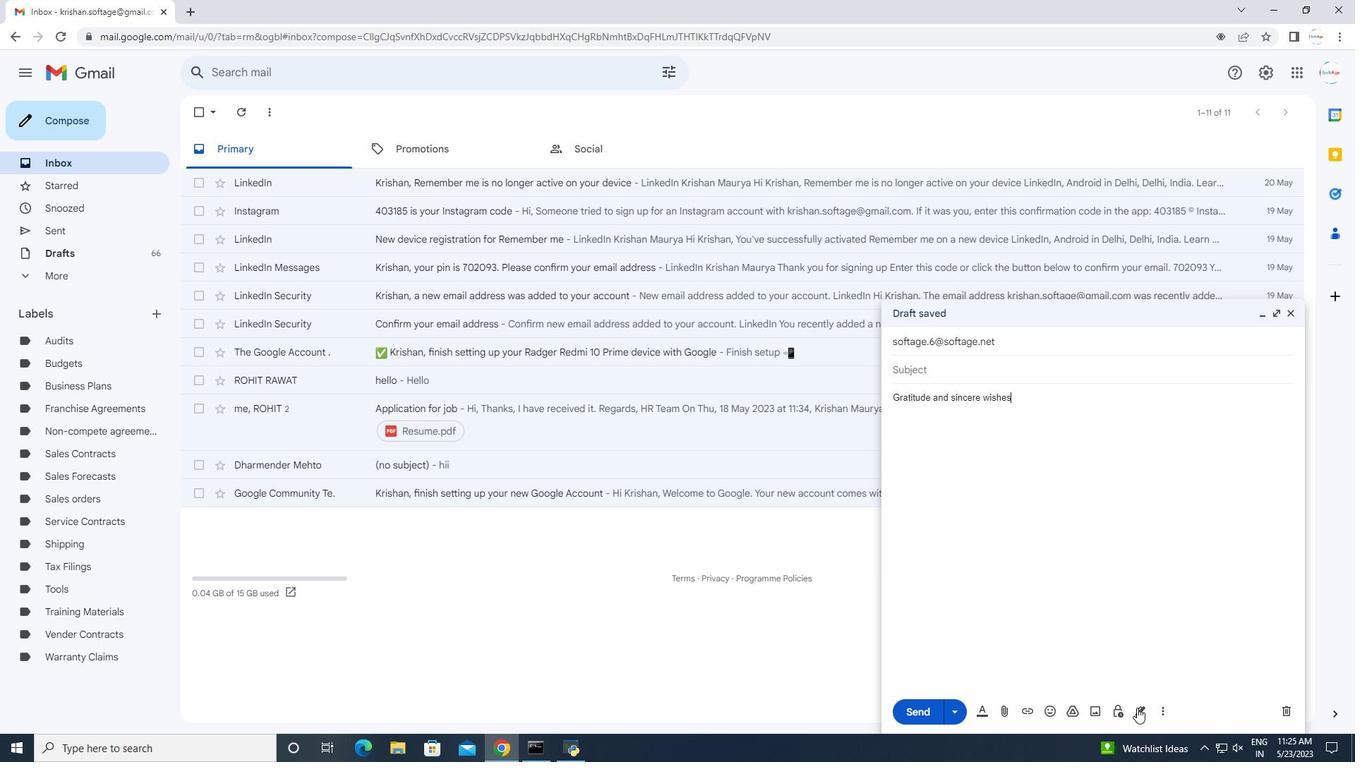 
Action: Mouse pressed left at (1137, 710)
Screenshot: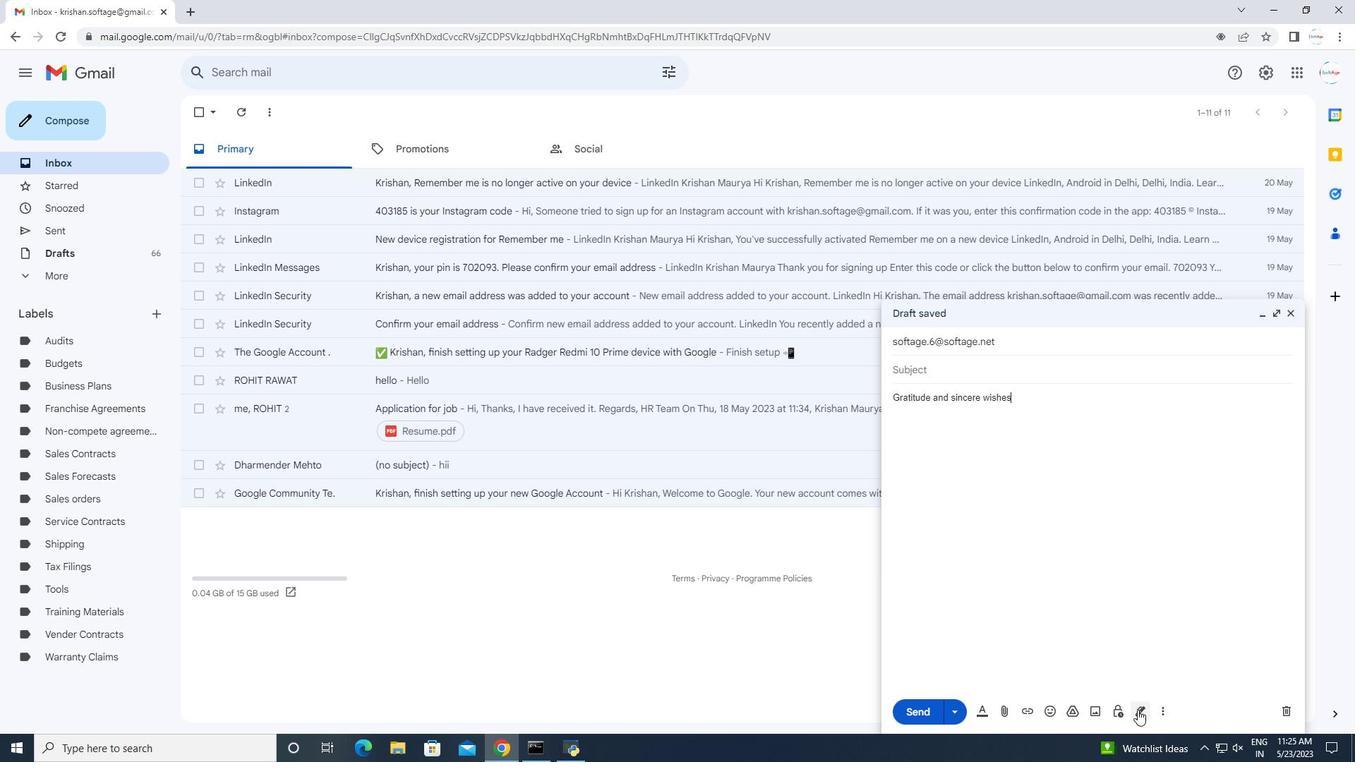 
Action: Mouse moved to (1196, 686)
Screenshot: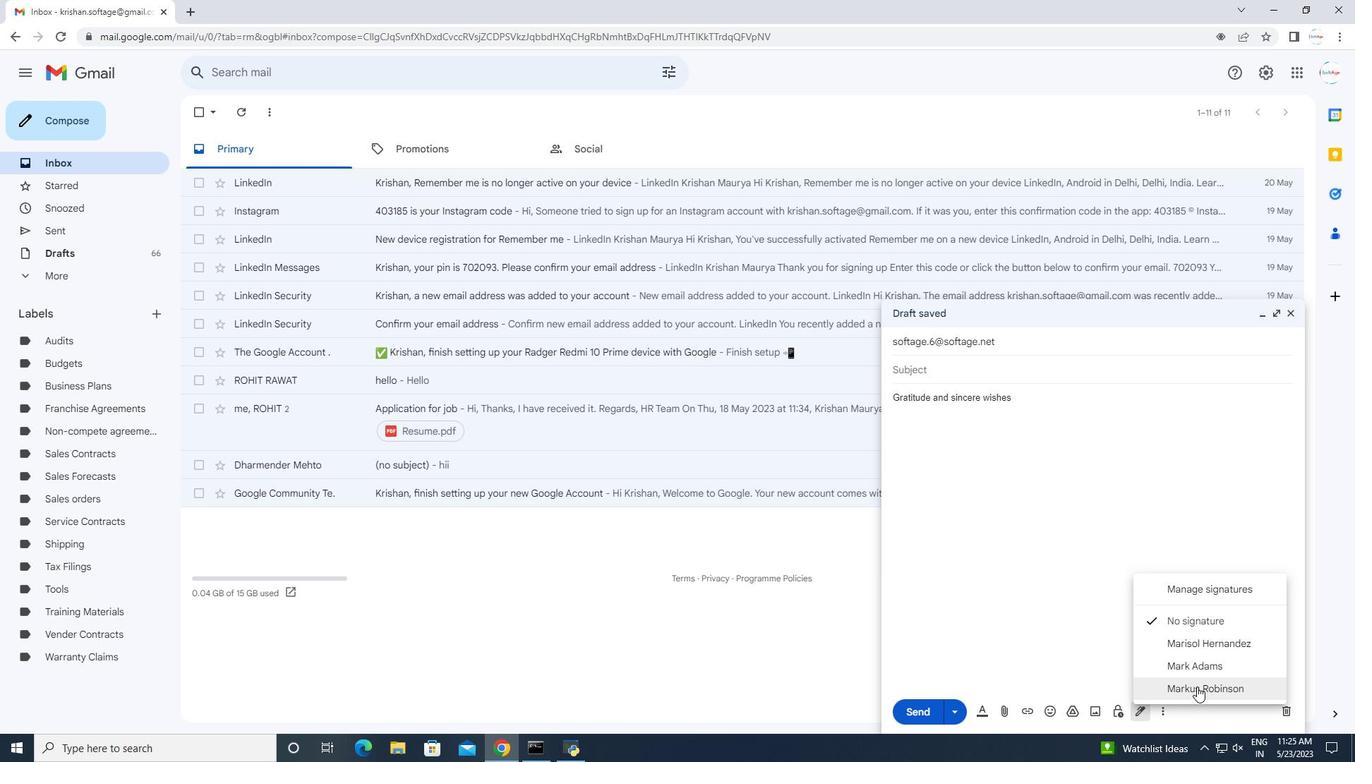 
Action: Mouse pressed left at (1196, 686)
Screenshot: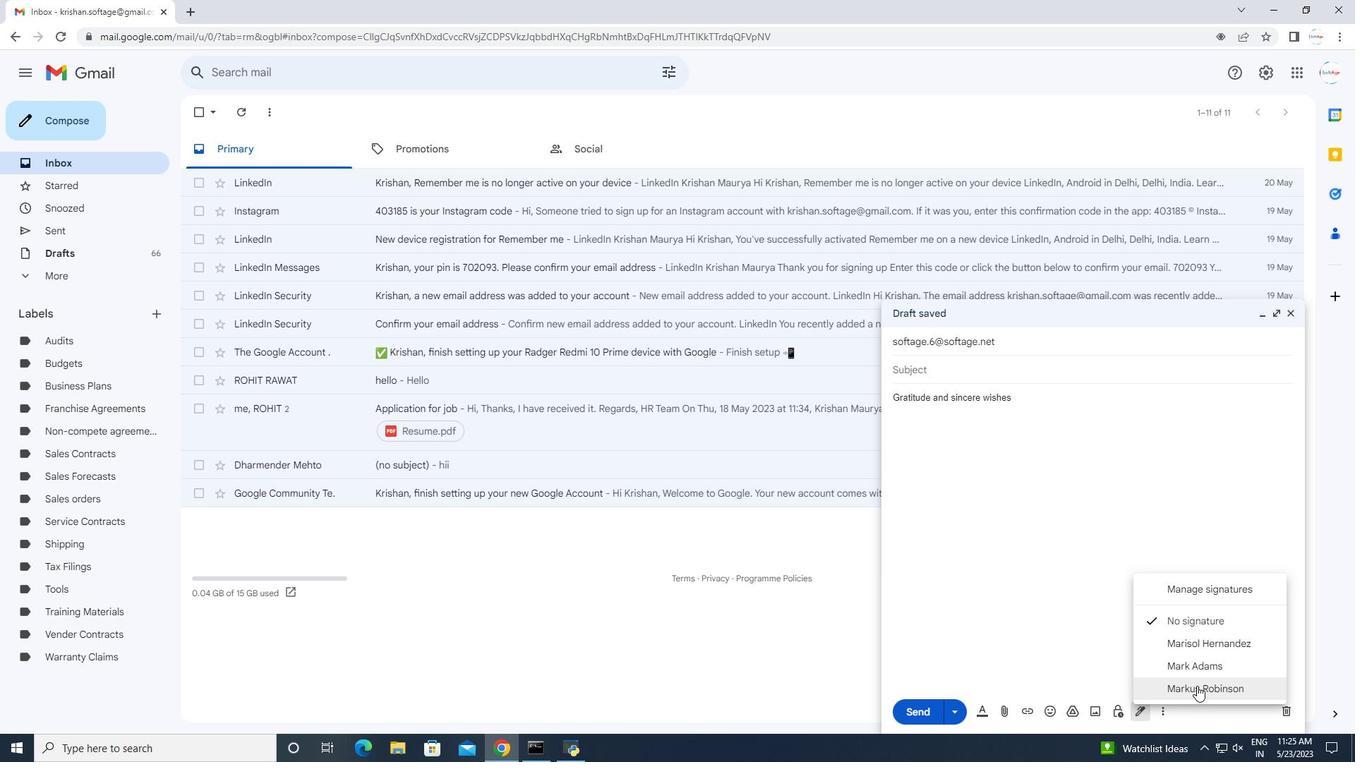
Action: Mouse moved to (1165, 713)
Screenshot: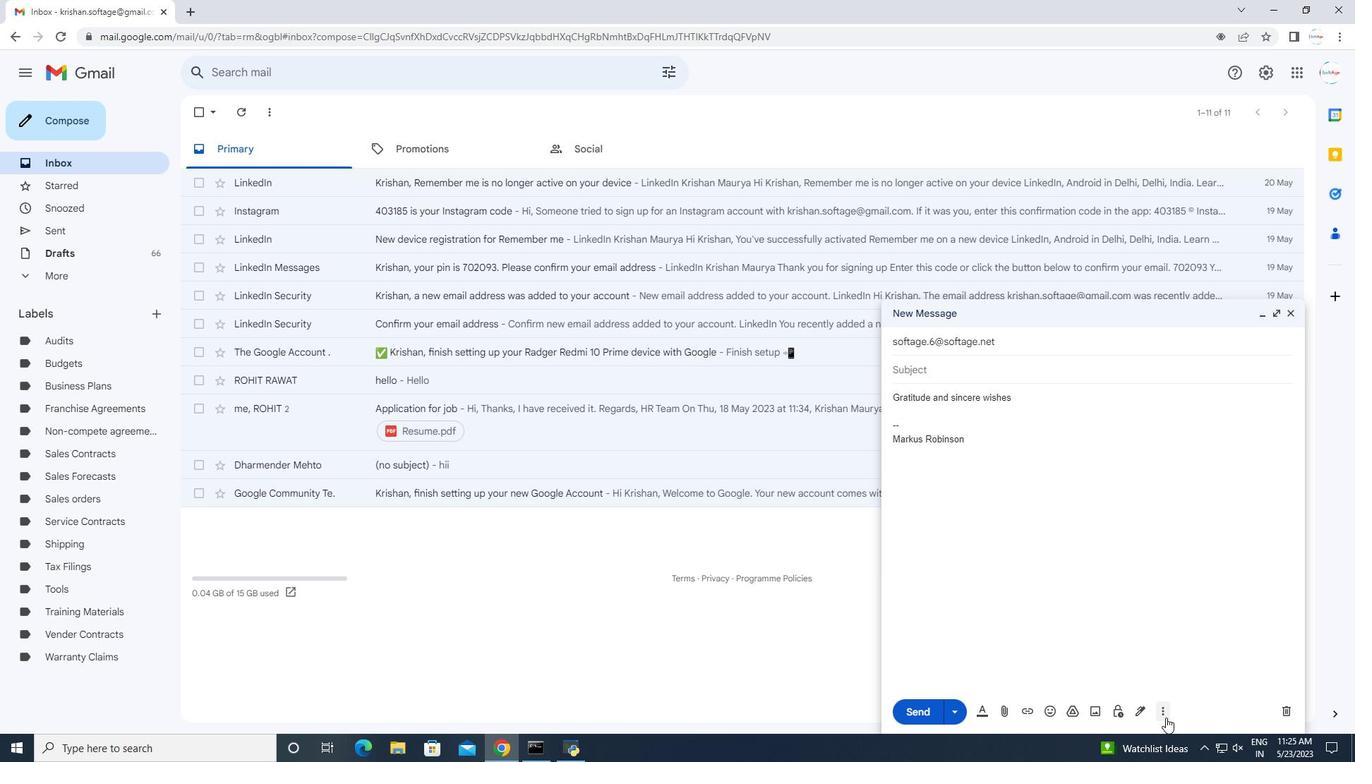 
Action: Mouse pressed left at (1165, 713)
Screenshot: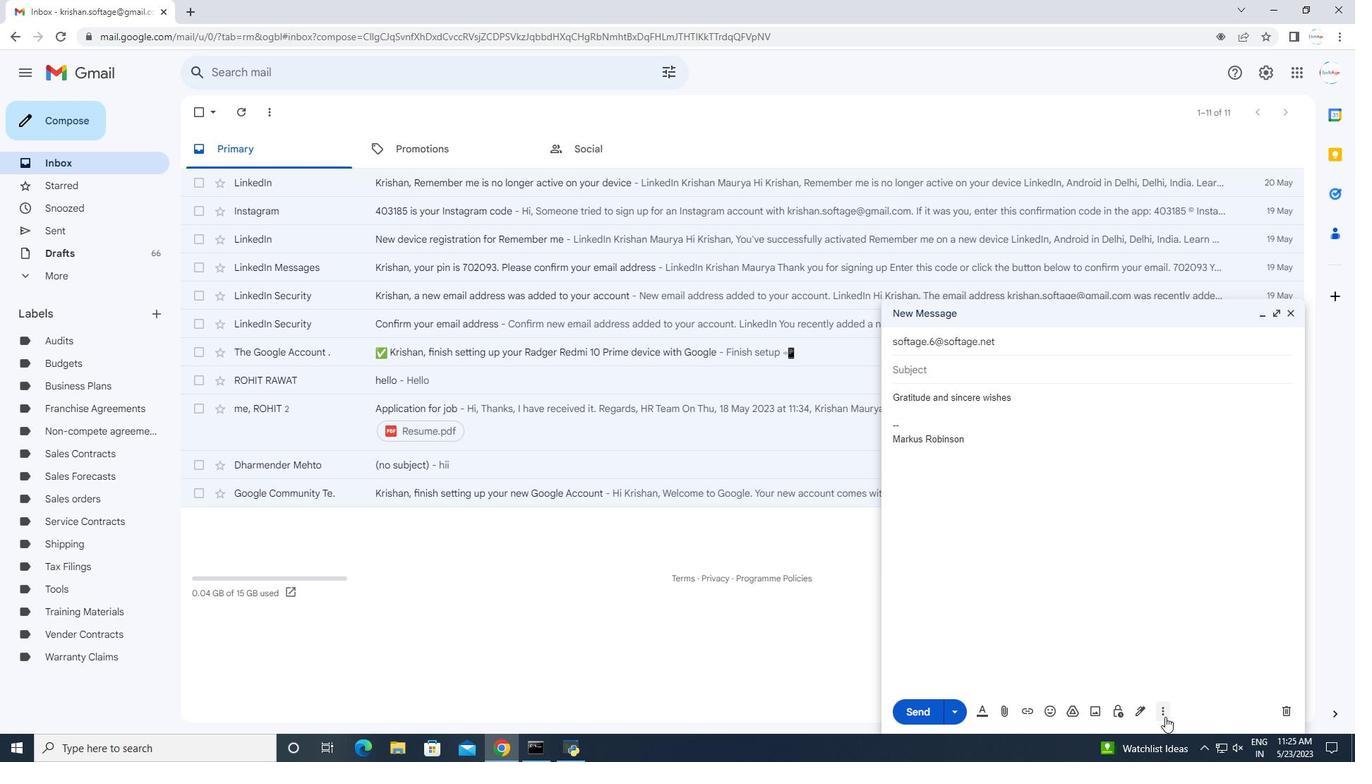 
Action: Mouse moved to (1206, 589)
Screenshot: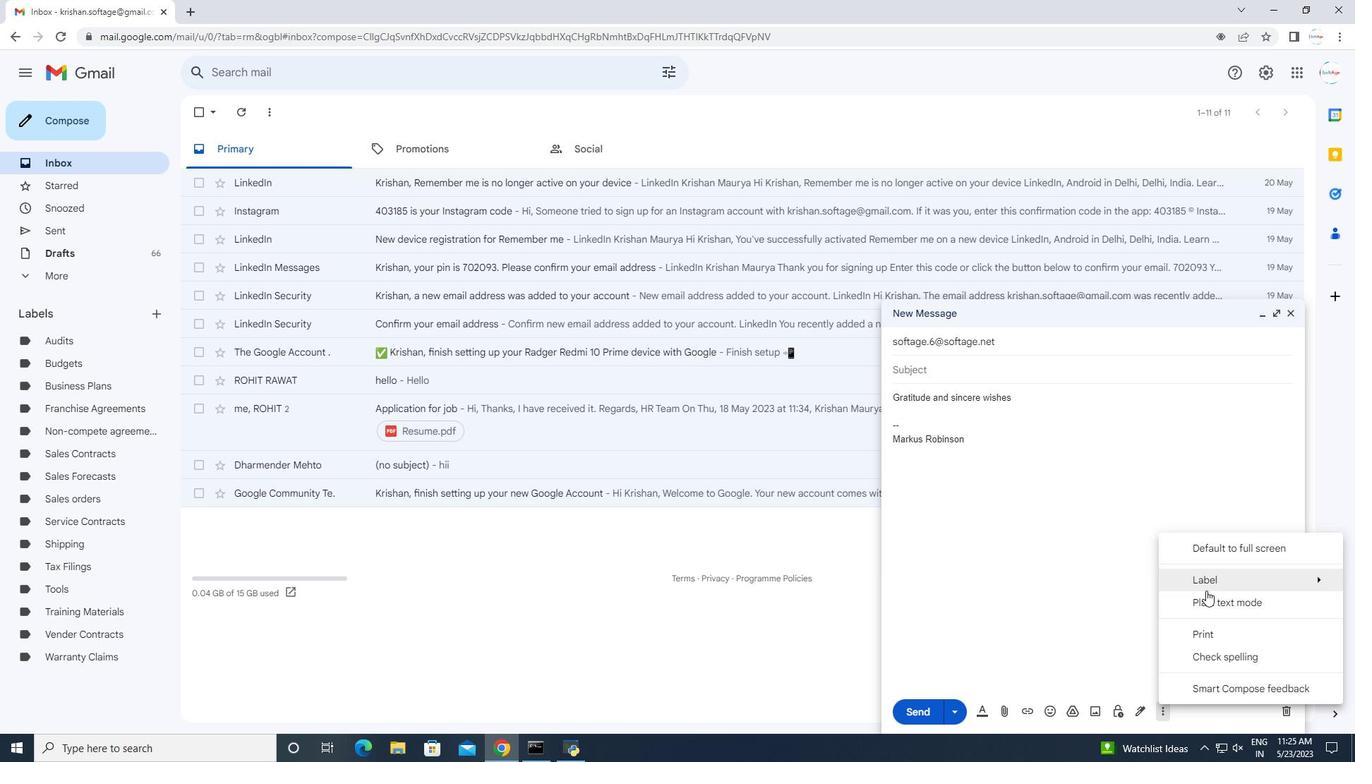 
Action: Mouse pressed left at (1206, 589)
Screenshot: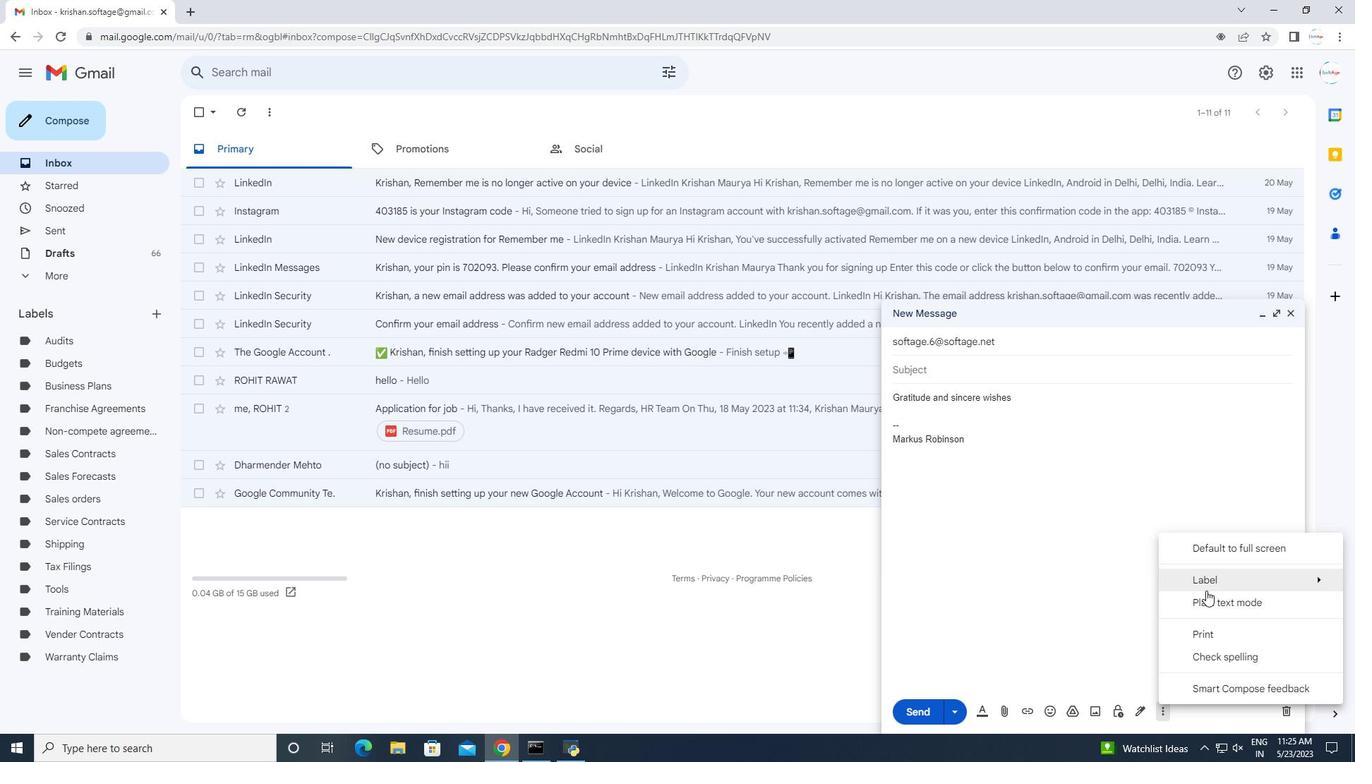 
Action: Mouse moved to (1019, 554)
Screenshot: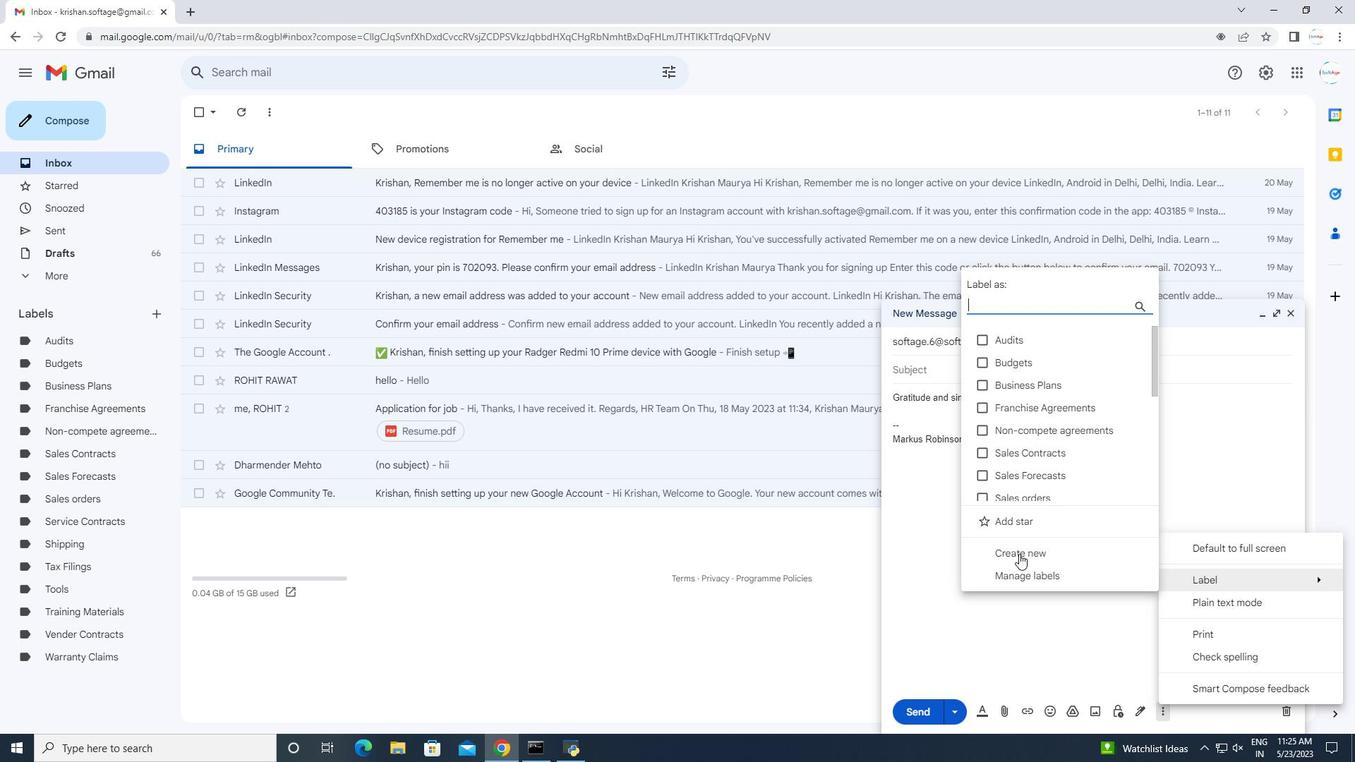 
Action: Mouse pressed left at (1019, 554)
Screenshot: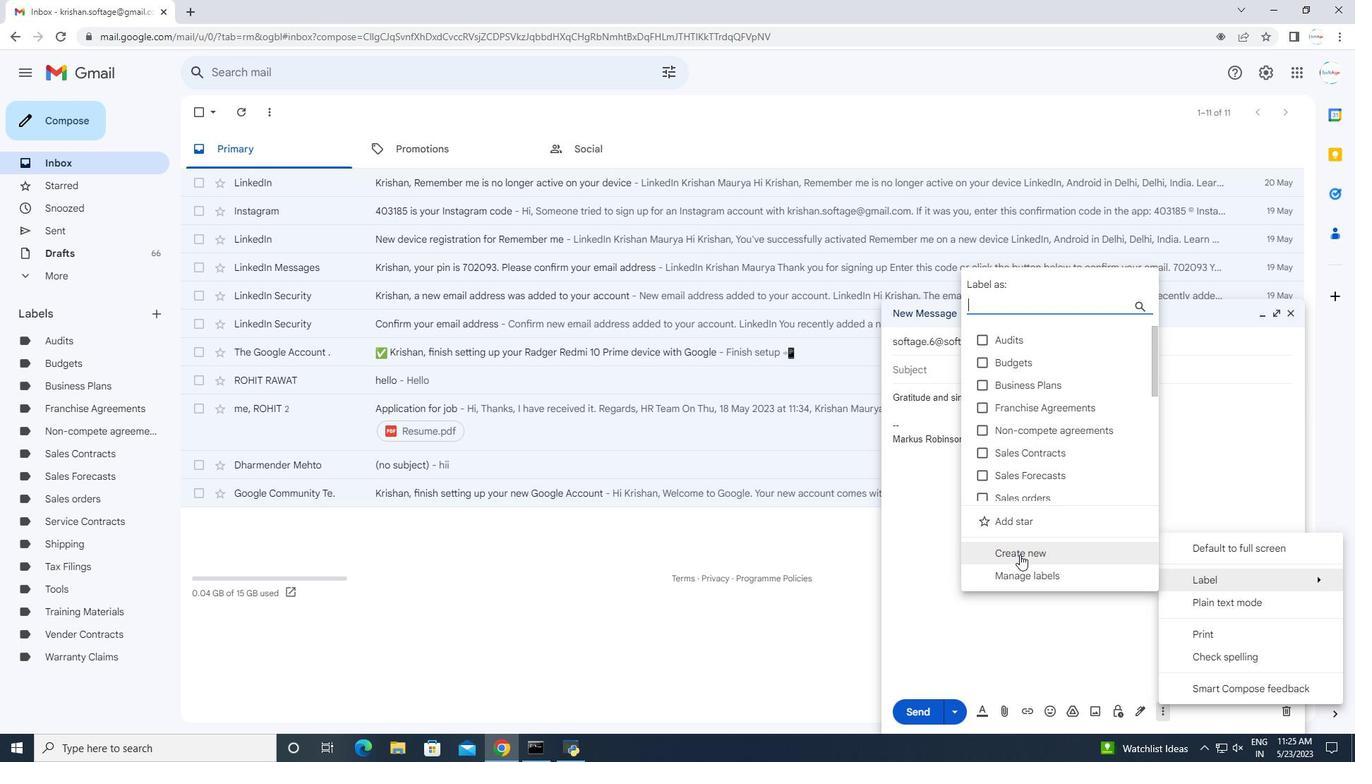 
Action: Mouse moved to (652, 377)
Screenshot: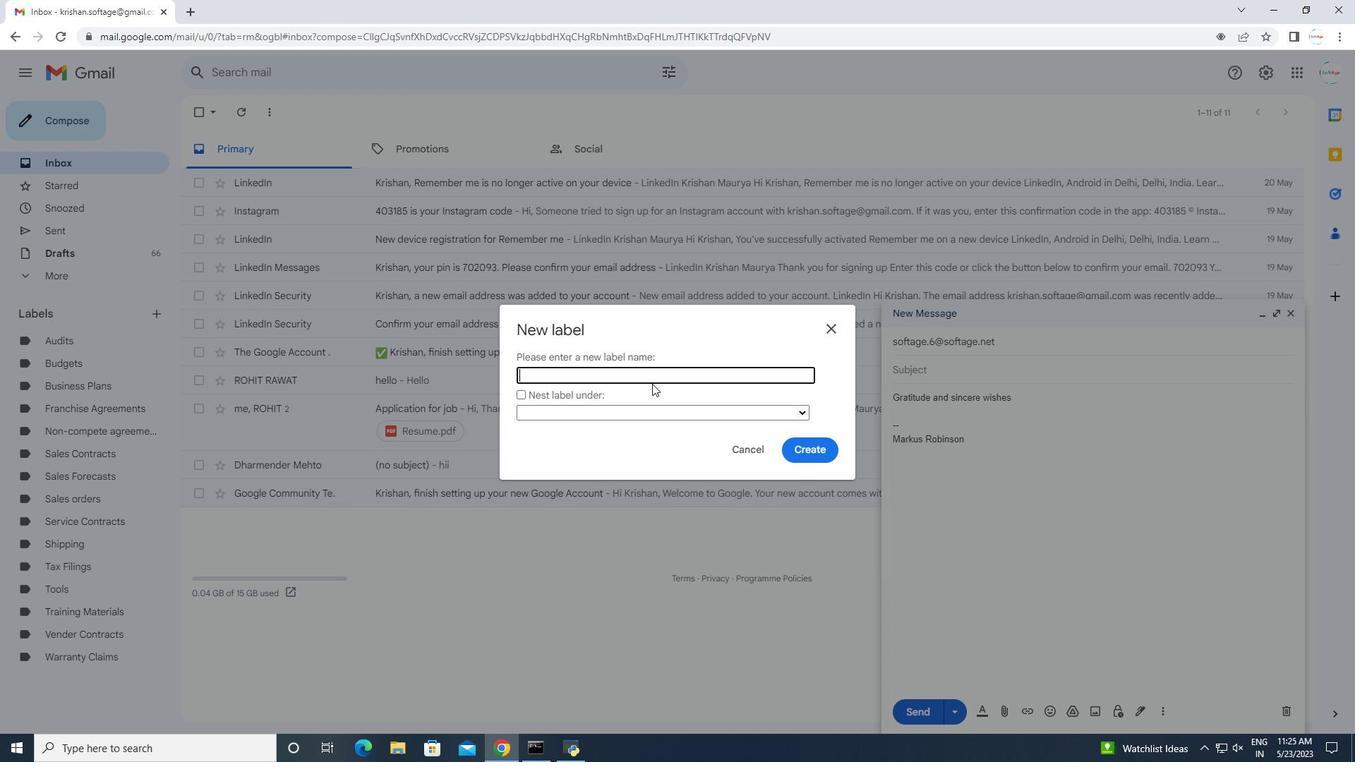 
Action: Mouse pressed left at (652, 377)
Screenshot: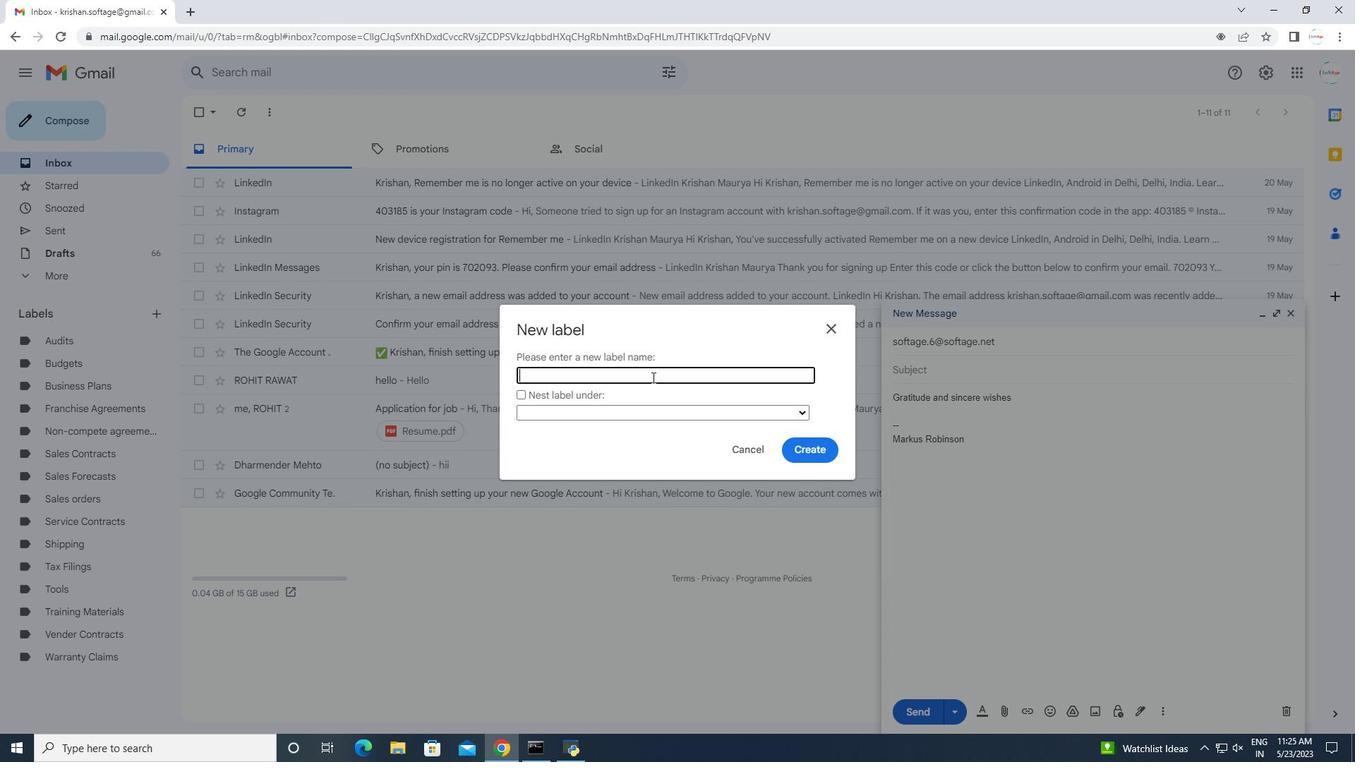 
Action: Key pressed <Key.shift>Trademarks<Key.backspace><Key.space><Key.shift>Licenses
Screenshot: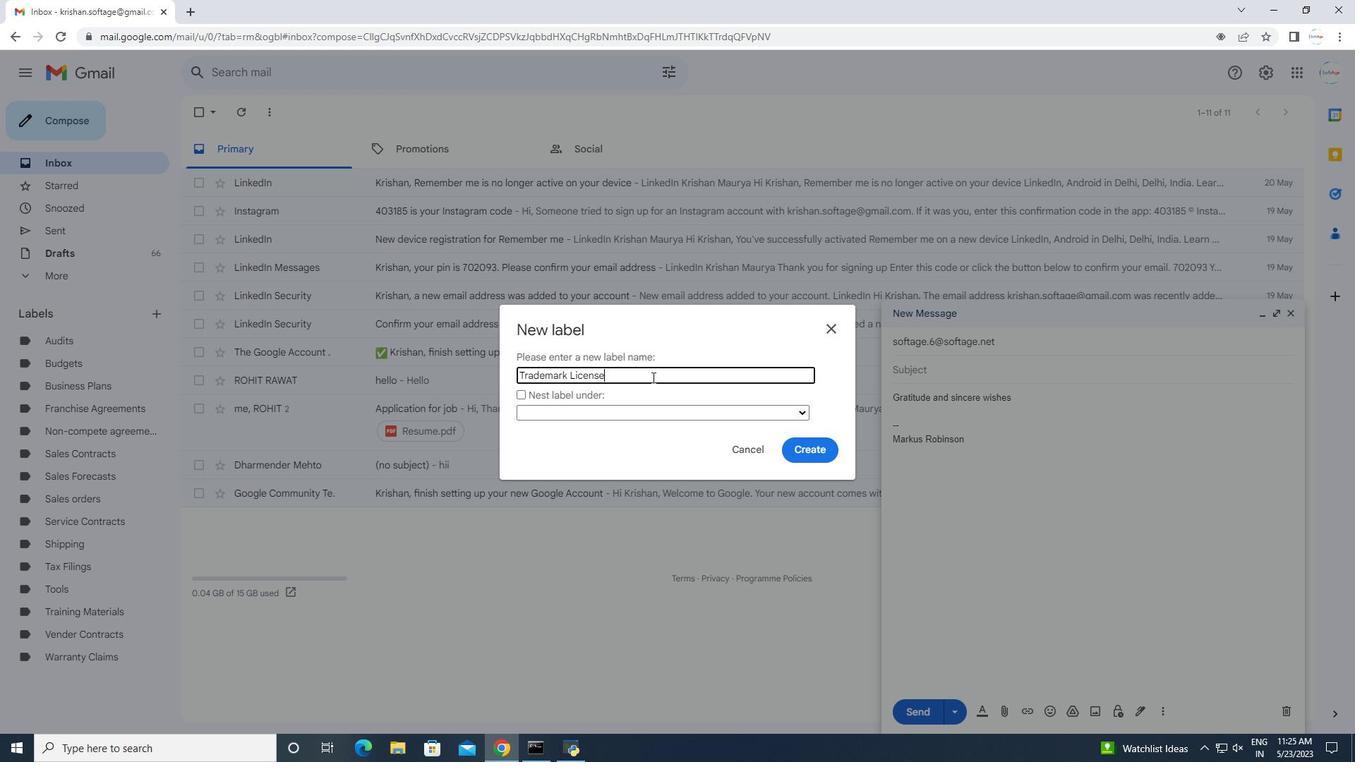 
Action: Mouse moved to (791, 448)
Screenshot: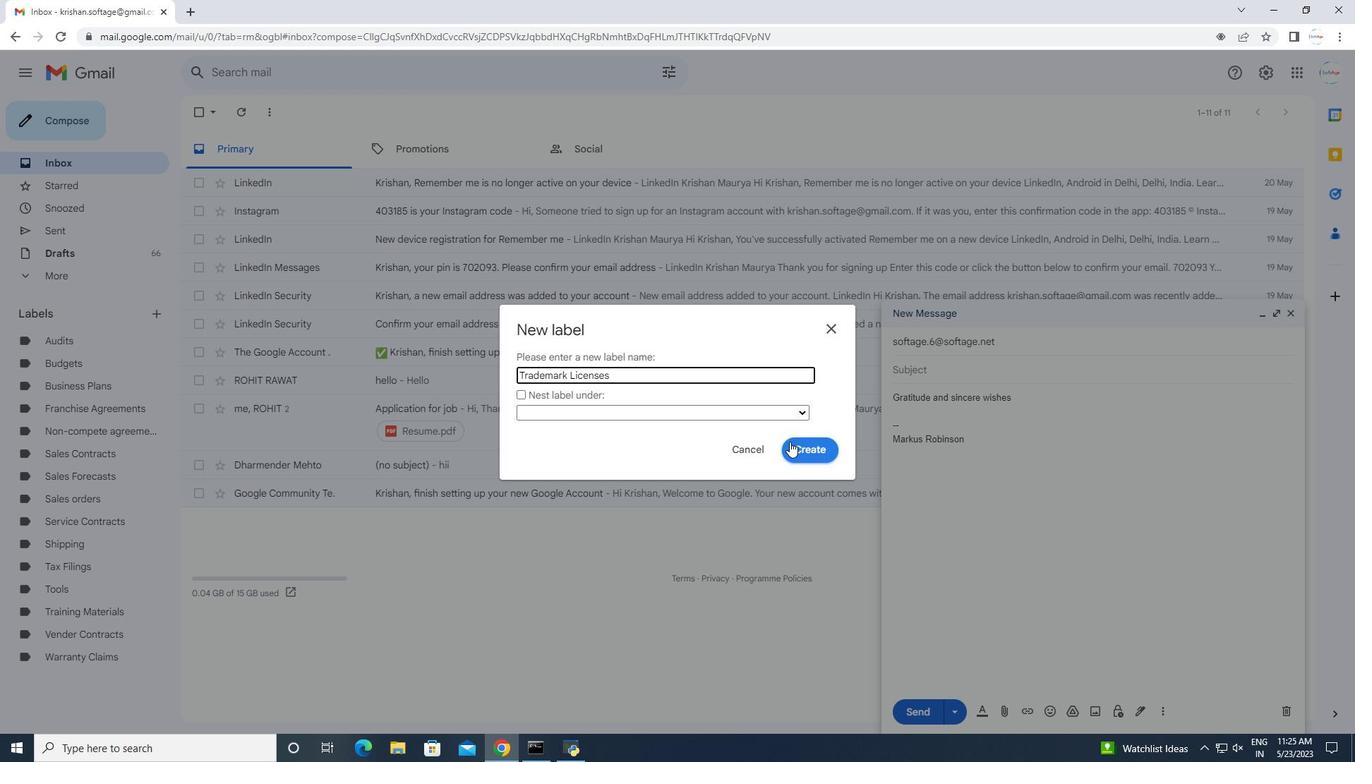 
Action: Mouse pressed left at (791, 448)
Screenshot: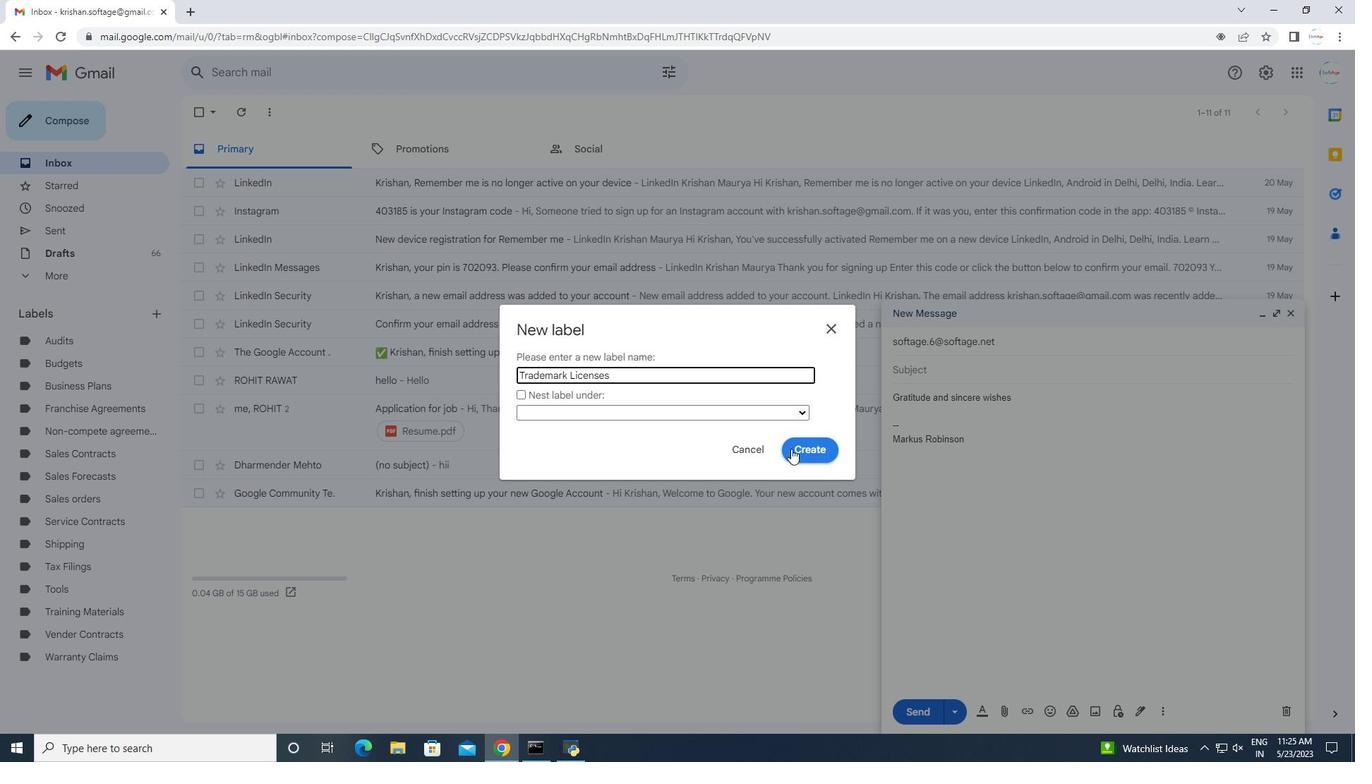 
Action: Mouse moved to (946, 388)
Screenshot: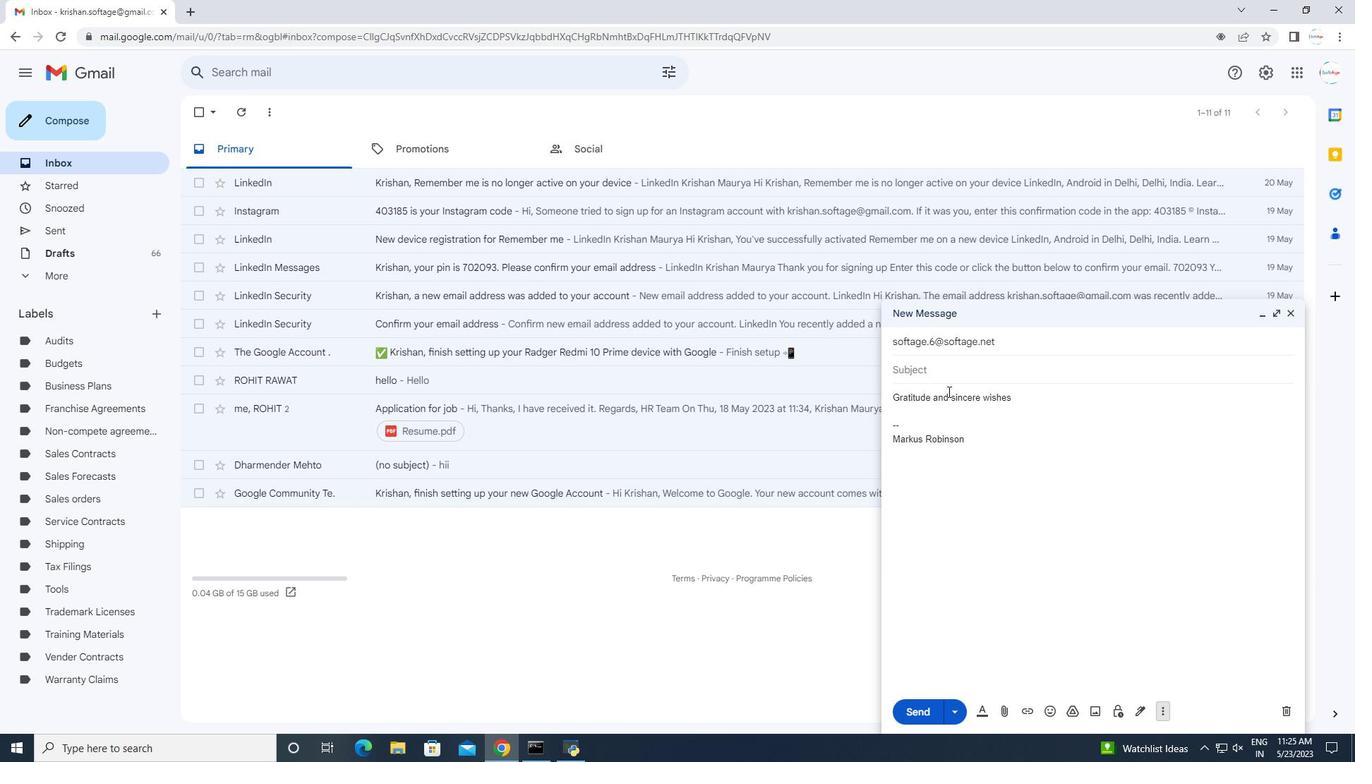 
